 Task: Look for space in SantAnastasia, Italy from 12th August, 2023 to 16th August, 2023 for 8 adults in price range Rs.10000 to Rs.16000. Place can be private room with 8 bedrooms having 8 beds and 8 bathrooms. Property type can be house, flat, guest house, hotel. Amenities needed are: wifi, TV, free parkinig on premises, gym, breakfast. Booking option can be shelf check-in. Required host language is English.
Action: Mouse pressed left at (452, 90)
Screenshot: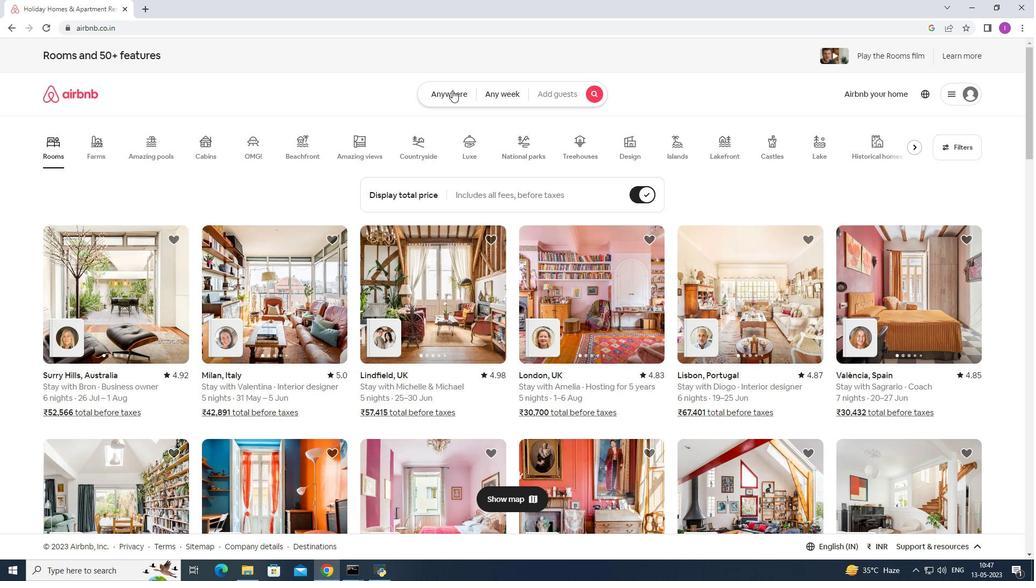 
Action: Key pressed <Key.shift><Key.shift><Key.shift><Key.shift><Key.shift><Key.shift><Key.shift><Key.shift><Key.shift><Key.shift><Key.shift><Key.shift><Key.shift><Key.shift><Key.shift><Key.shift><Key.shift><Key.shift><Key.shift><Key.shift><Key.shift><Key.shift><Key.shift><Key.shift><Key.shift><Key.shift><Key.shift><Key.shift><Key.shift><Key.shift><Key.shift><Key.shift><Key.shift><Key.shift><Key.shift><Key.shift><Key.shift><Key.shift><Key.shift><Key.shift><Key.shift><Key.shift><Key.shift><Key.shift><Key.shift><Key.shift>Santa
Screenshot: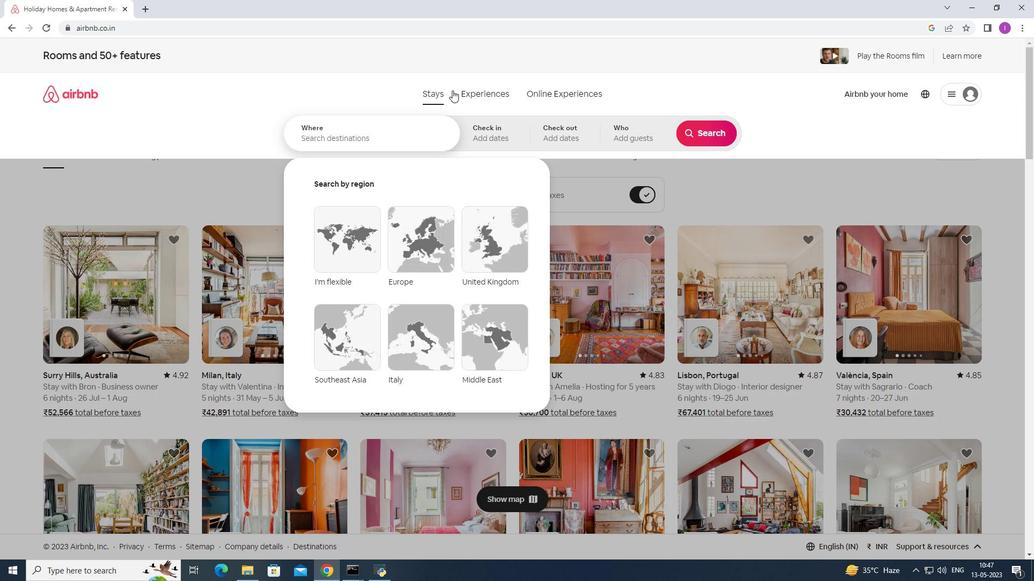 
Action: Mouse moved to (372, 123)
Screenshot: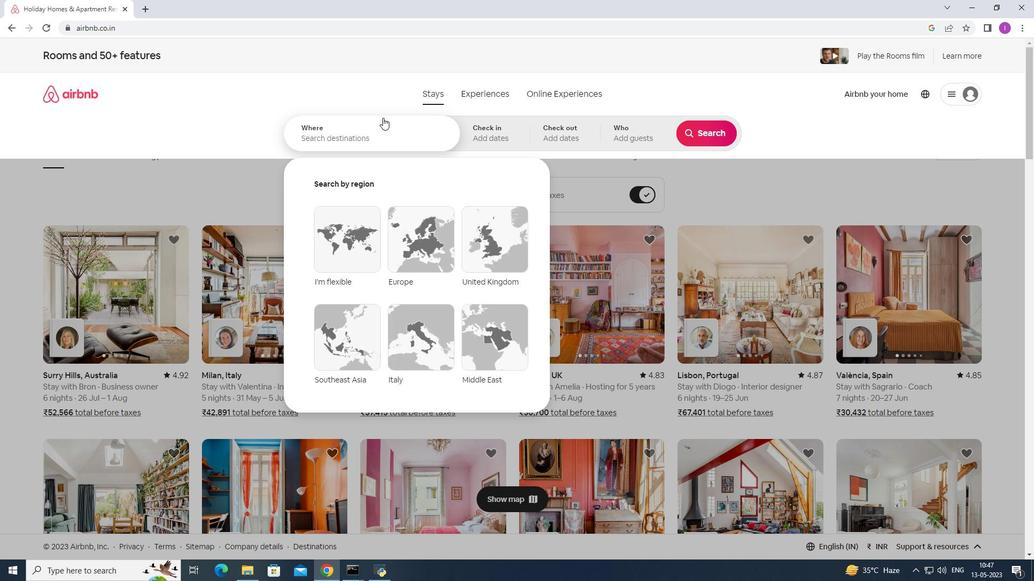 
Action: Mouse pressed left at (372, 123)
Screenshot: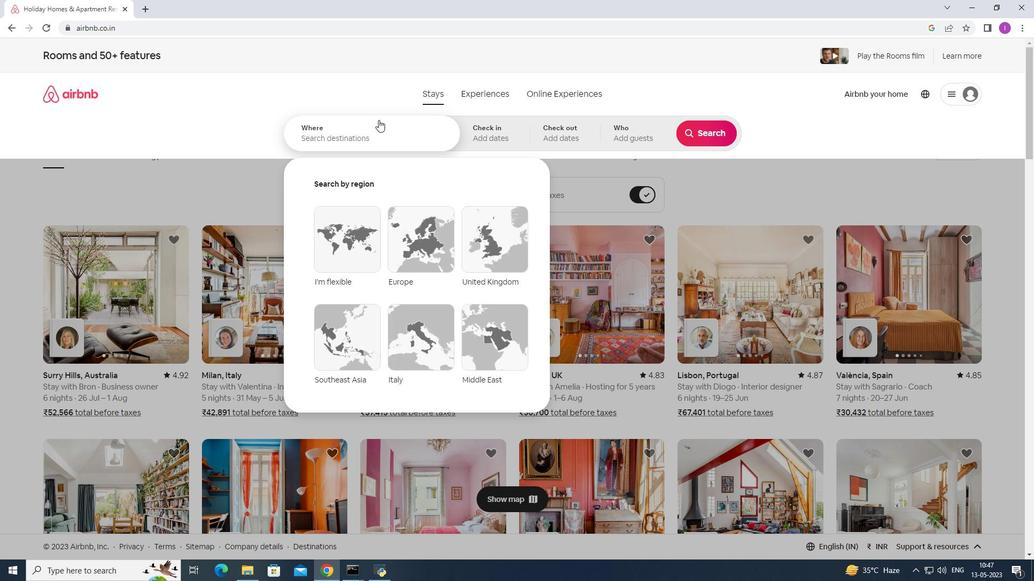 
Action: Key pressed santaan<Key.backspace><Key.backspace>nasta
Screenshot: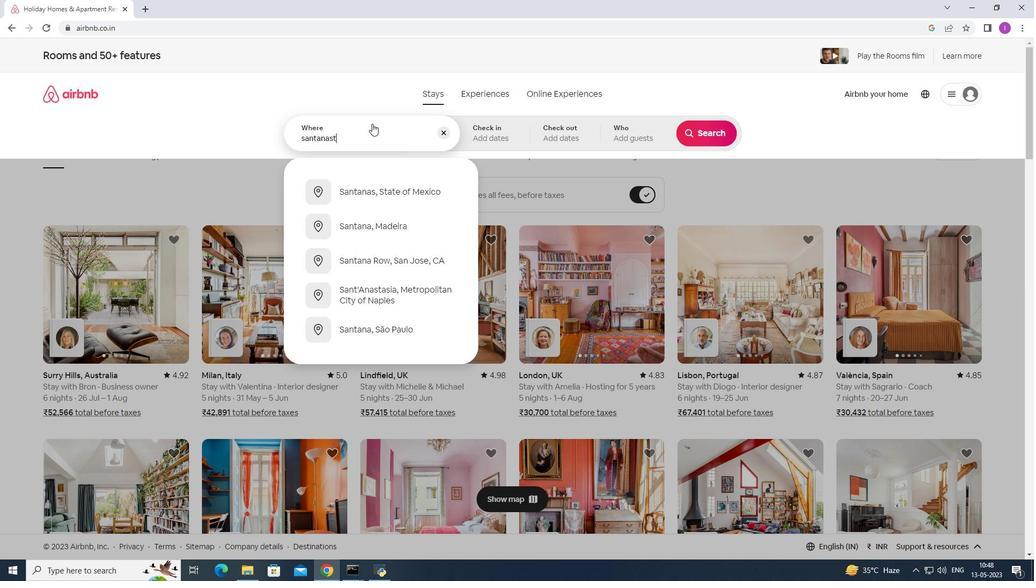 
Action: Mouse moved to (372, 193)
Screenshot: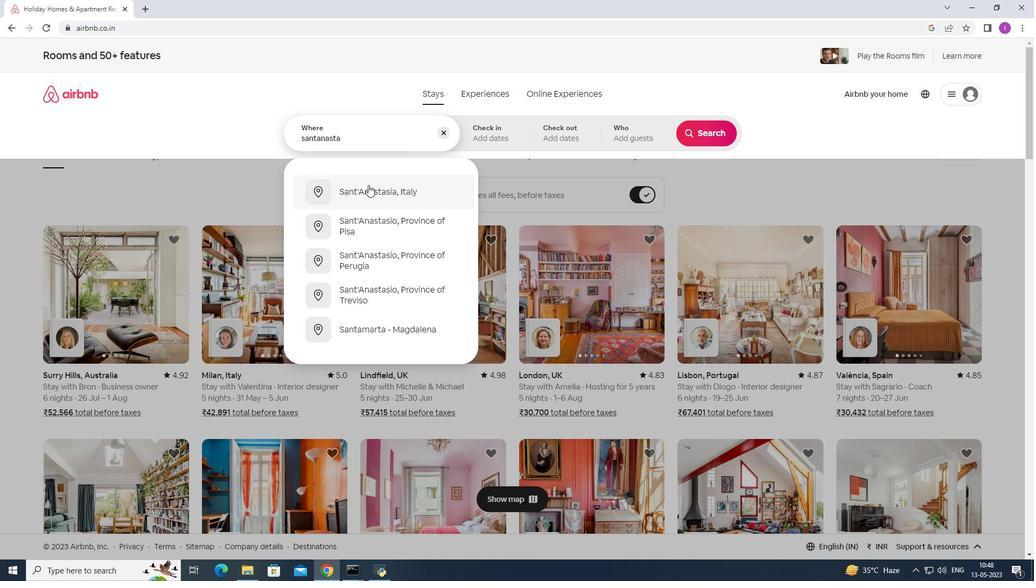 
Action: Mouse pressed left at (372, 193)
Screenshot: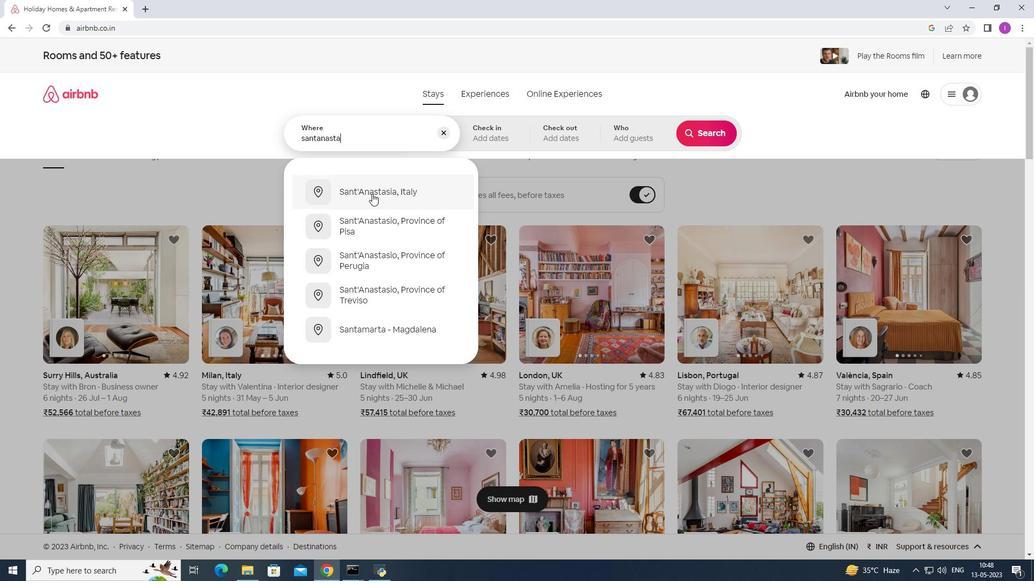 
Action: Mouse moved to (705, 221)
Screenshot: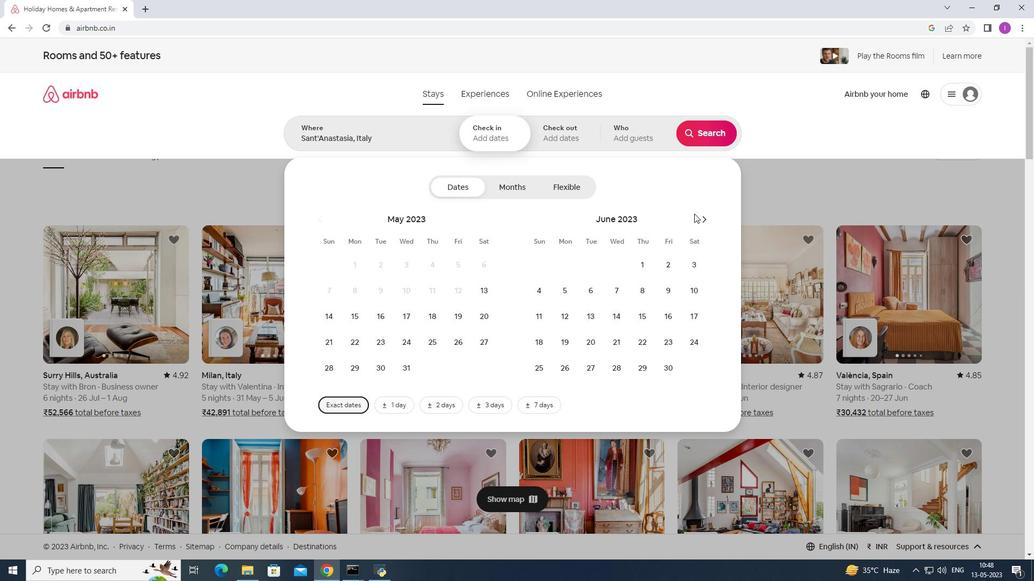 
Action: Mouse pressed left at (705, 221)
Screenshot: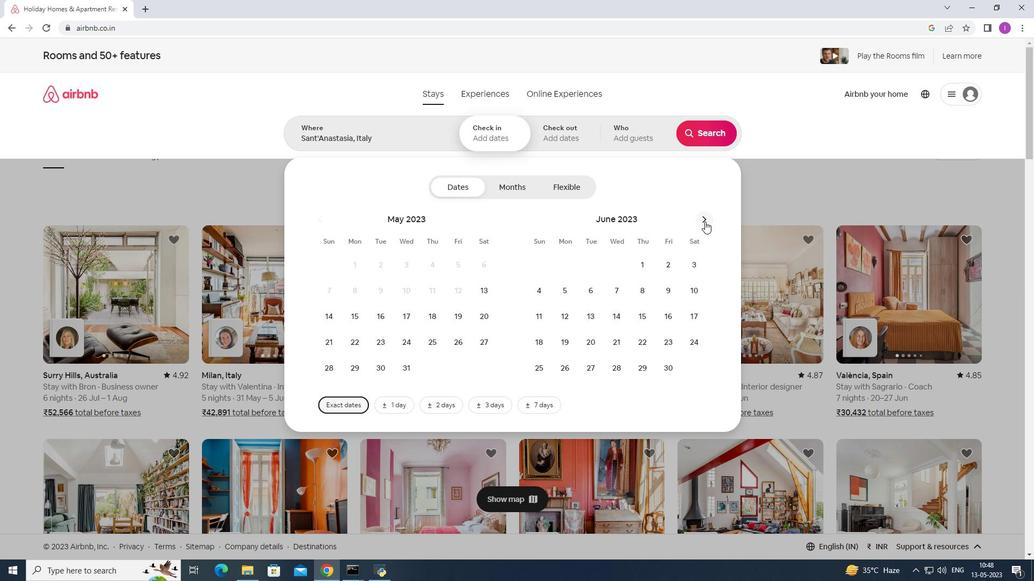 
Action: Mouse pressed left at (705, 221)
Screenshot: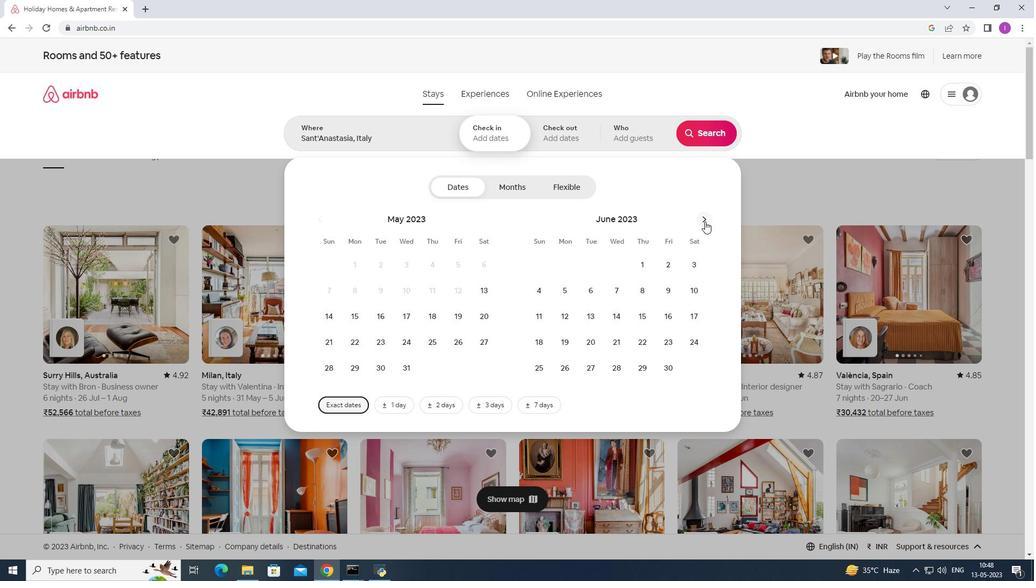 
Action: Mouse moved to (696, 284)
Screenshot: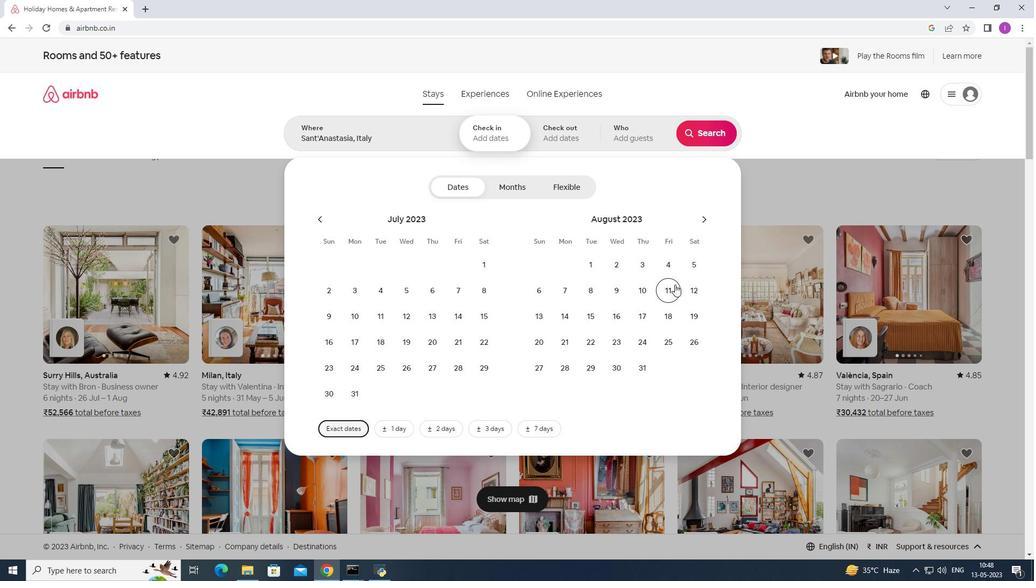 
Action: Mouse pressed left at (696, 284)
Screenshot: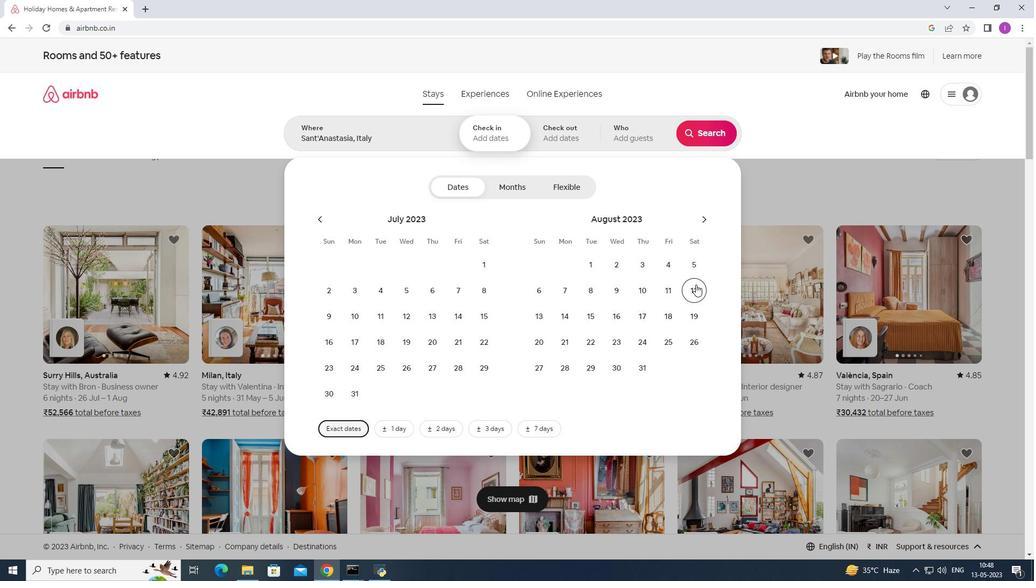
Action: Mouse moved to (610, 318)
Screenshot: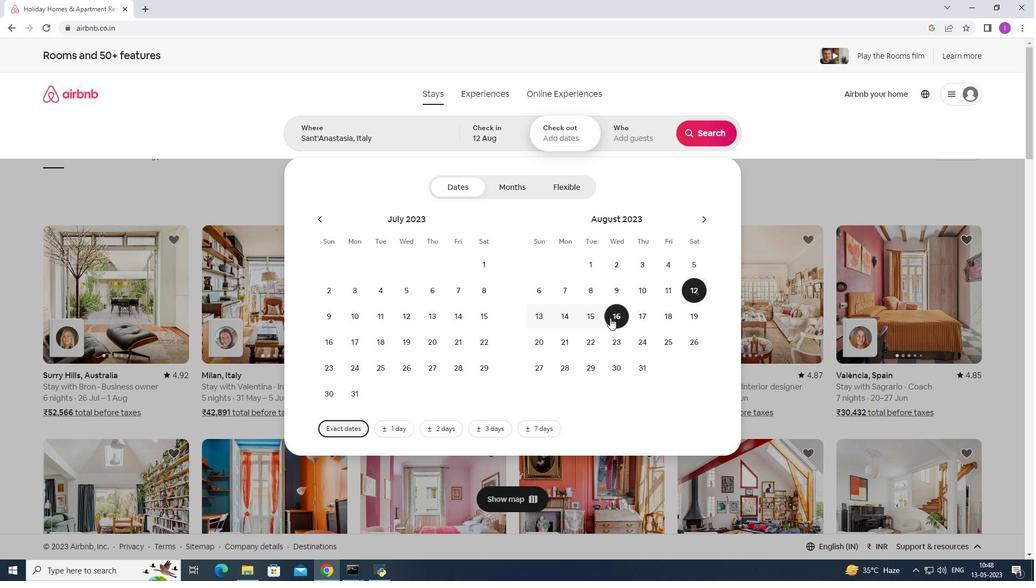 
Action: Mouse pressed left at (610, 318)
Screenshot: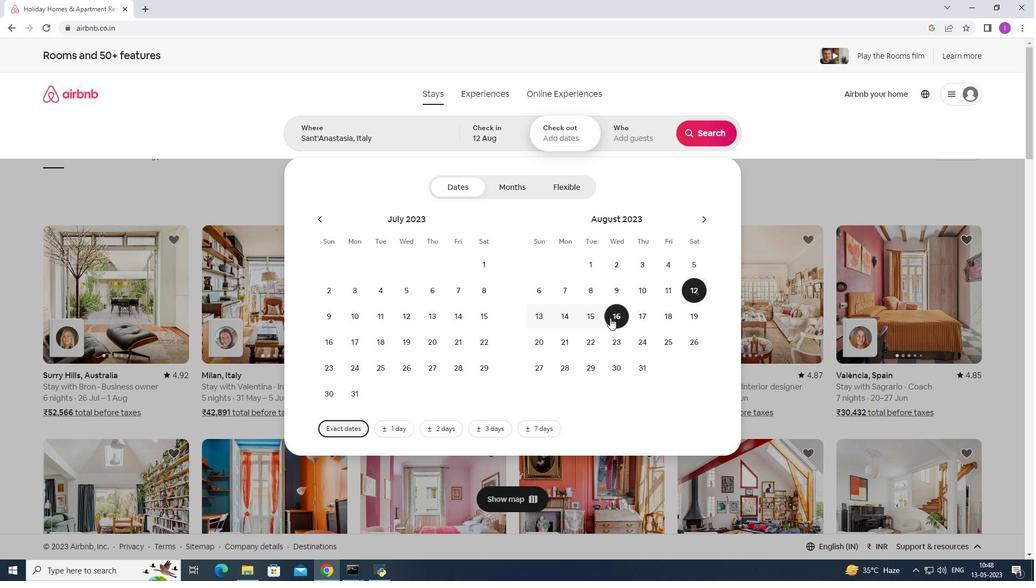 
Action: Mouse moved to (639, 137)
Screenshot: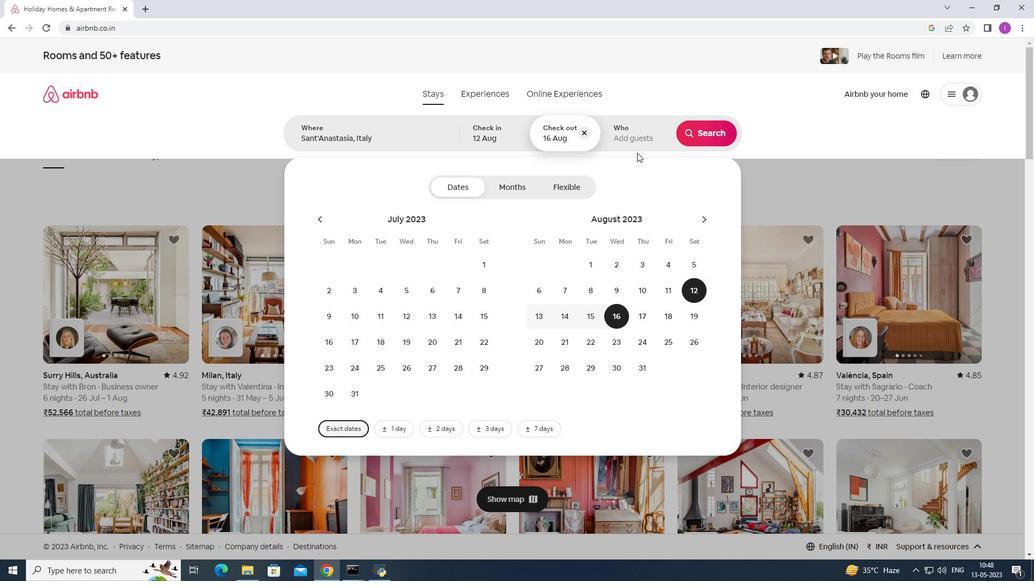 
Action: Mouse pressed left at (639, 137)
Screenshot: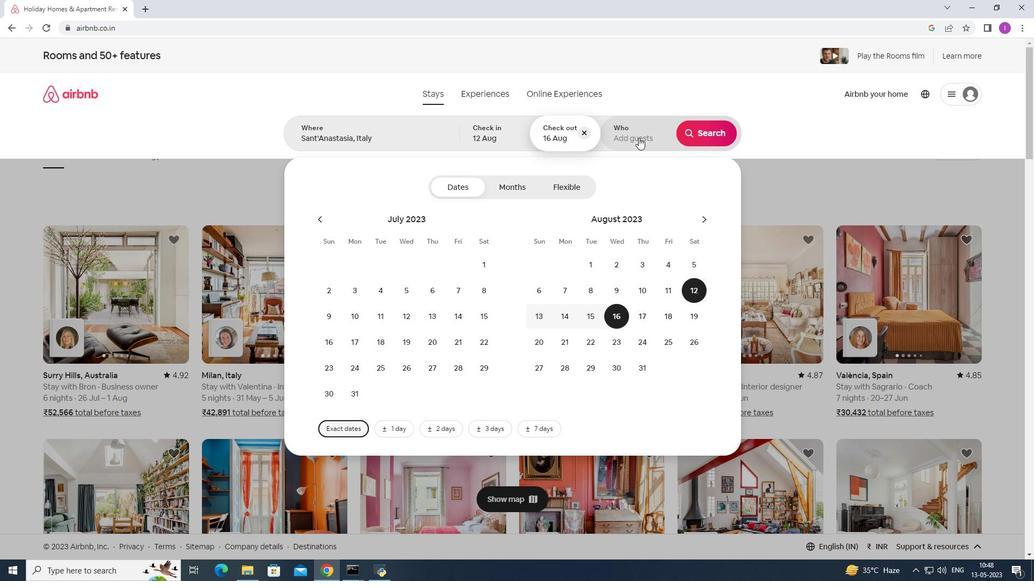 
Action: Mouse moved to (710, 189)
Screenshot: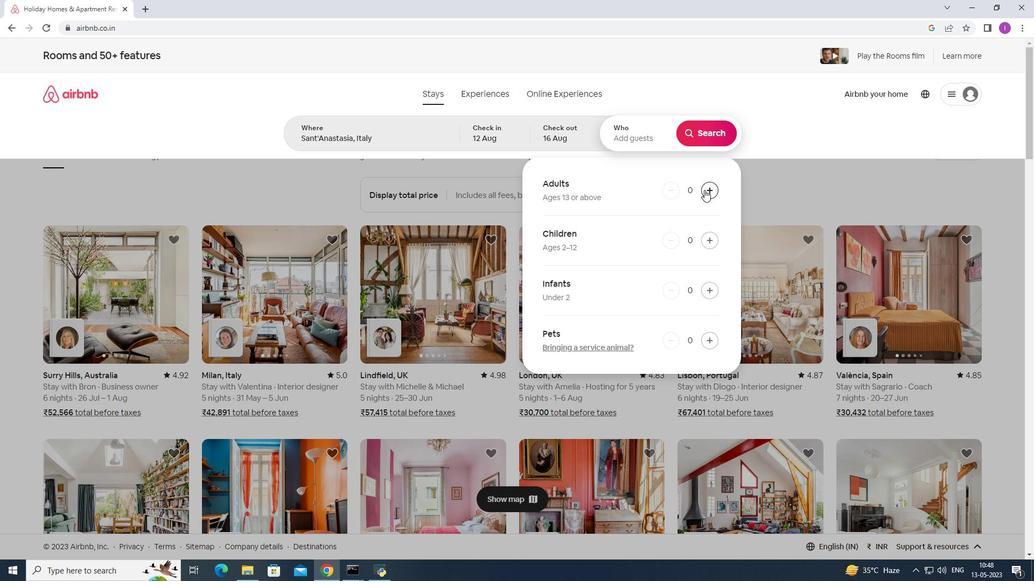 
Action: Mouse pressed left at (710, 189)
Screenshot: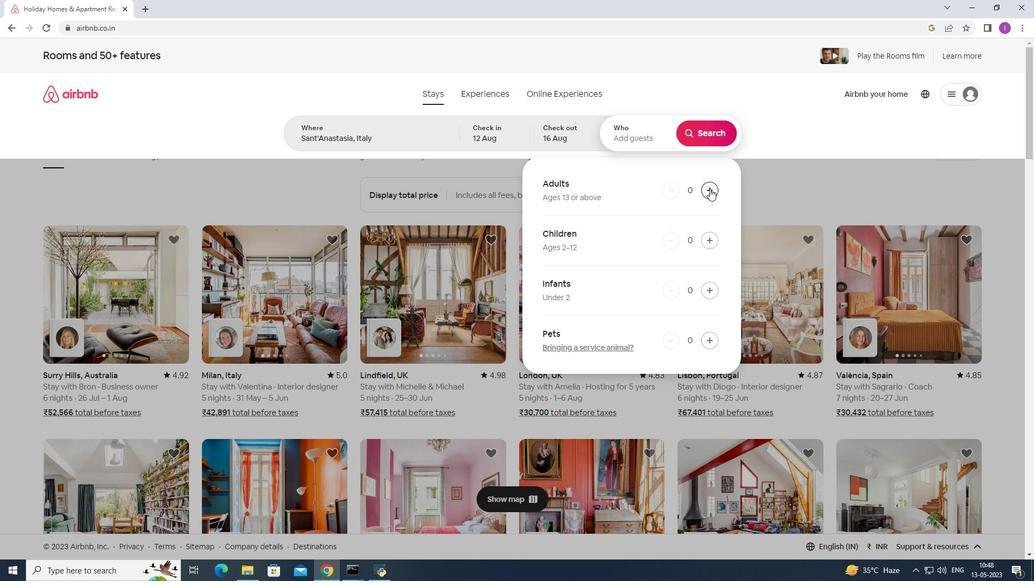 
Action: Mouse pressed left at (710, 189)
Screenshot: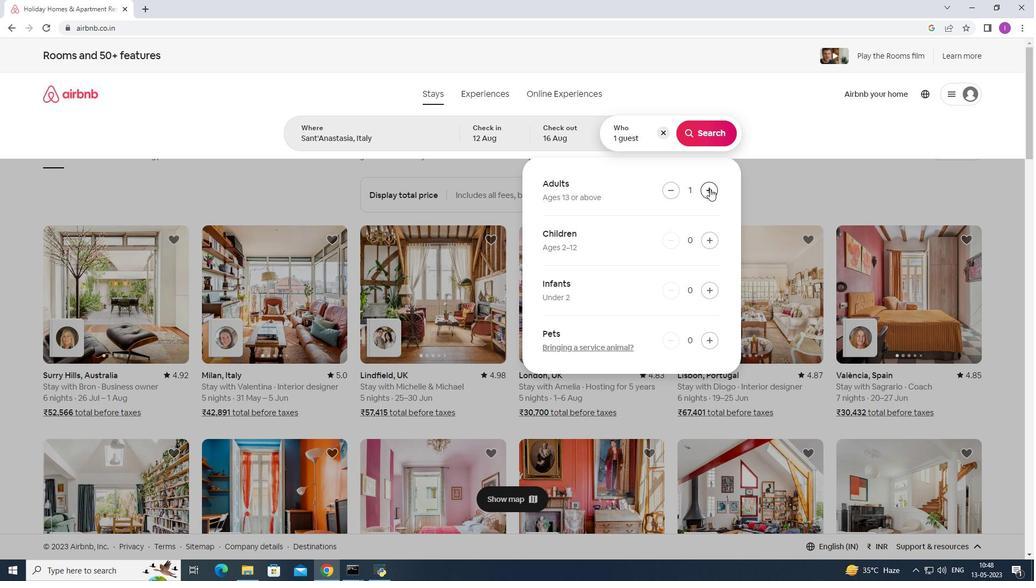 
Action: Mouse pressed left at (710, 189)
Screenshot: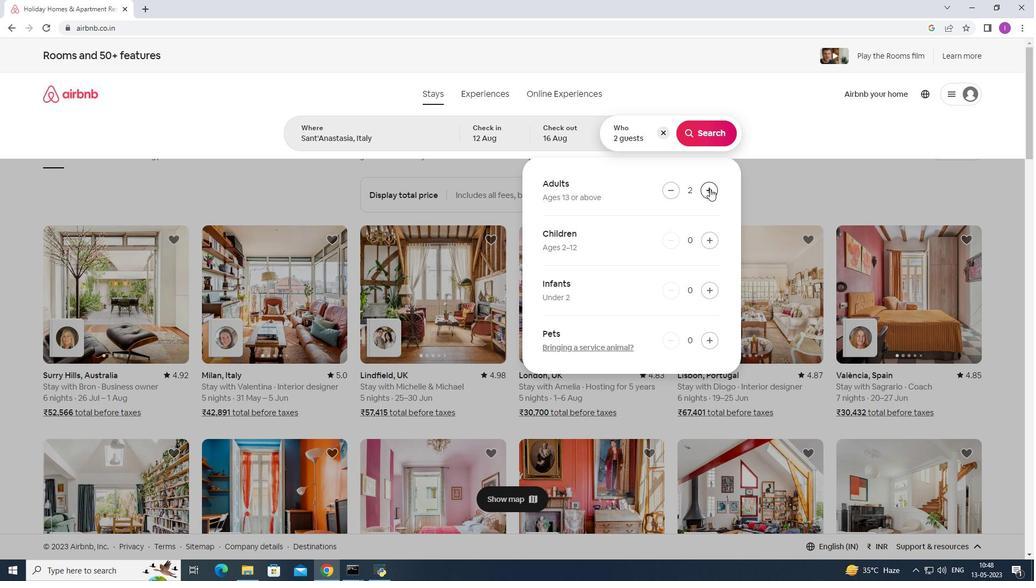 
Action: Mouse pressed left at (710, 189)
Screenshot: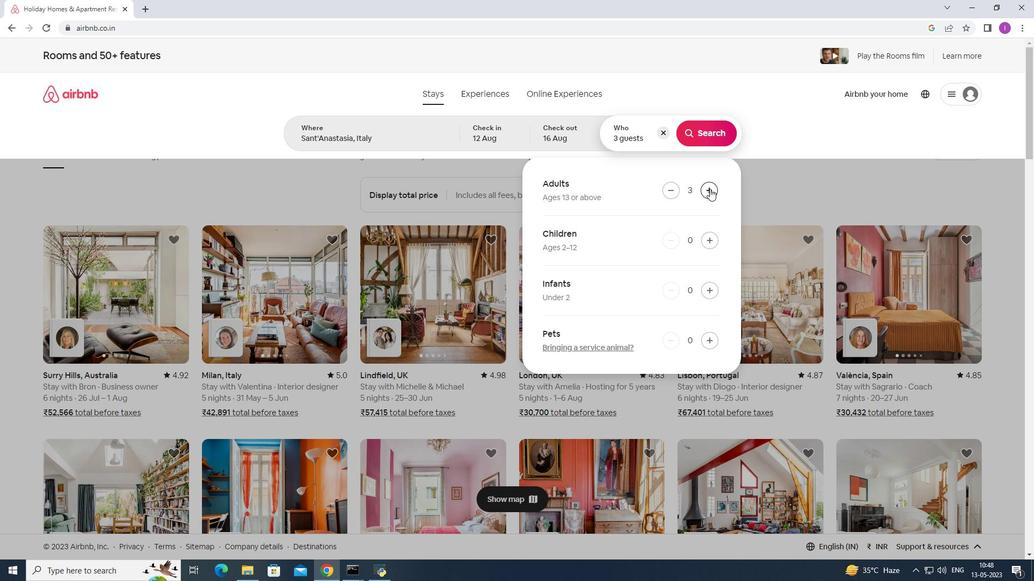 
Action: Mouse pressed left at (710, 189)
Screenshot: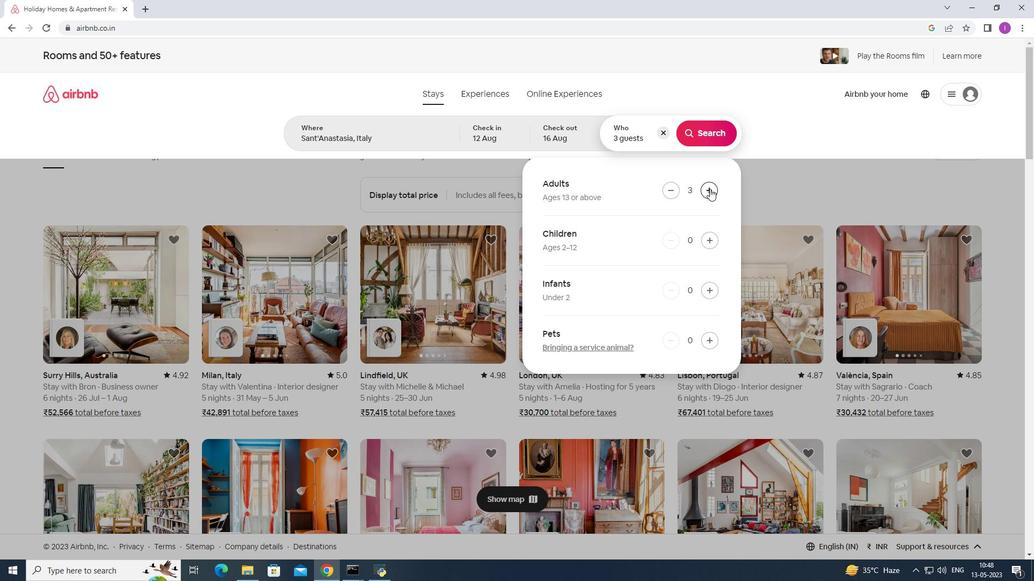 
Action: Mouse pressed left at (710, 189)
Screenshot: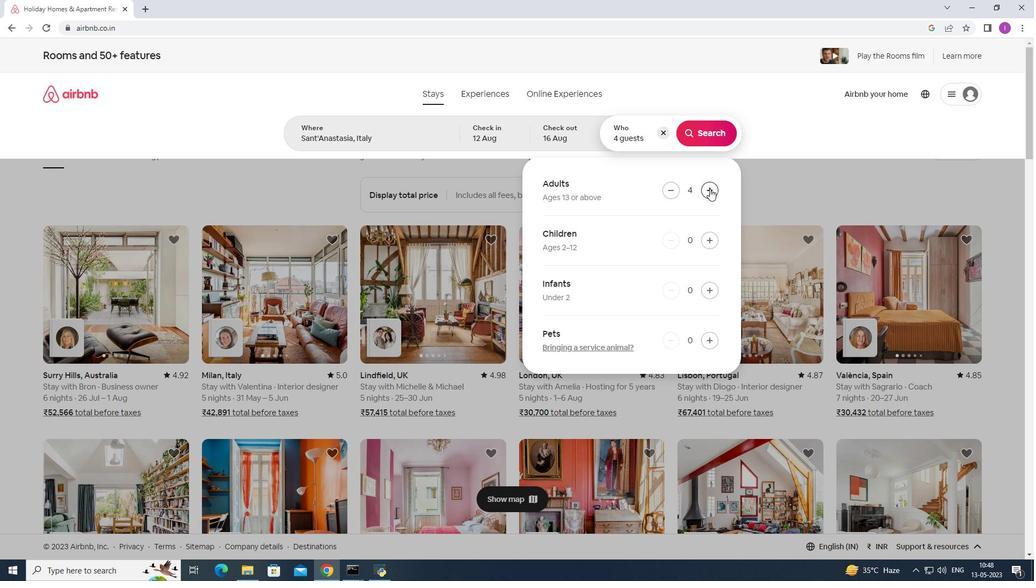 
Action: Mouse pressed left at (710, 189)
Screenshot: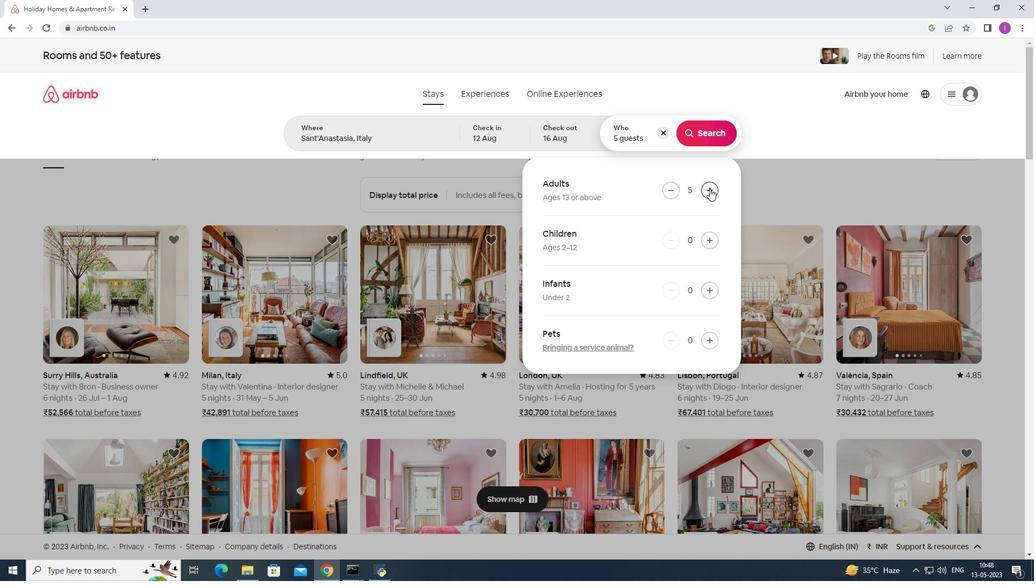 
Action: Mouse pressed left at (710, 189)
Screenshot: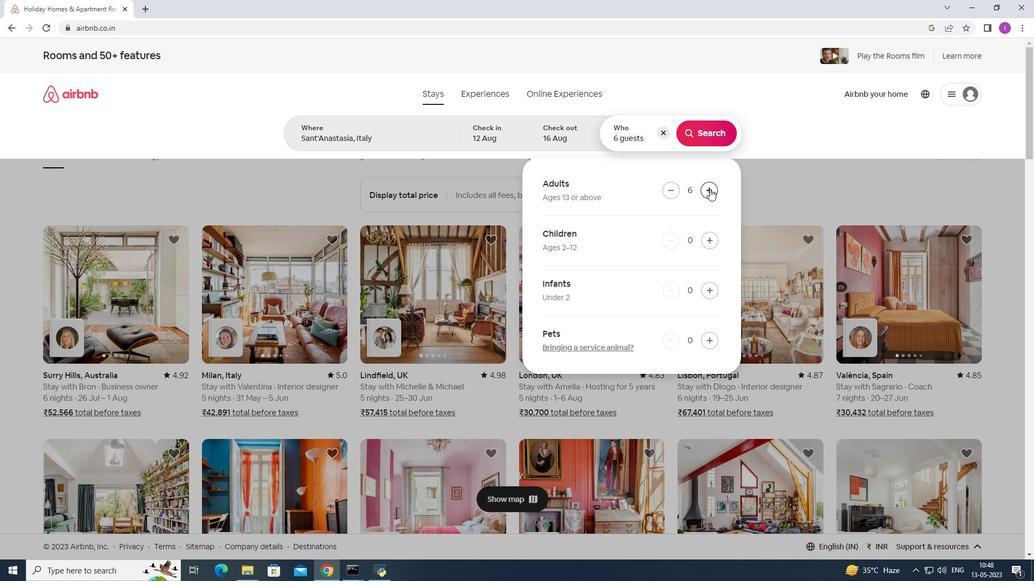 
Action: Mouse moved to (711, 135)
Screenshot: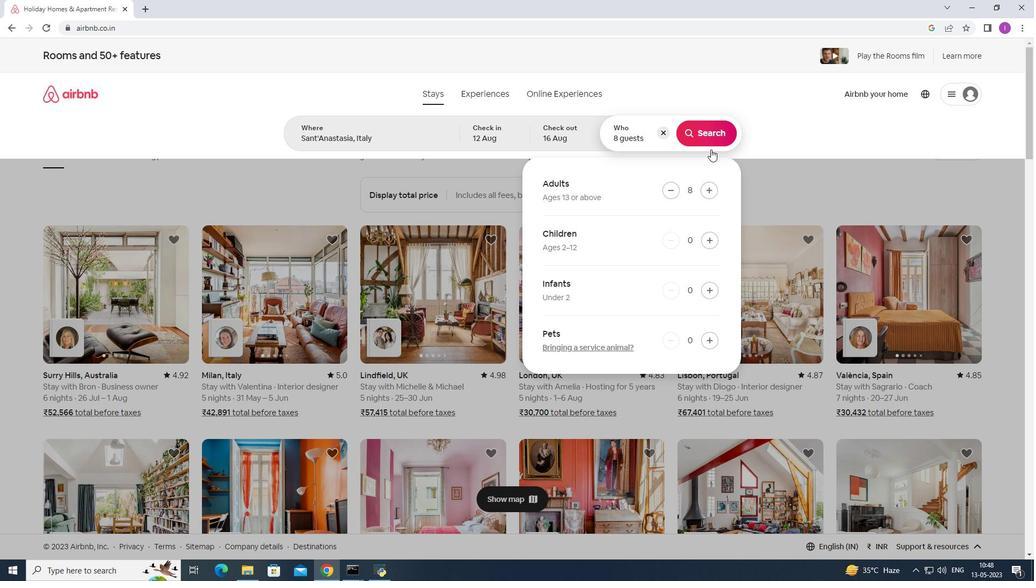 
Action: Mouse pressed left at (711, 135)
Screenshot: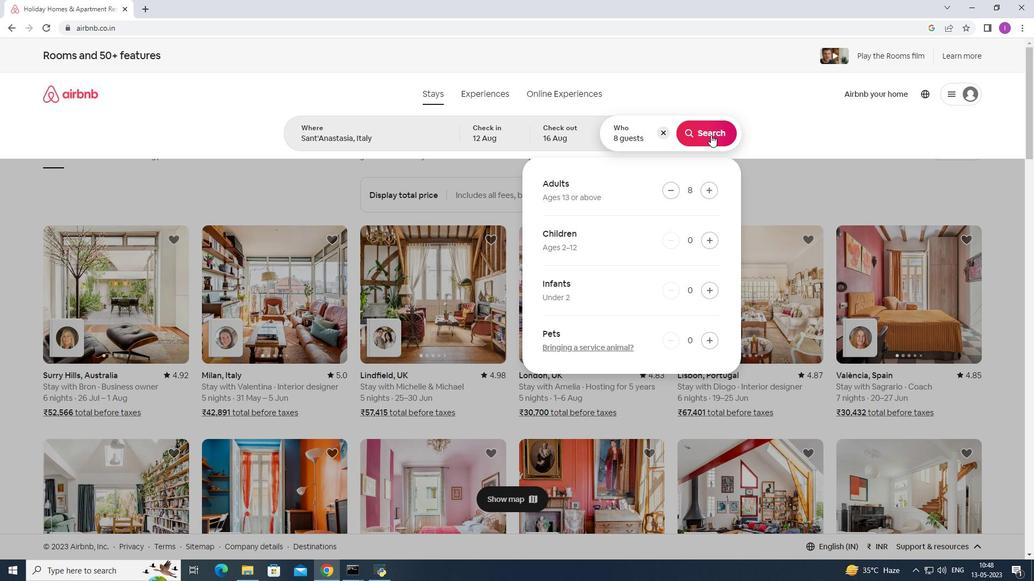 
Action: Mouse moved to (990, 101)
Screenshot: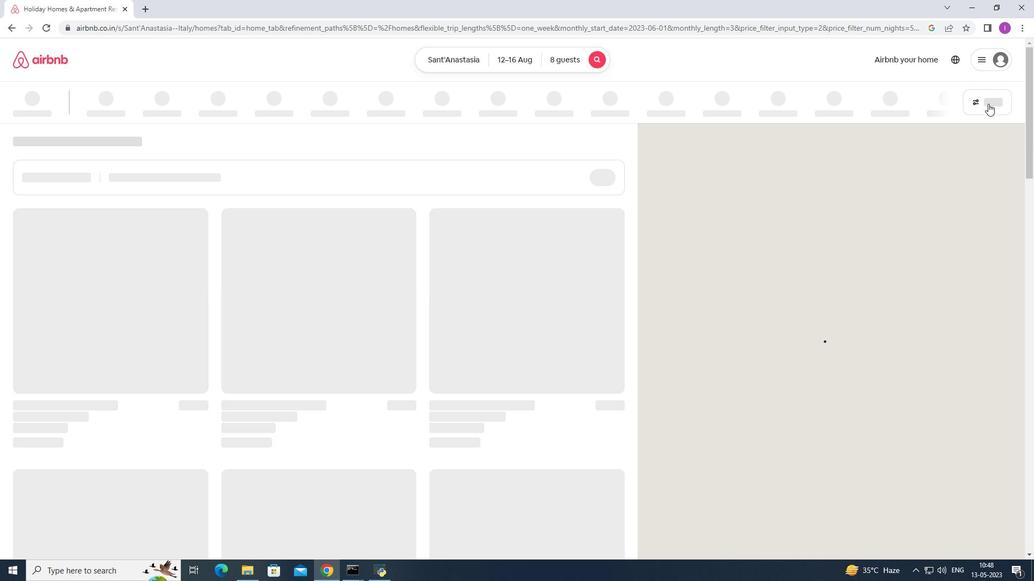 
Action: Mouse pressed left at (990, 101)
Screenshot: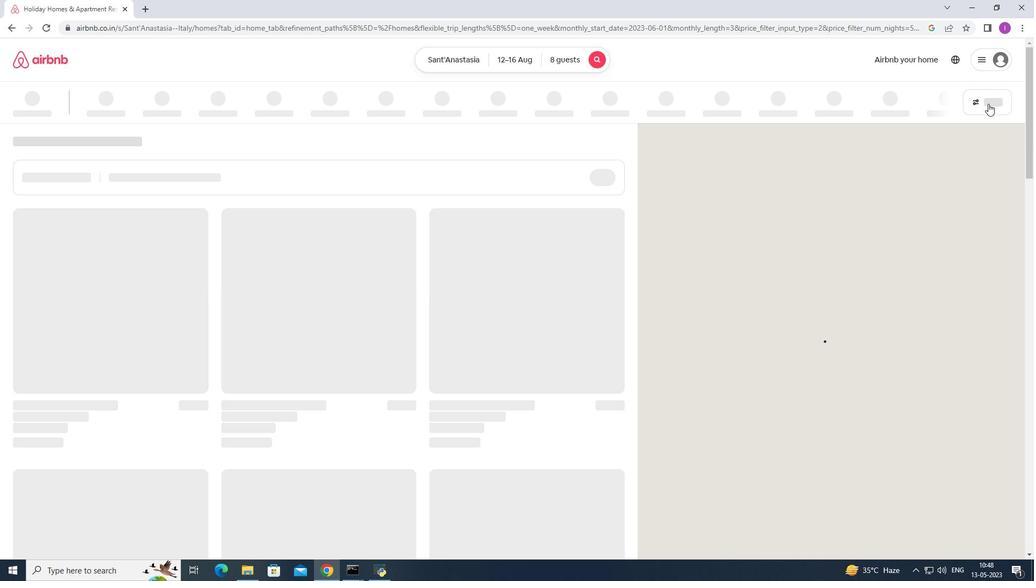 
Action: Mouse moved to (599, 366)
Screenshot: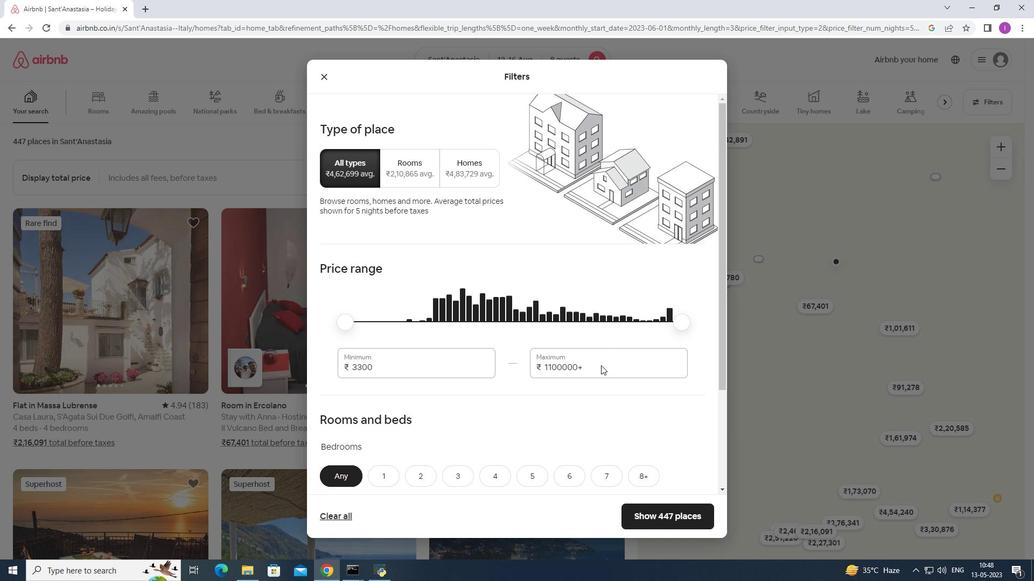 
Action: Mouse pressed left at (599, 366)
Screenshot: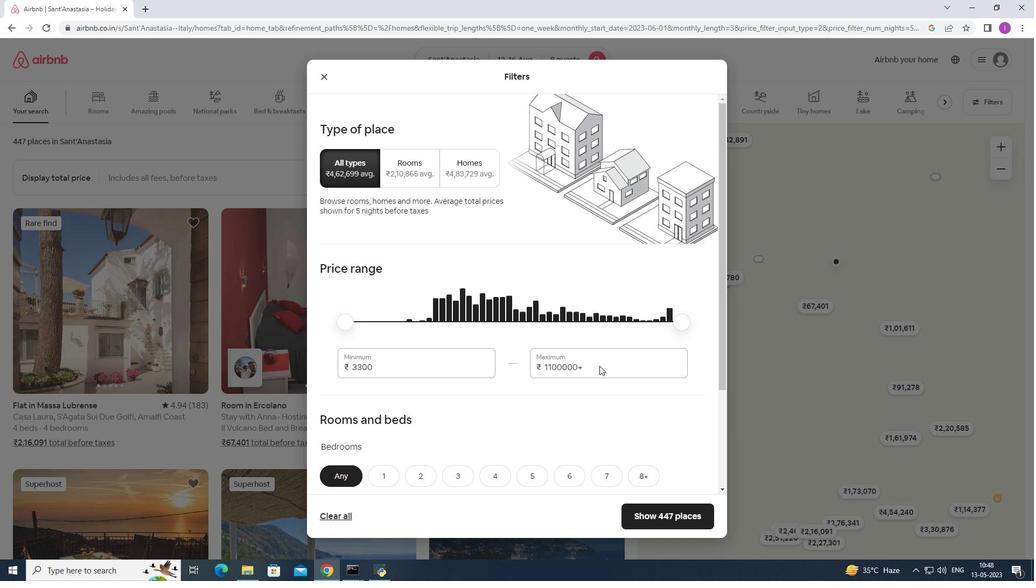 
Action: Mouse moved to (532, 366)
Screenshot: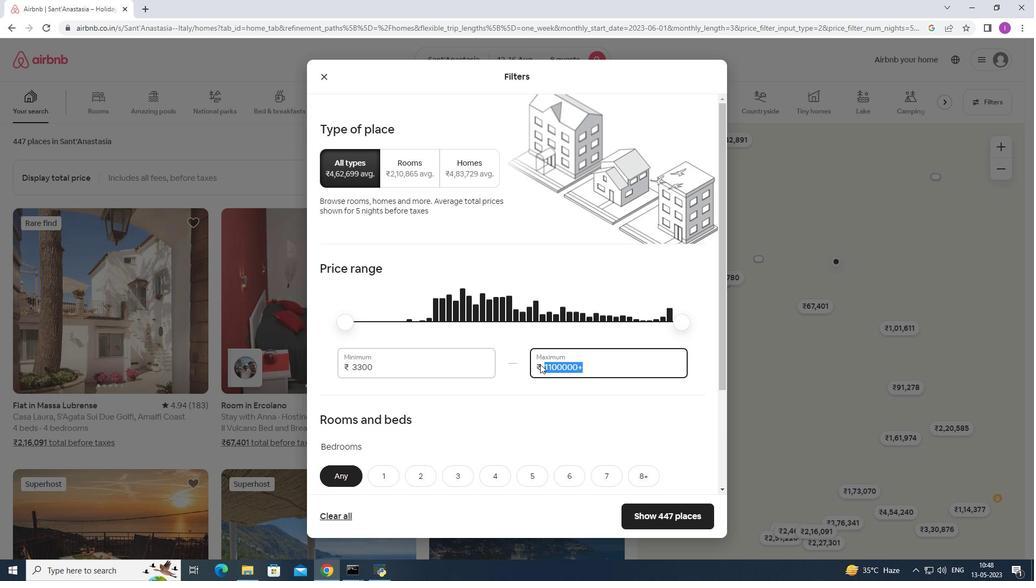 
Action: Key pressed 16000
Screenshot: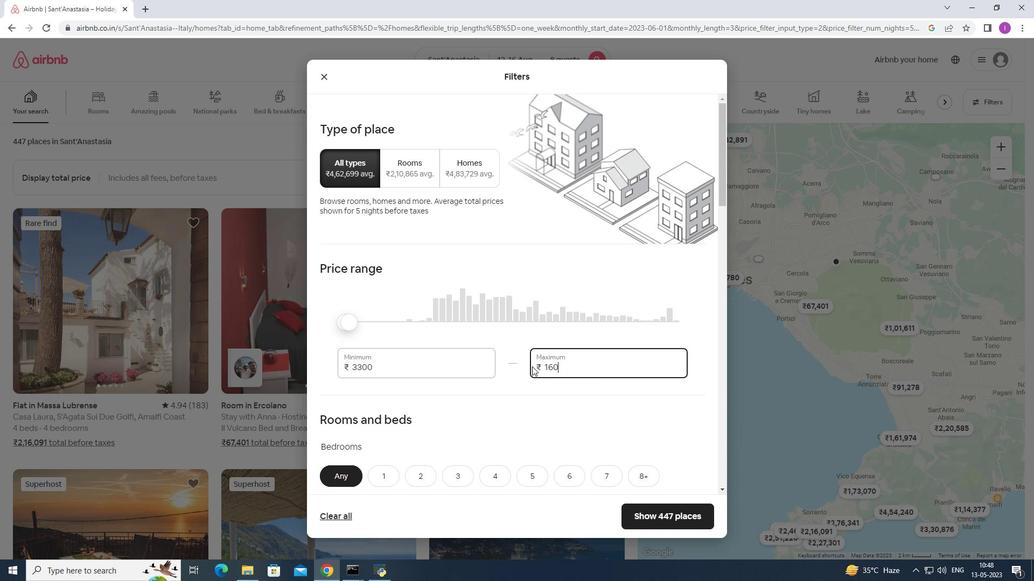 
Action: Mouse moved to (382, 367)
Screenshot: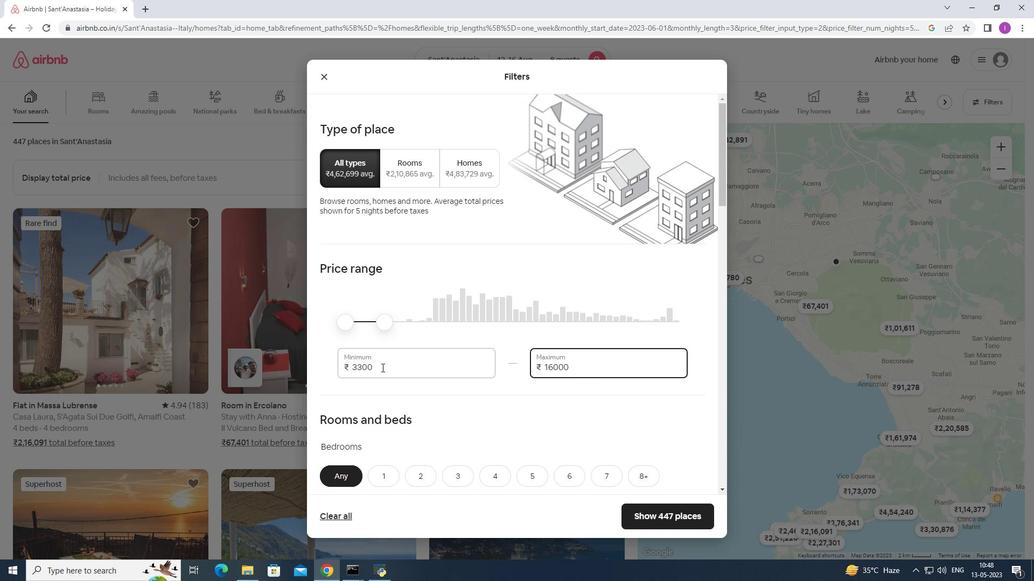 
Action: Mouse pressed left at (382, 367)
Screenshot: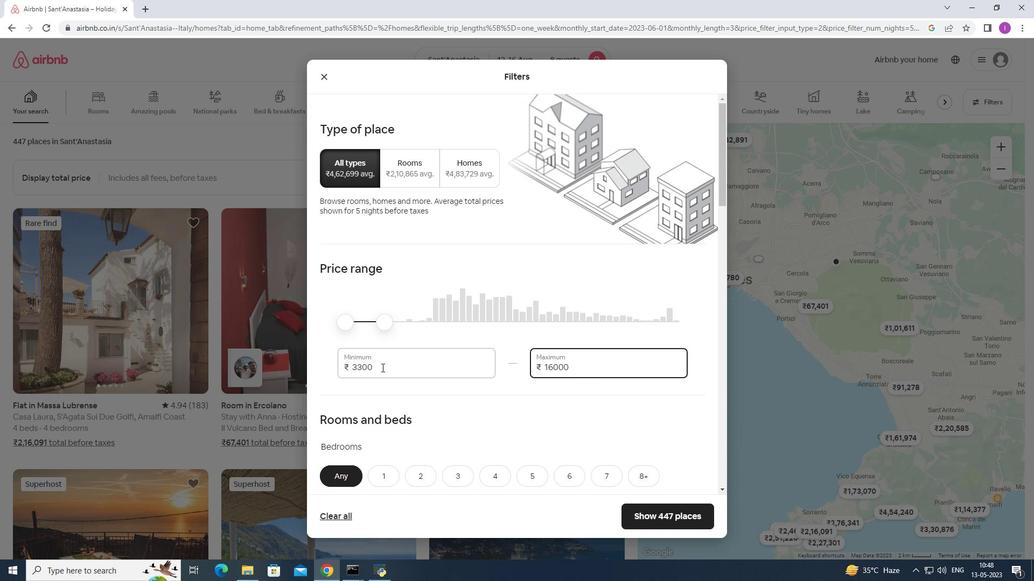 
Action: Mouse moved to (353, 367)
Screenshot: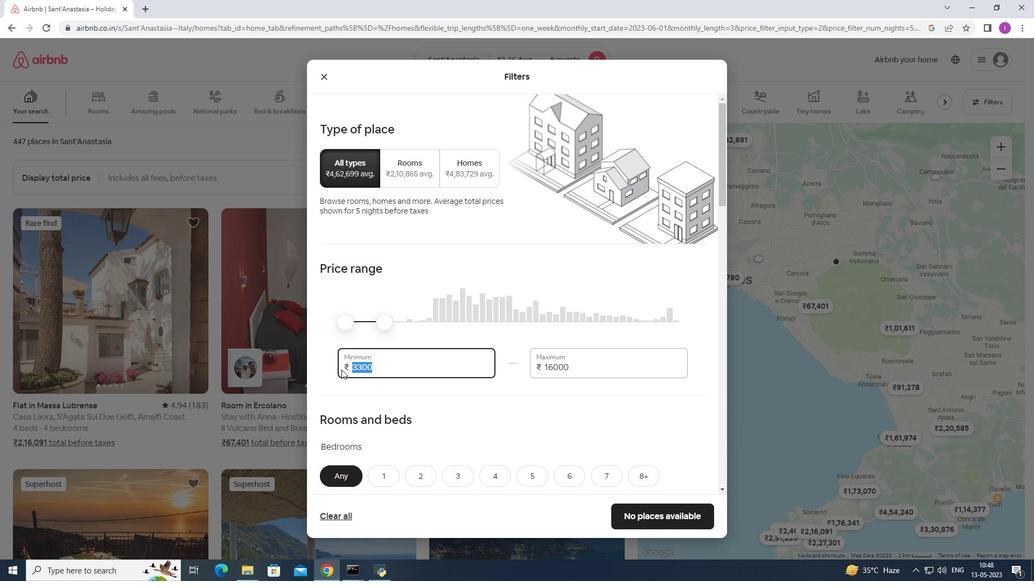 
Action: Key pressed 10000
Screenshot: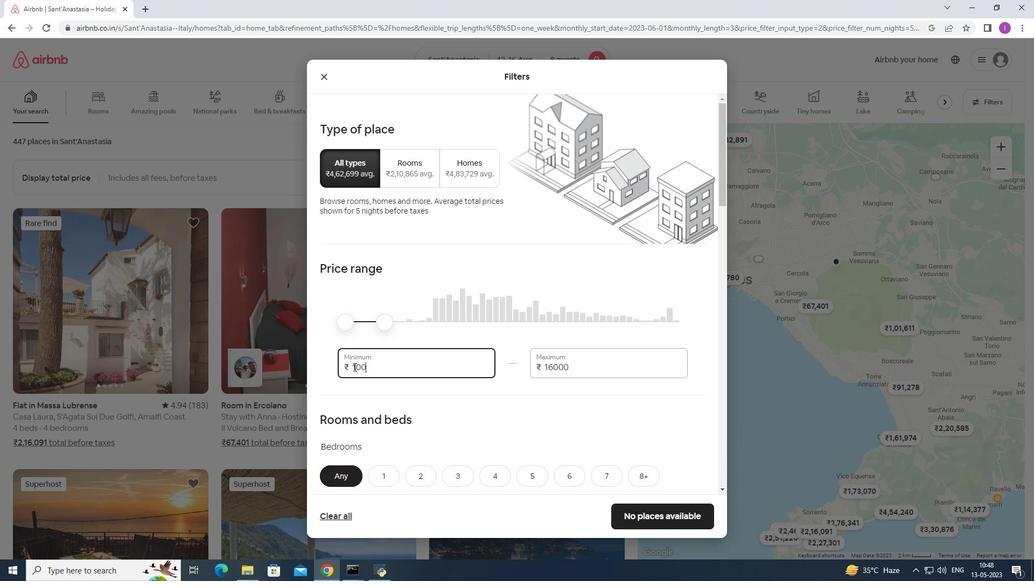 
Action: Mouse moved to (491, 383)
Screenshot: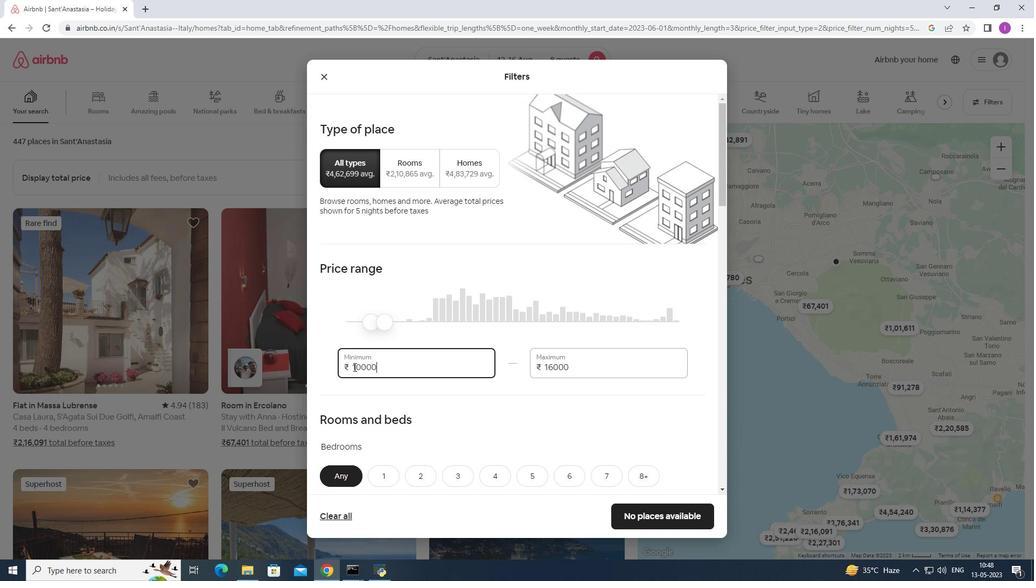 
Action: Mouse scrolled (491, 382) with delta (0, 0)
Screenshot: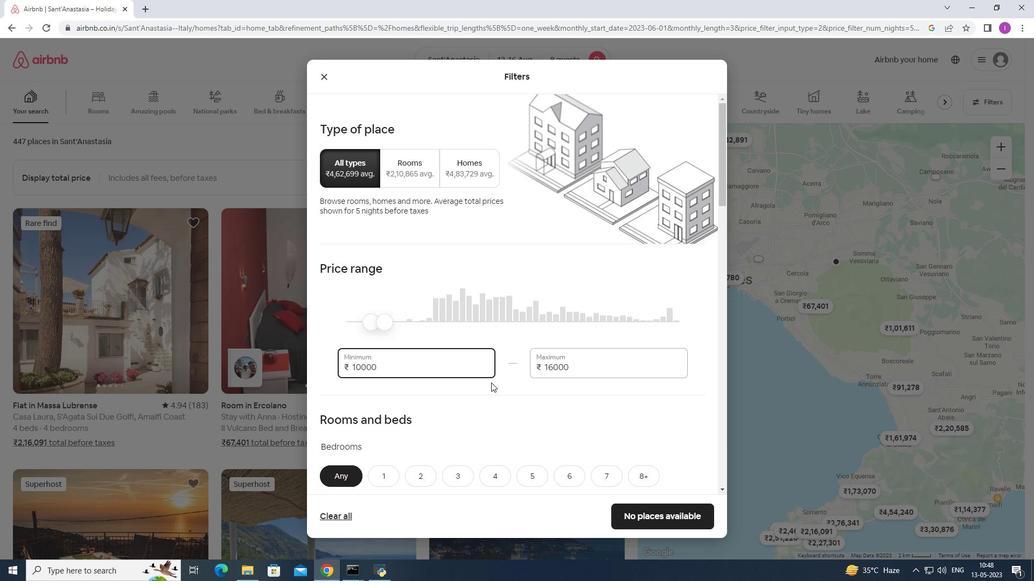 
Action: Mouse moved to (497, 346)
Screenshot: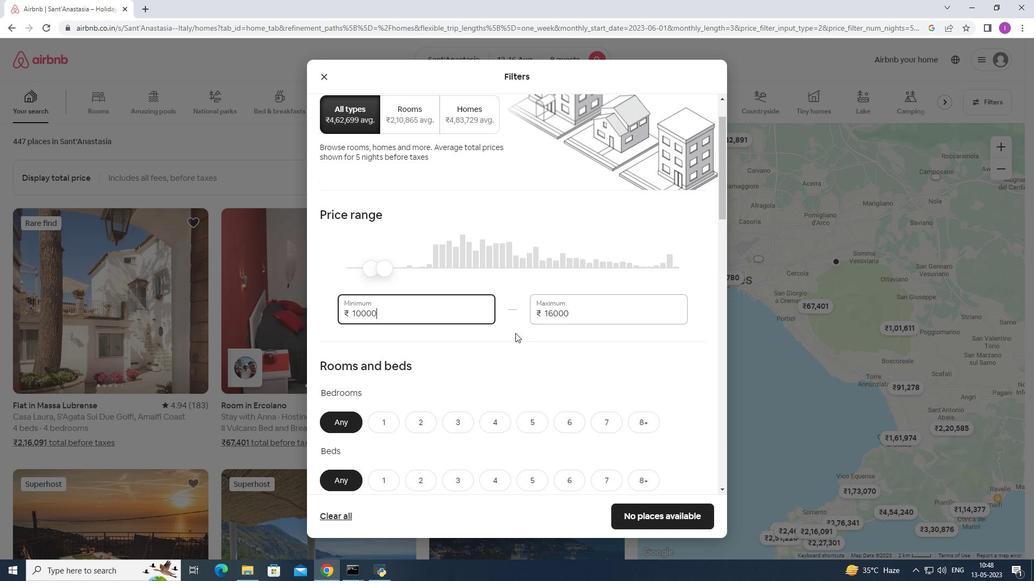 
Action: Mouse scrolled (497, 346) with delta (0, 0)
Screenshot: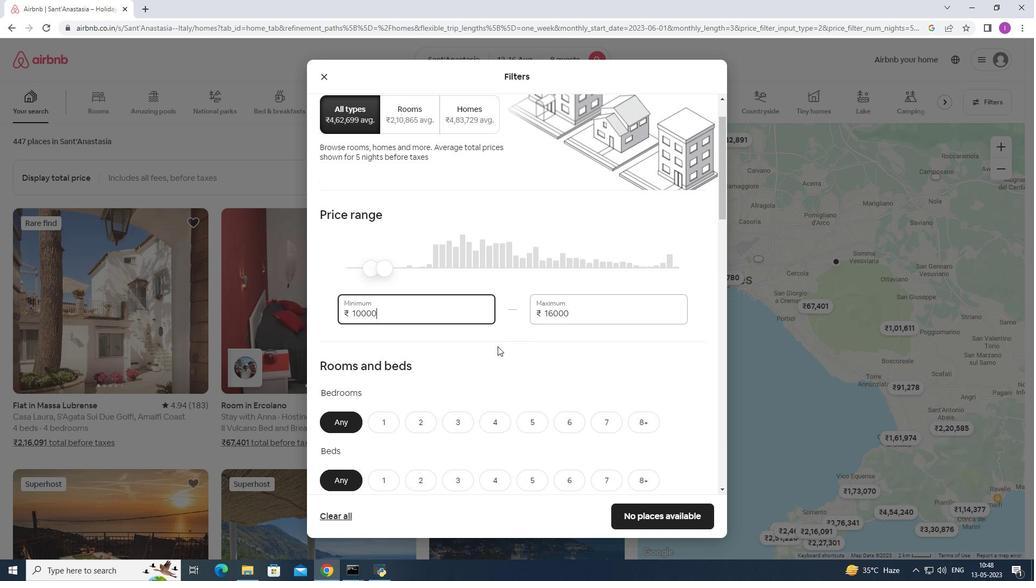 
Action: Mouse moved to (504, 342)
Screenshot: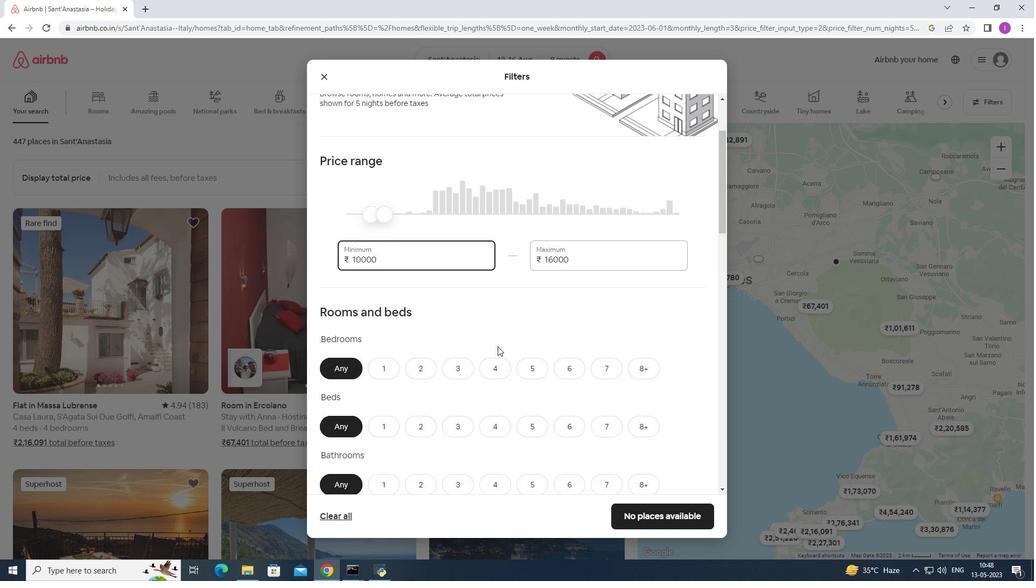 
Action: Mouse scrolled (504, 342) with delta (0, 0)
Screenshot: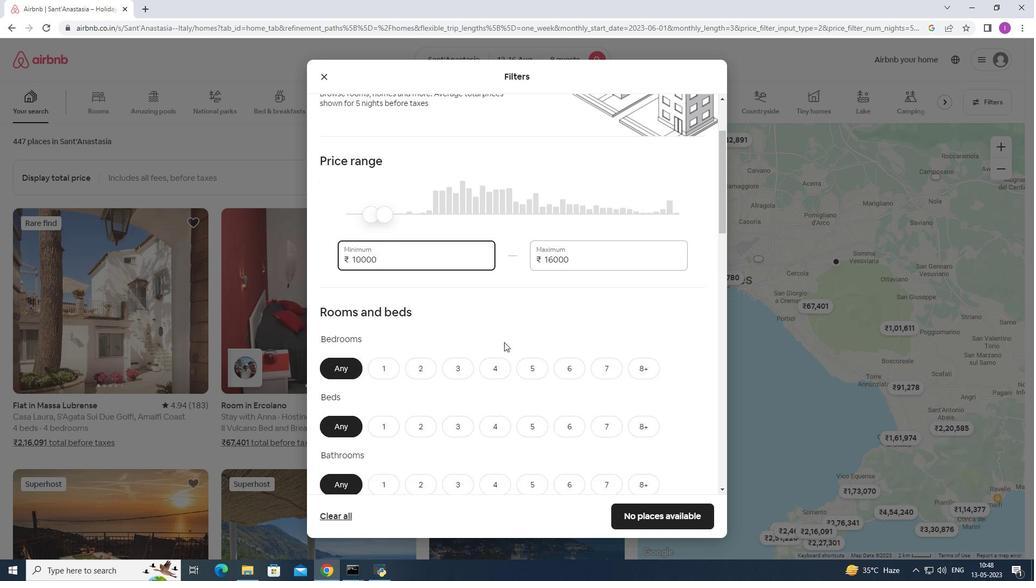 
Action: Mouse scrolled (504, 342) with delta (0, 0)
Screenshot: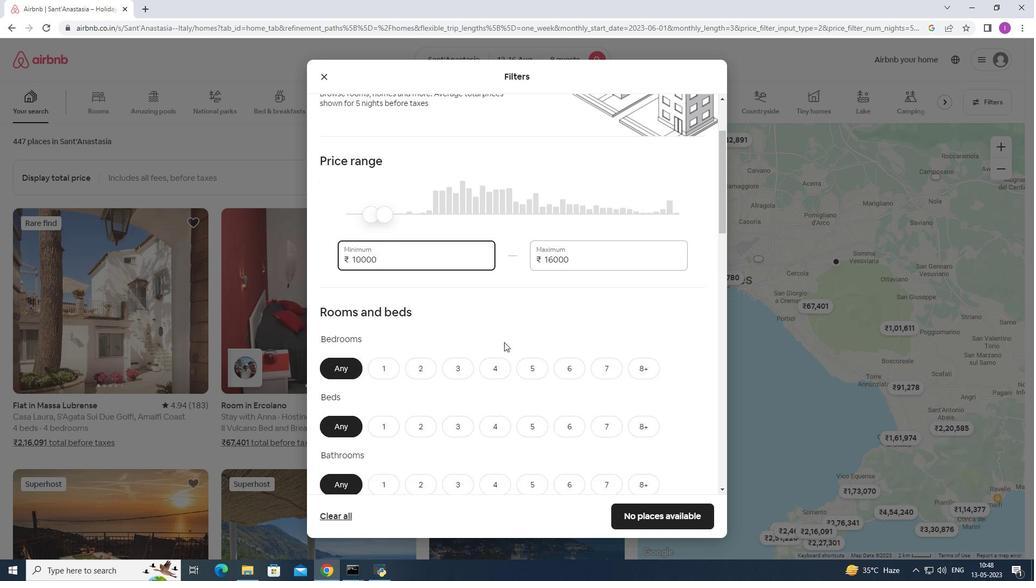 
Action: Mouse moved to (636, 262)
Screenshot: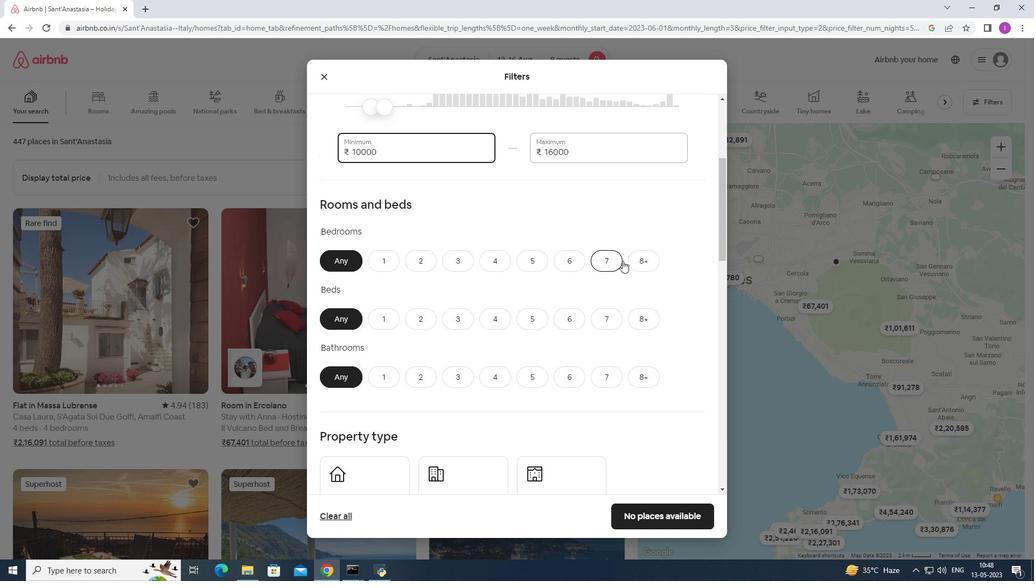 
Action: Mouse pressed left at (636, 262)
Screenshot: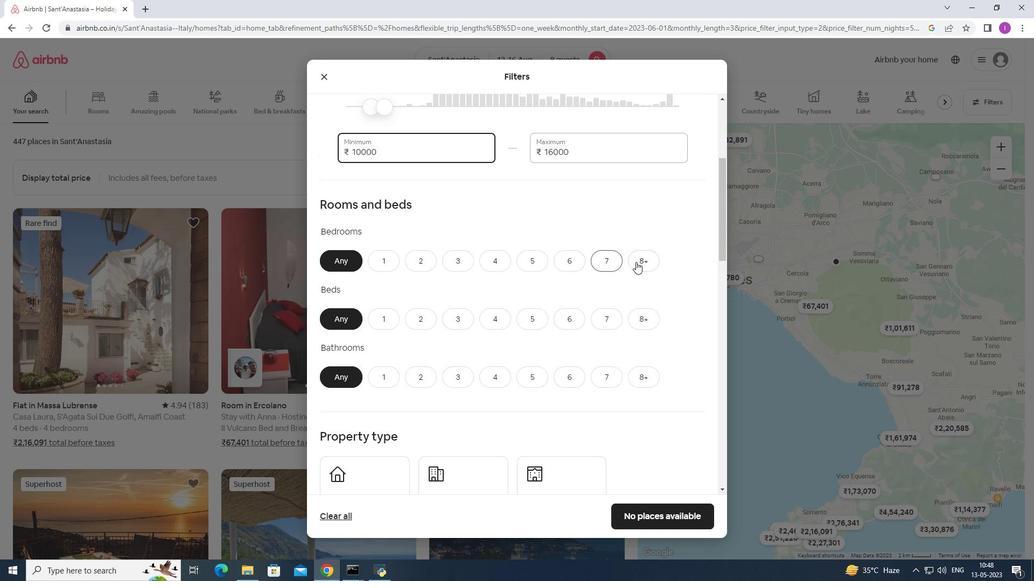 
Action: Mouse moved to (635, 311)
Screenshot: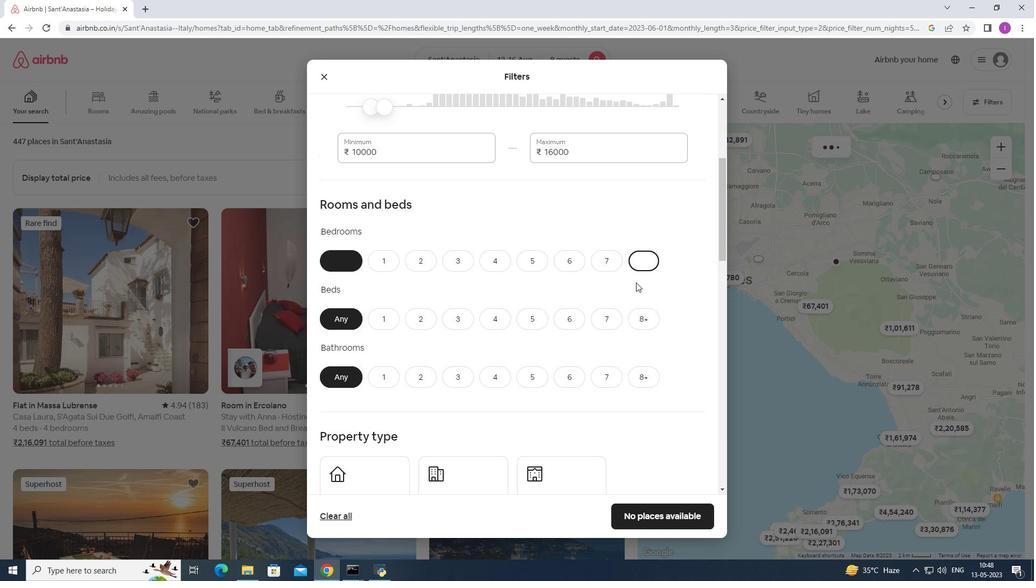 
Action: Mouse pressed left at (635, 311)
Screenshot: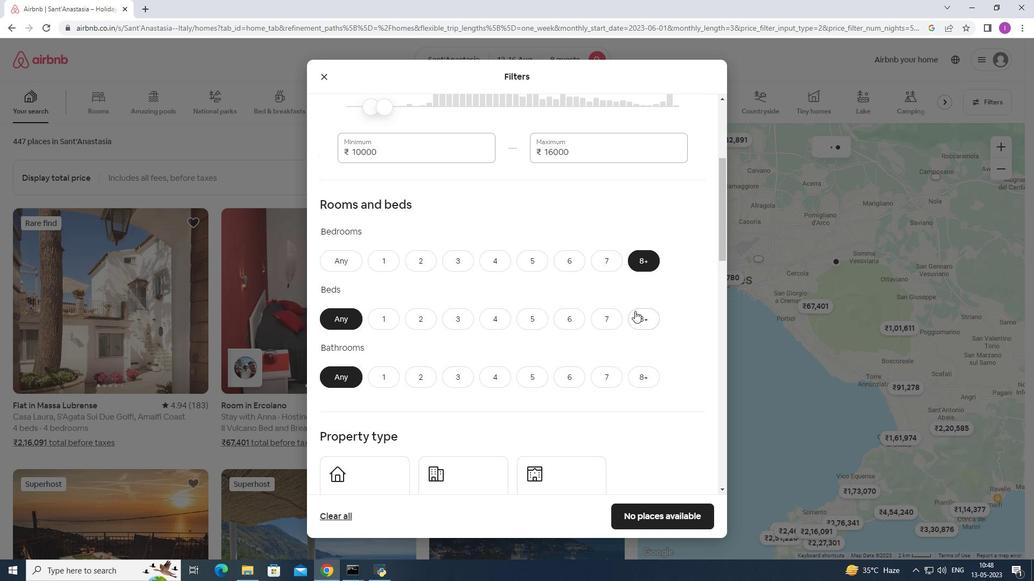 
Action: Mouse moved to (634, 363)
Screenshot: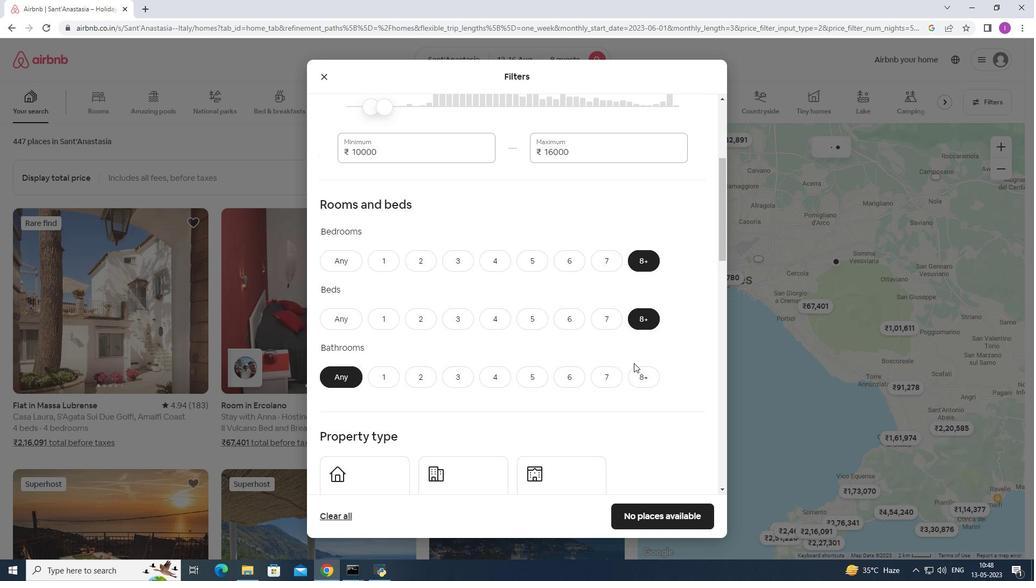 
Action: Mouse pressed left at (634, 363)
Screenshot: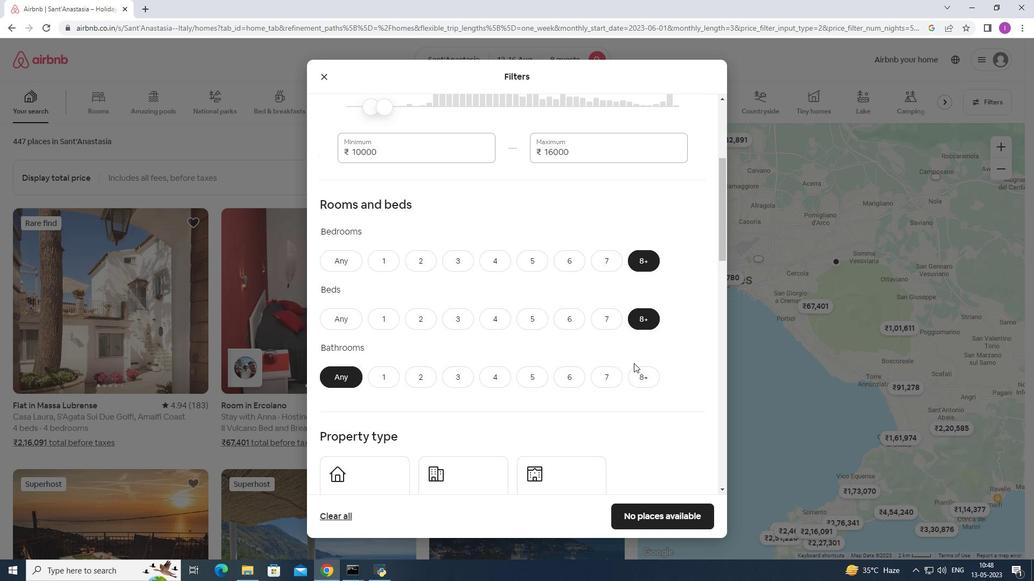 
Action: Mouse moved to (676, 360)
Screenshot: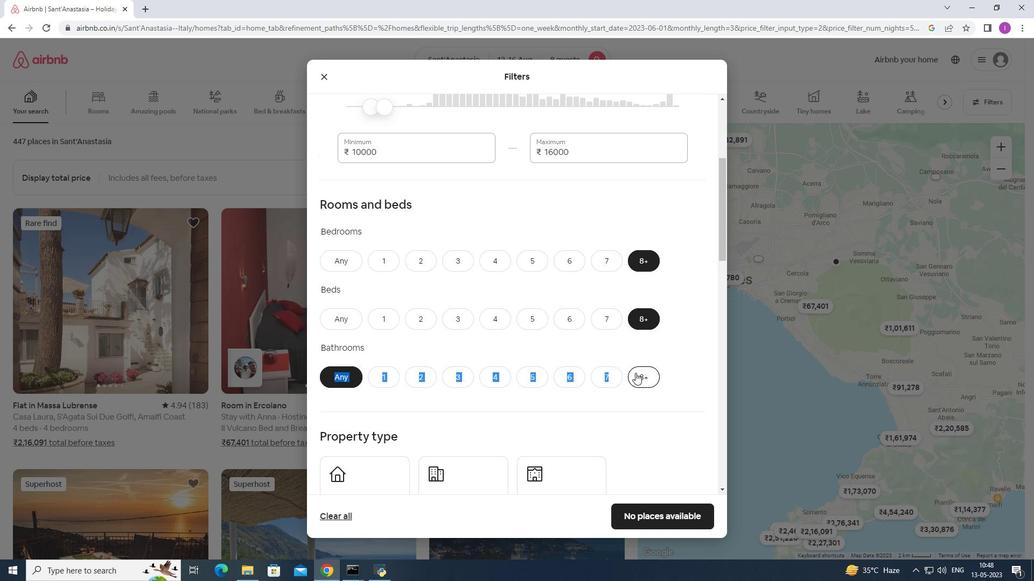 
Action: Mouse pressed left at (676, 360)
Screenshot: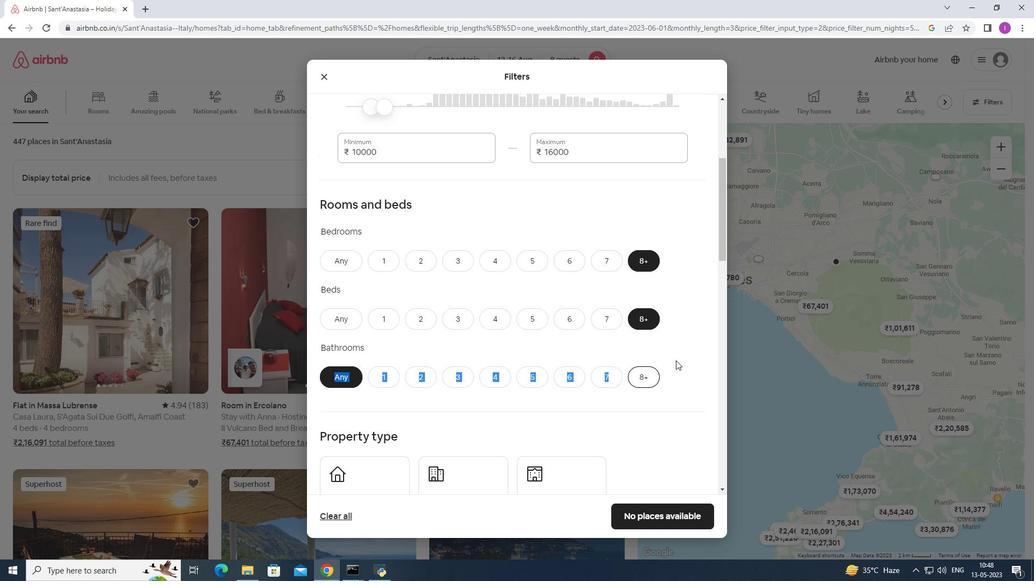 
Action: Mouse moved to (647, 377)
Screenshot: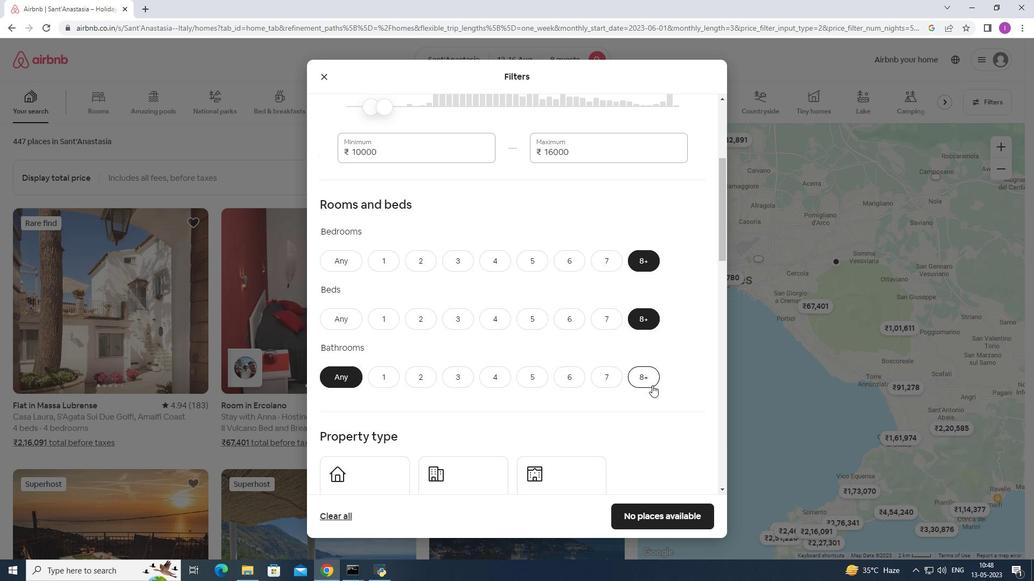 
Action: Mouse pressed left at (647, 377)
Screenshot: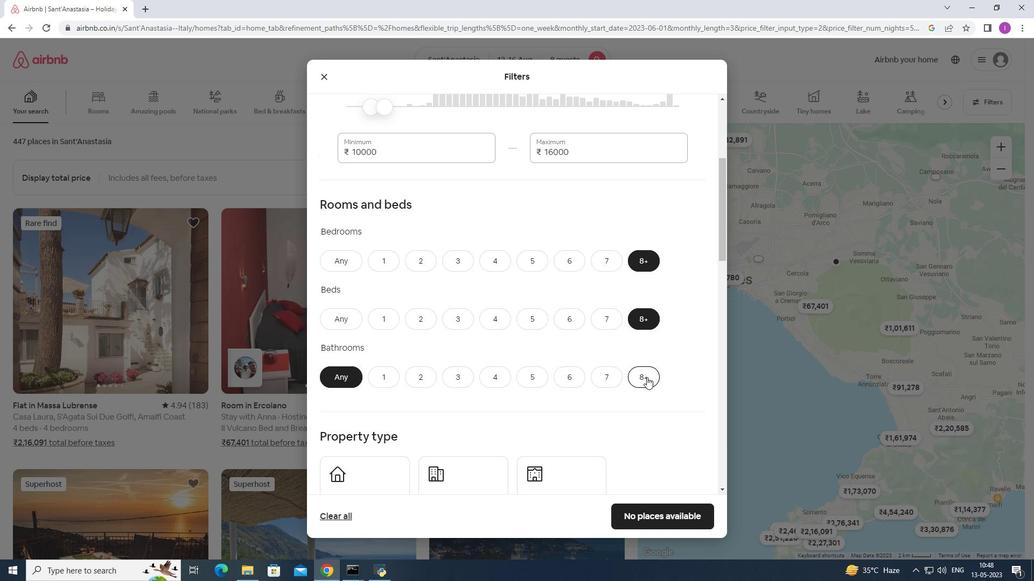 
Action: Mouse moved to (635, 408)
Screenshot: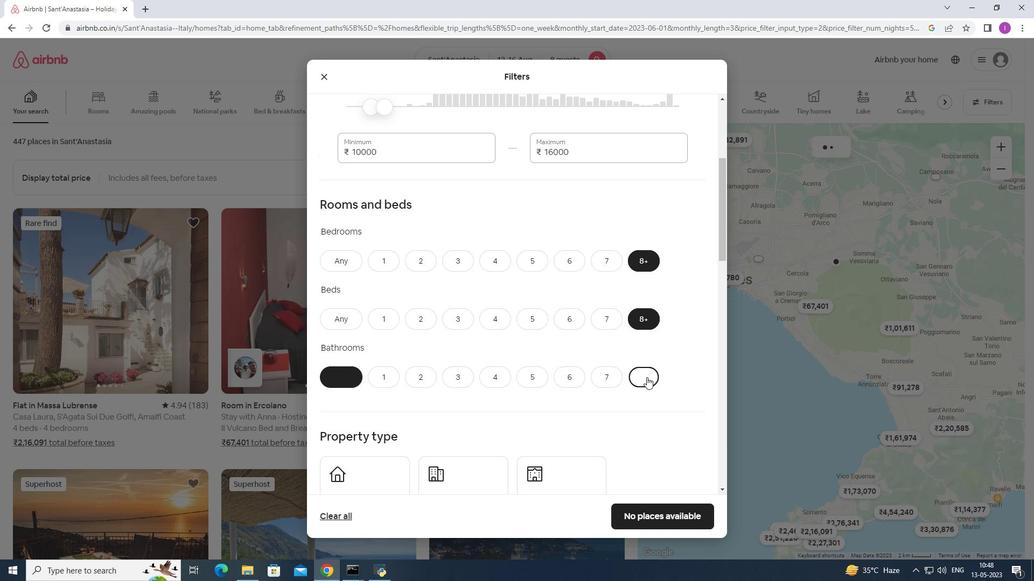 
Action: Mouse scrolled (635, 408) with delta (0, 0)
Screenshot: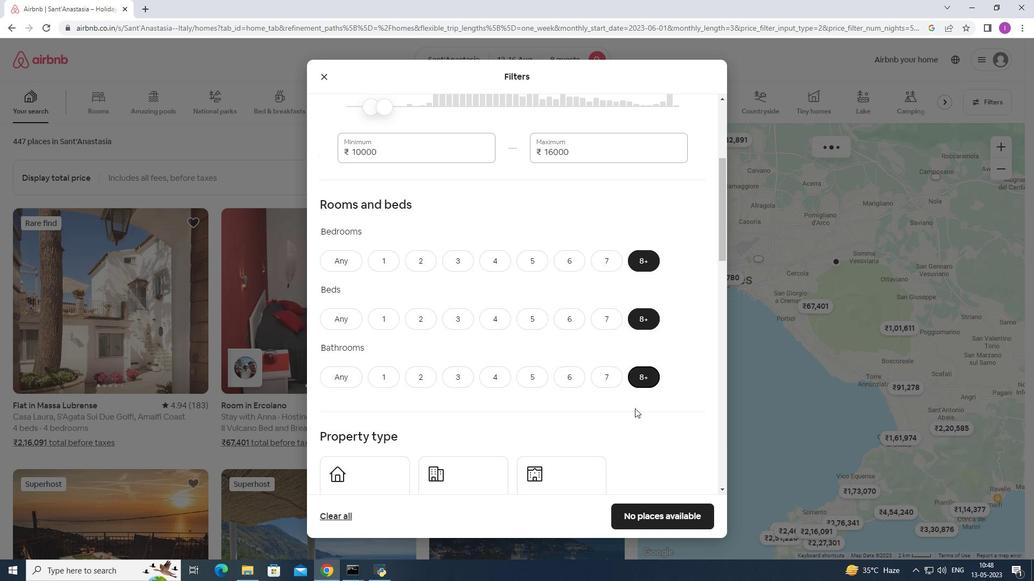 
Action: Mouse scrolled (635, 408) with delta (0, 0)
Screenshot: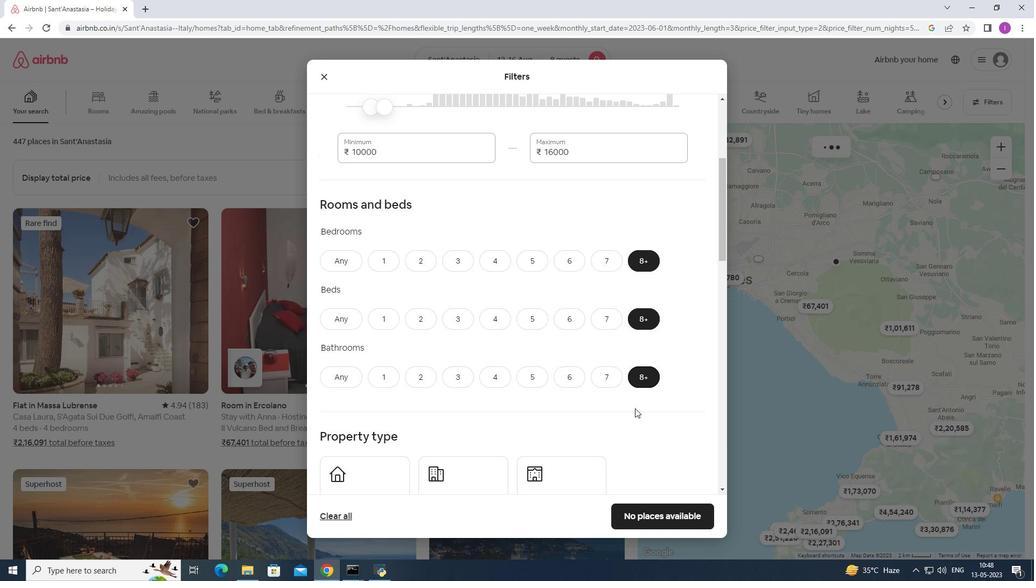 
Action: Mouse moved to (361, 366)
Screenshot: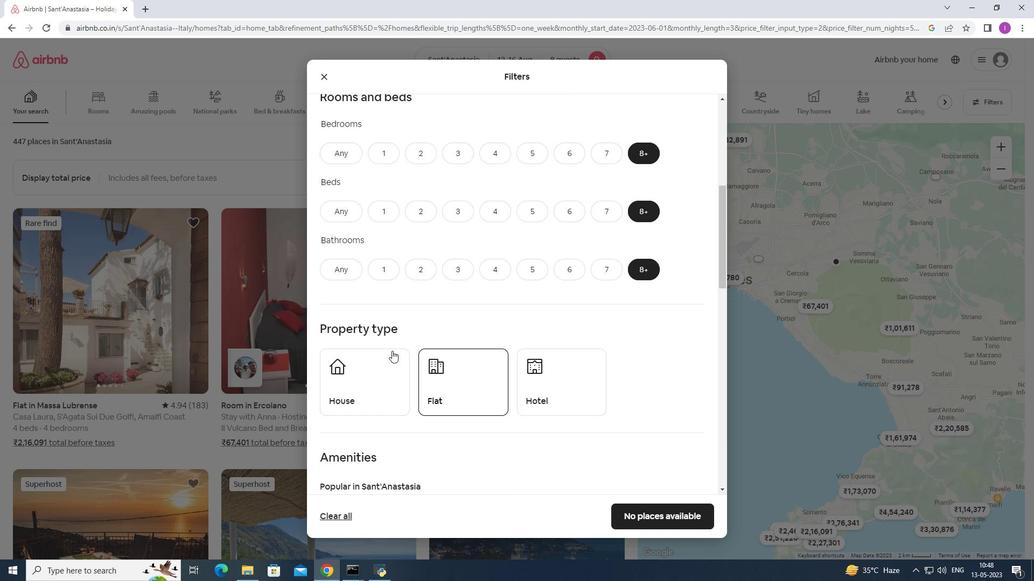 
Action: Mouse pressed left at (361, 366)
Screenshot: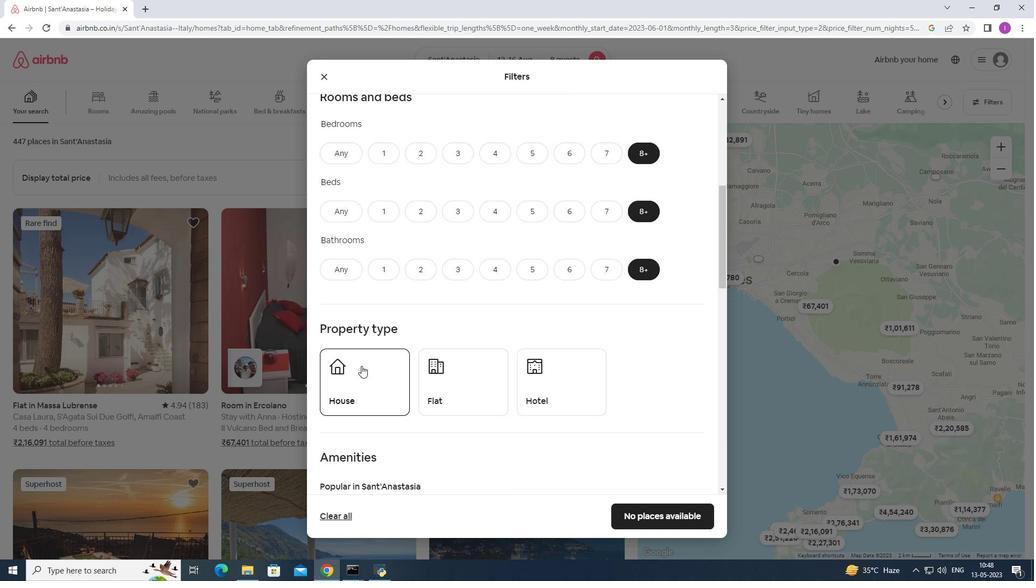 
Action: Mouse moved to (480, 390)
Screenshot: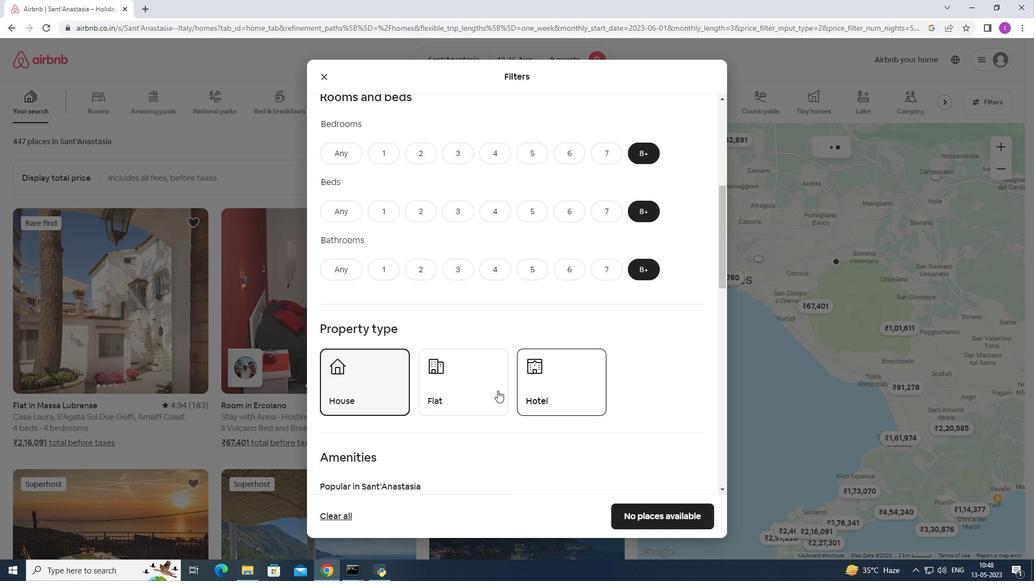 
Action: Mouse pressed left at (480, 390)
Screenshot: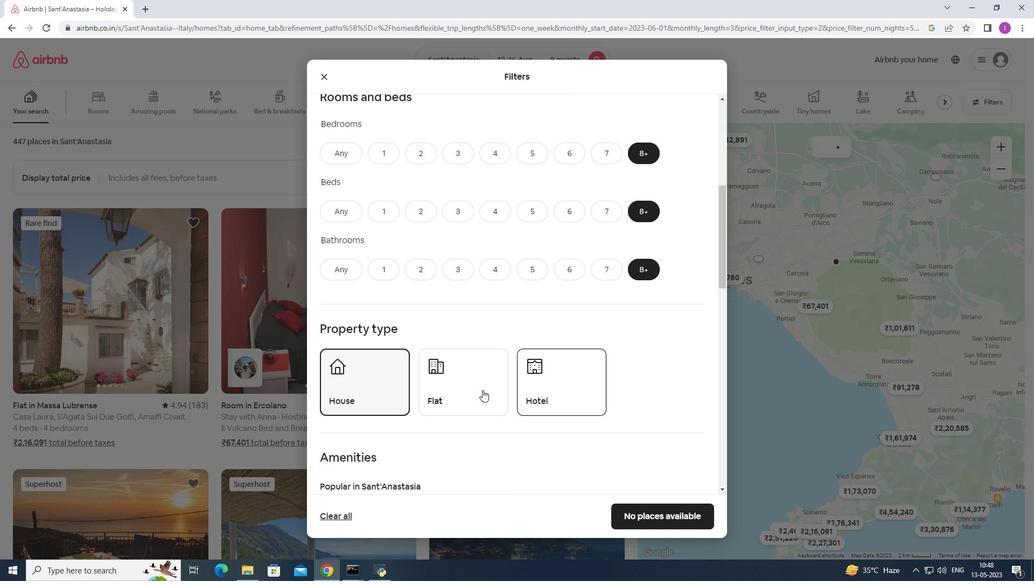 
Action: Mouse moved to (535, 379)
Screenshot: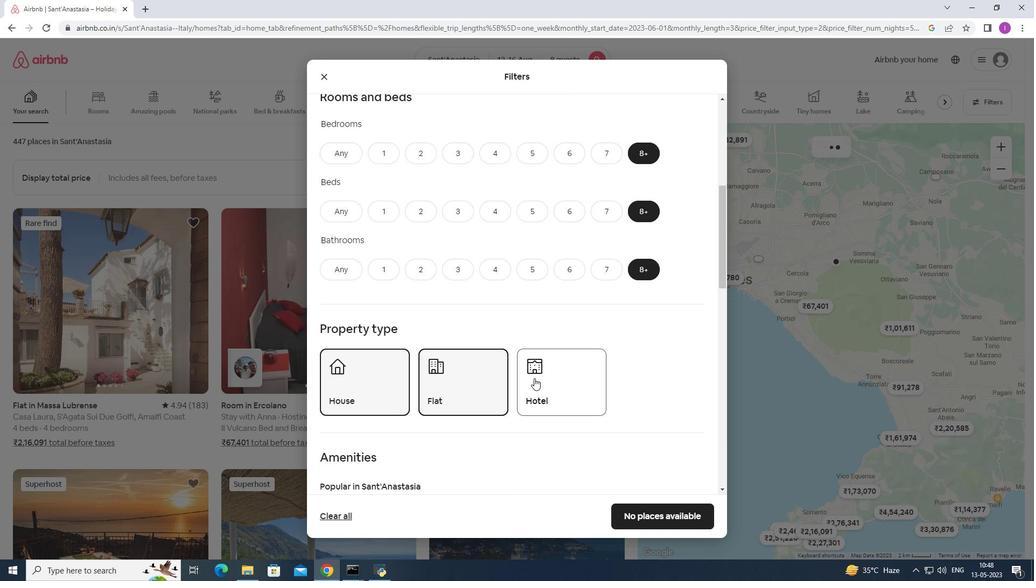 
Action: Mouse pressed left at (535, 379)
Screenshot: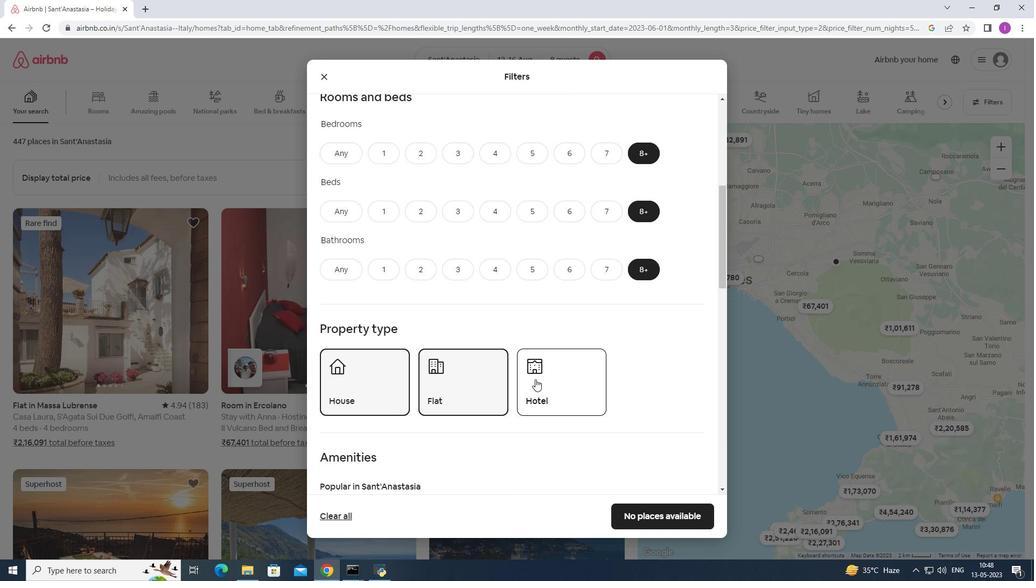 
Action: Mouse scrolled (535, 379) with delta (0, 0)
Screenshot: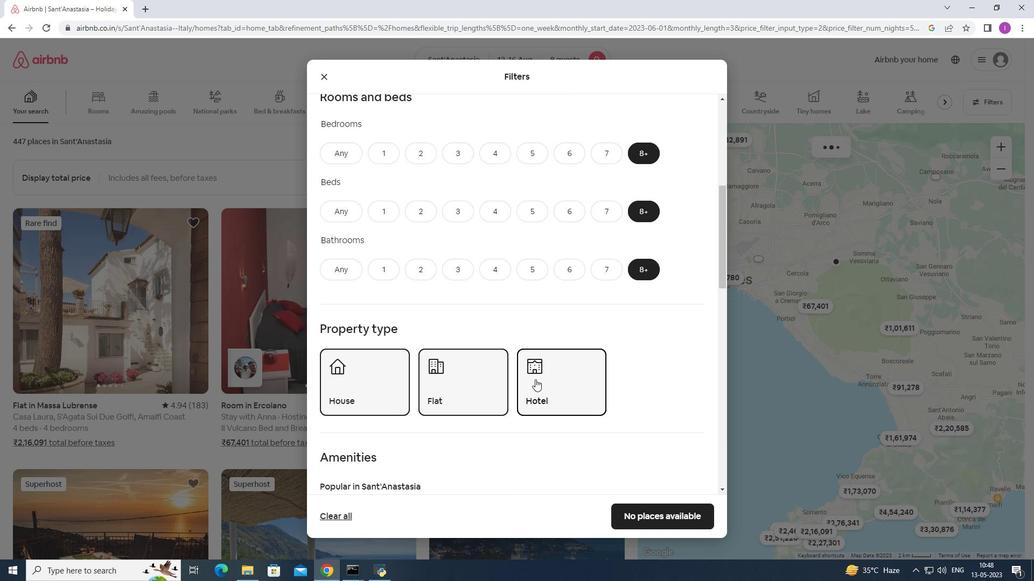
Action: Mouse scrolled (535, 379) with delta (0, 0)
Screenshot: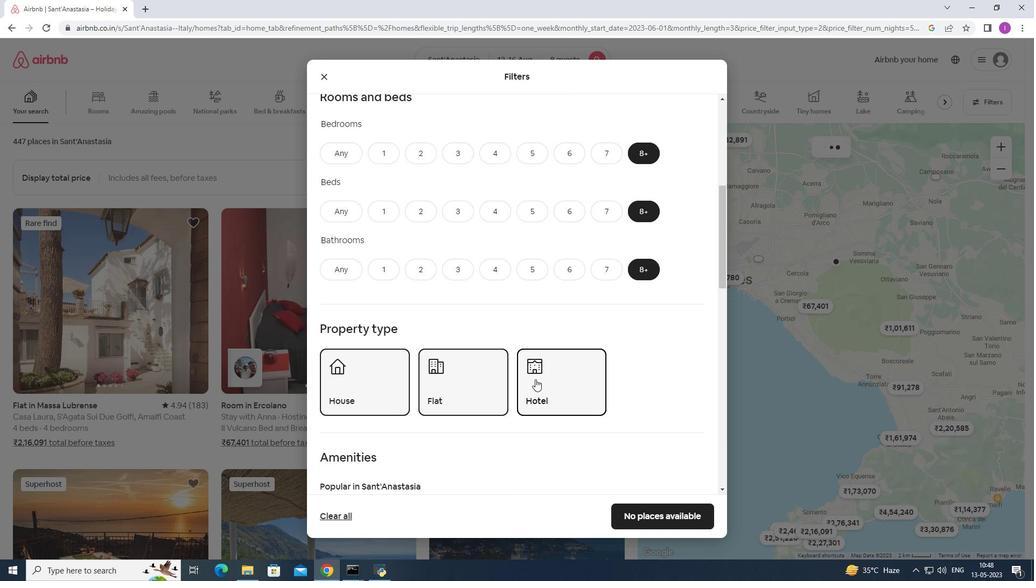 
Action: Mouse scrolled (535, 379) with delta (0, 0)
Screenshot: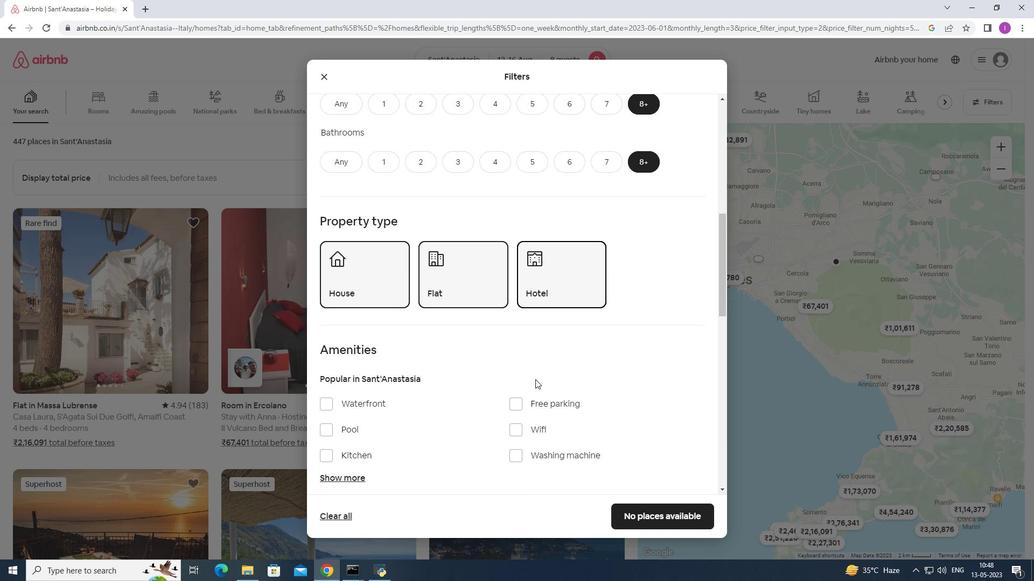 
Action: Mouse scrolled (535, 379) with delta (0, 0)
Screenshot: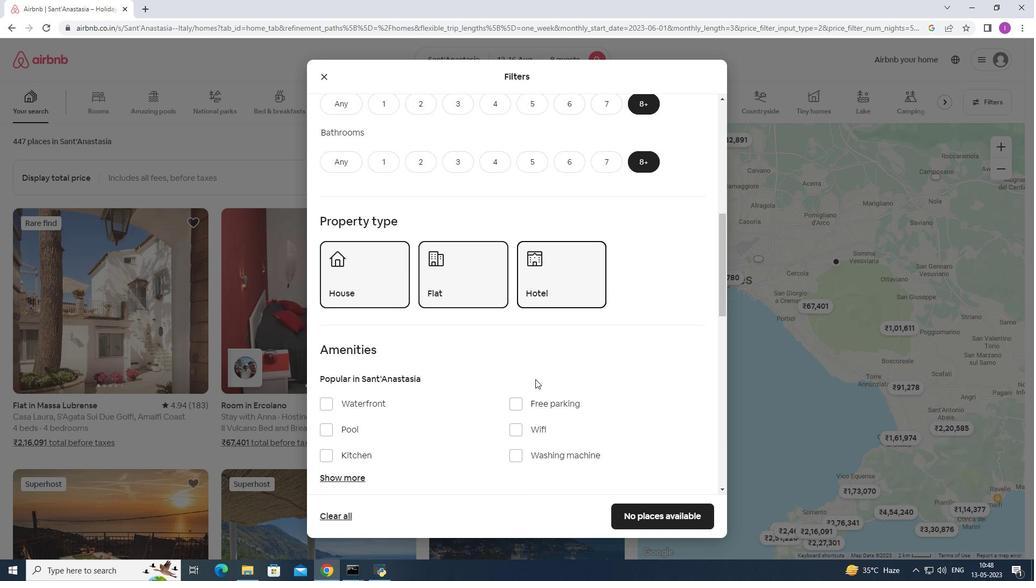
Action: Mouse scrolled (535, 379) with delta (0, 0)
Screenshot: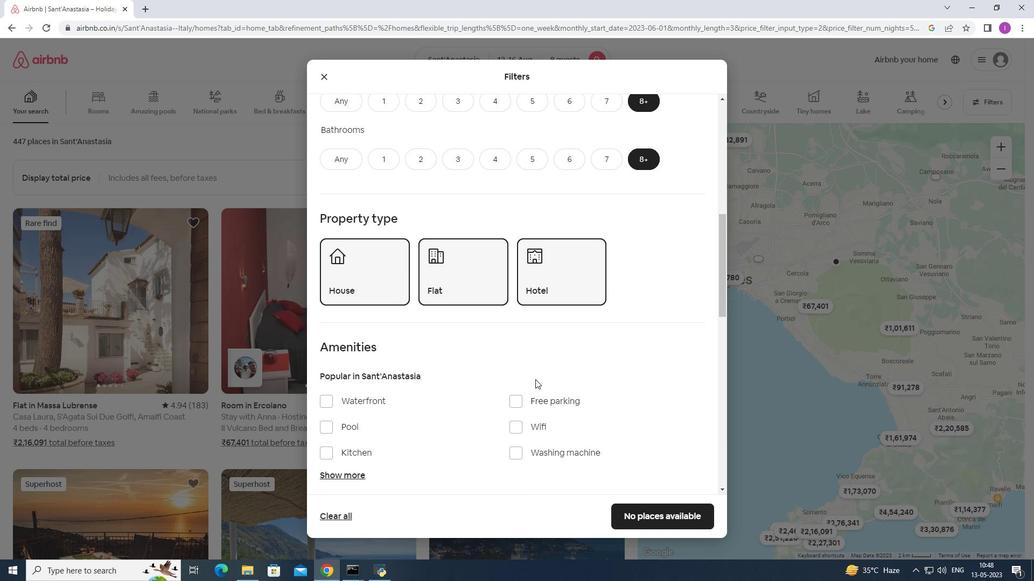 
Action: Mouse scrolled (535, 379) with delta (0, 0)
Screenshot: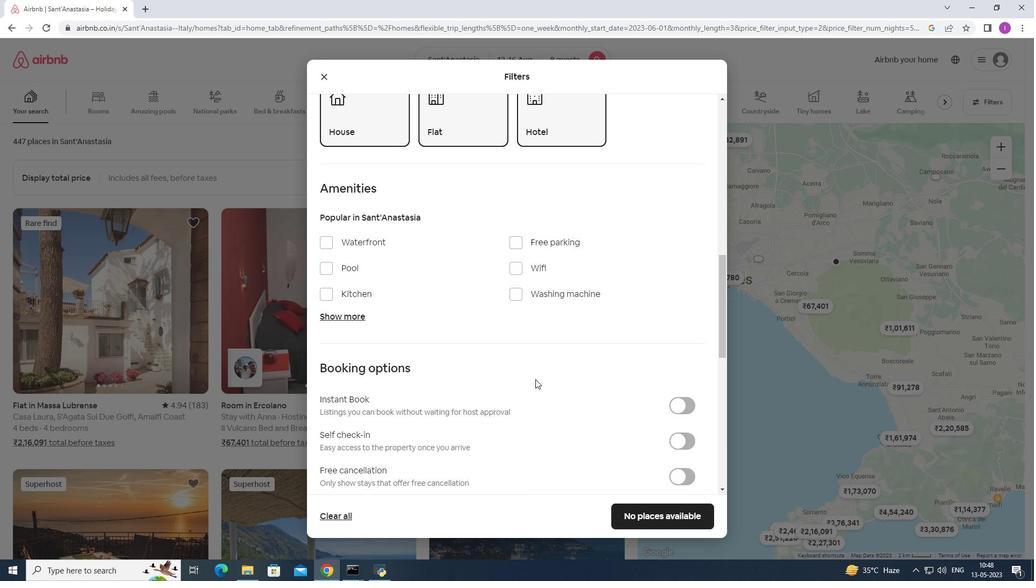 
Action: Mouse scrolled (535, 379) with delta (0, 0)
Screenshot: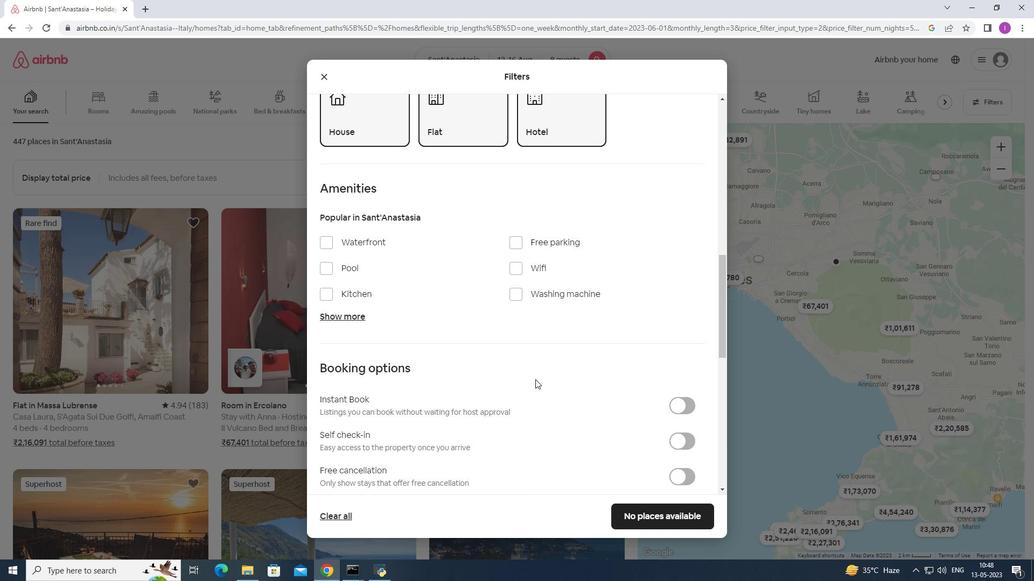 
Action: Mouse scrolled (535, 379) with delta (0, 0)
Screenshot: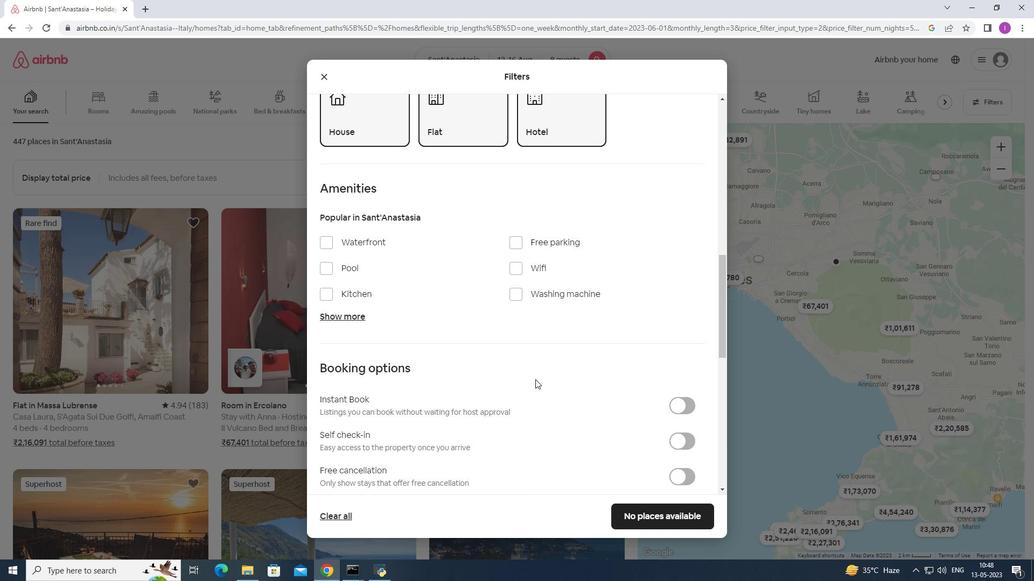 
Action: Mouse scrolled (535, 380) with delta (0, 0)
Screenshot: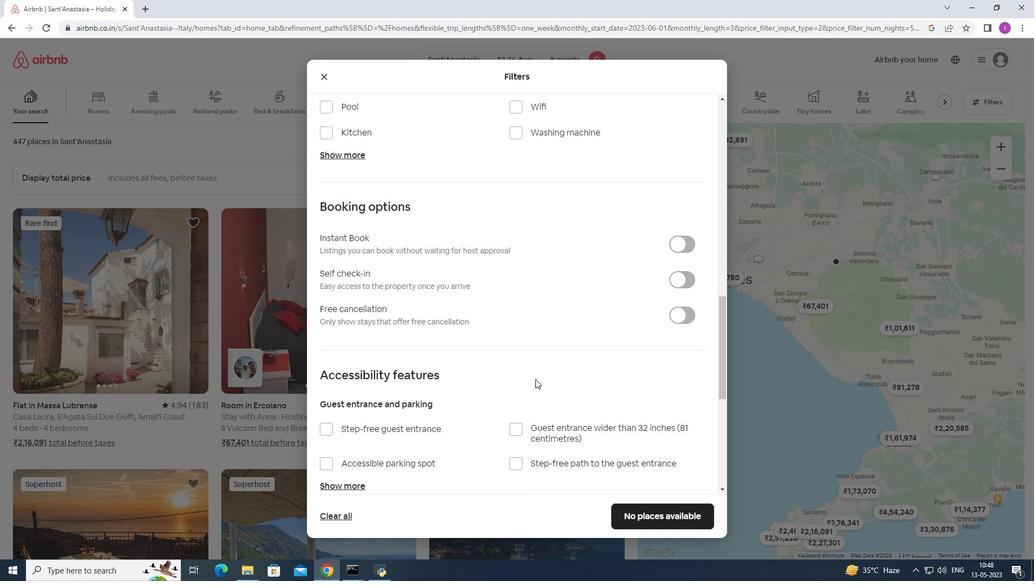 
Action: Mouse scrolled (535, 380) with delta (0, 0)
Screenshot: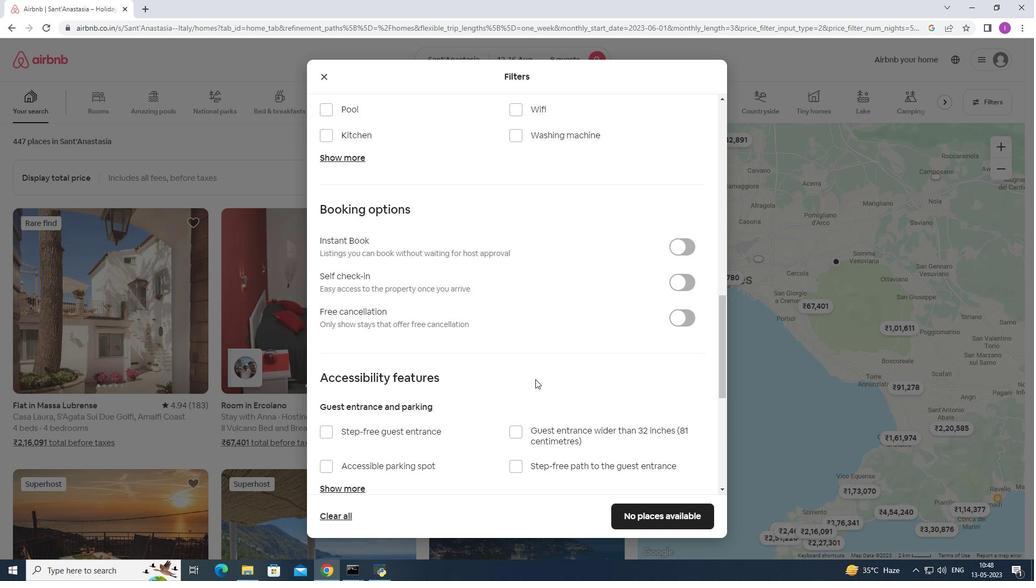 
Action: Mouse scrolled (535, 380) with delta (0, 0)
Screenshot: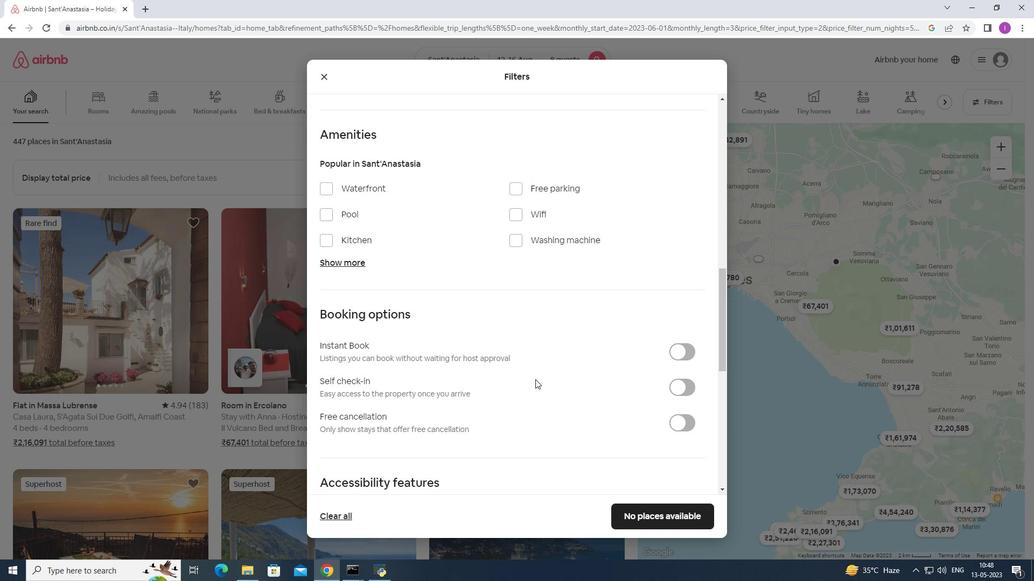 
Action: Mouse scrolled (535, 380) with delta (0, 0)
Screenshot: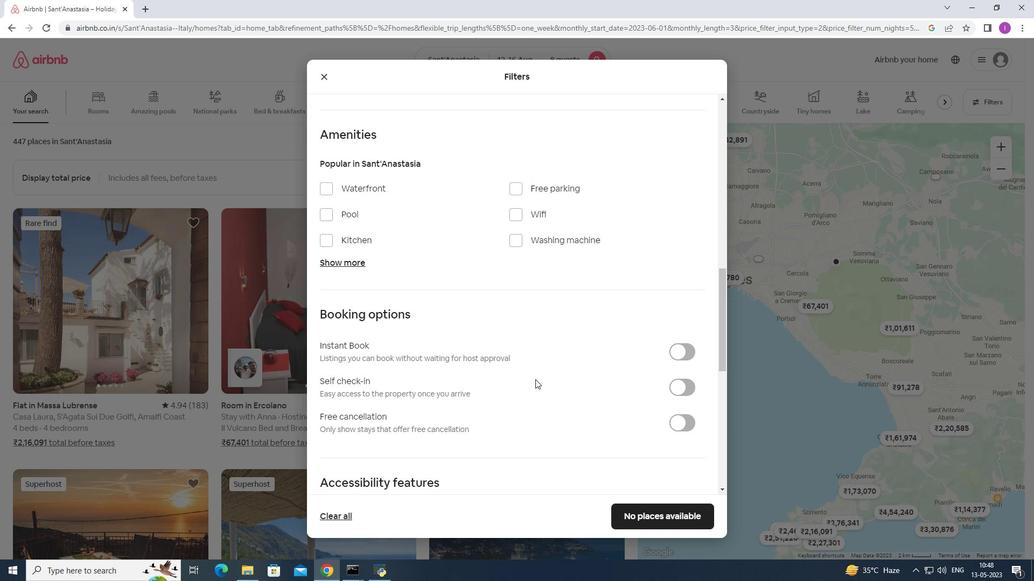 
Action: Mouse scrolled (535, 380) with delta (0, 0)
Screenshot: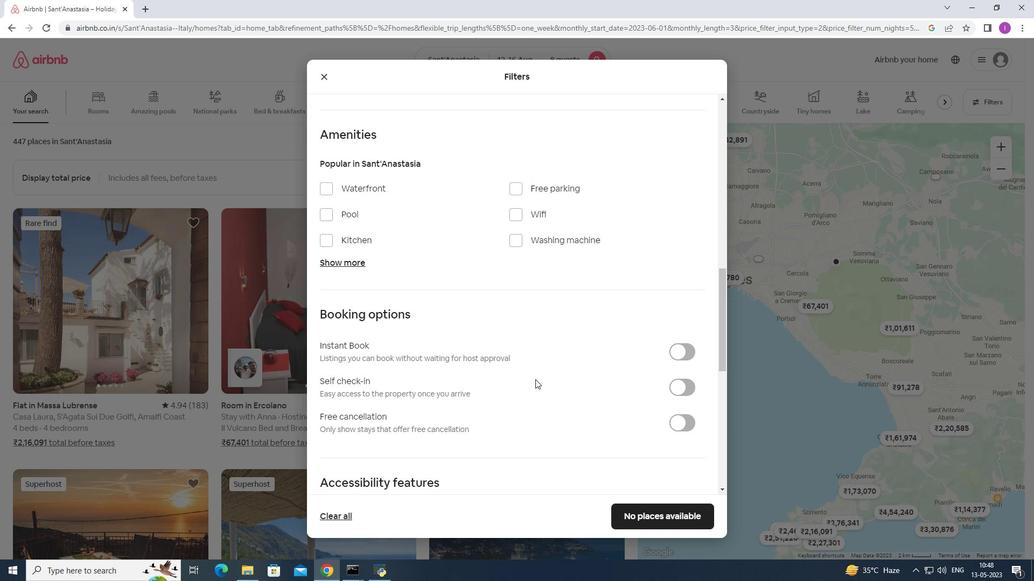 
Action: Mouse moved to (512, 376)
Screenshot: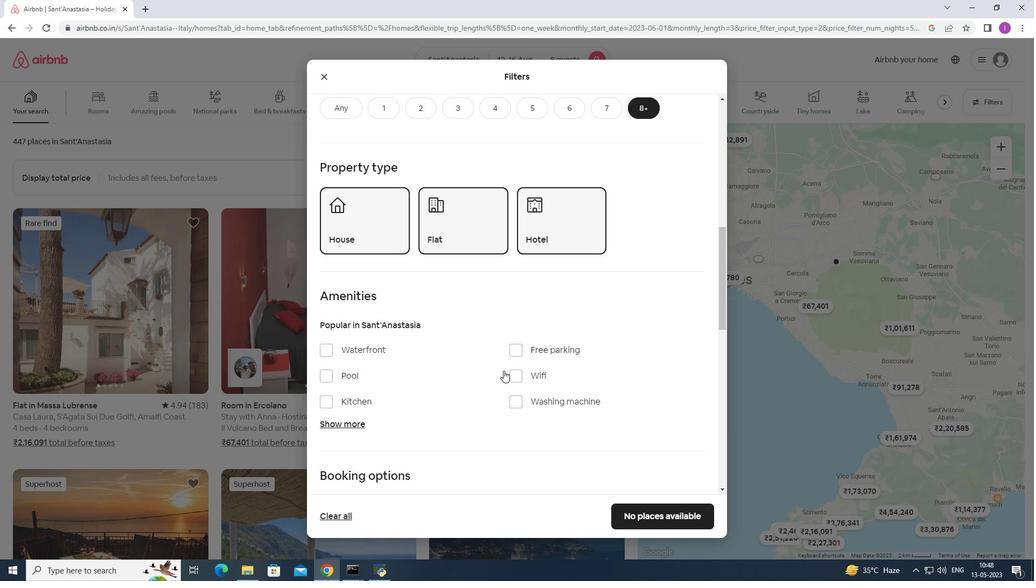 
Action: Mouse pressed left at (512, 376)
Screenshot: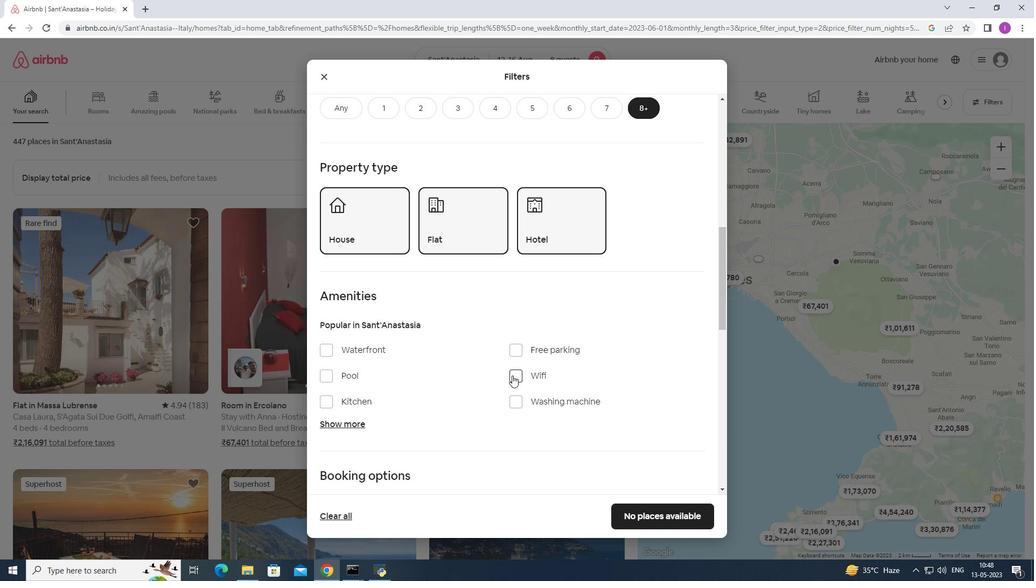 
Action: Mouse moved to (516, 350)
Screenshot: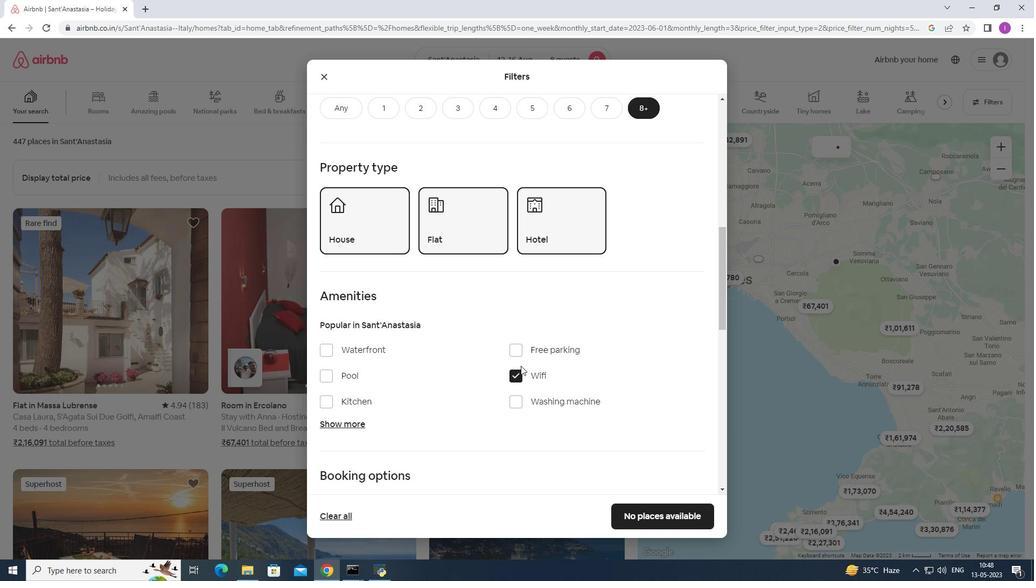 
Action: Mouse pressed left at (516, 350)
Screenshot: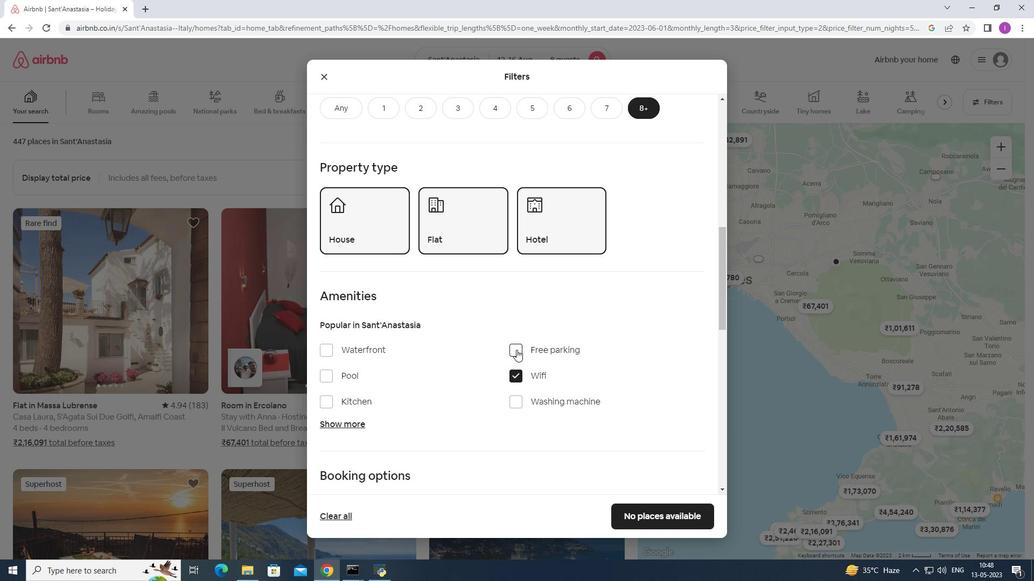 
Action: Mouse moved to (354, 423)
Screenshot: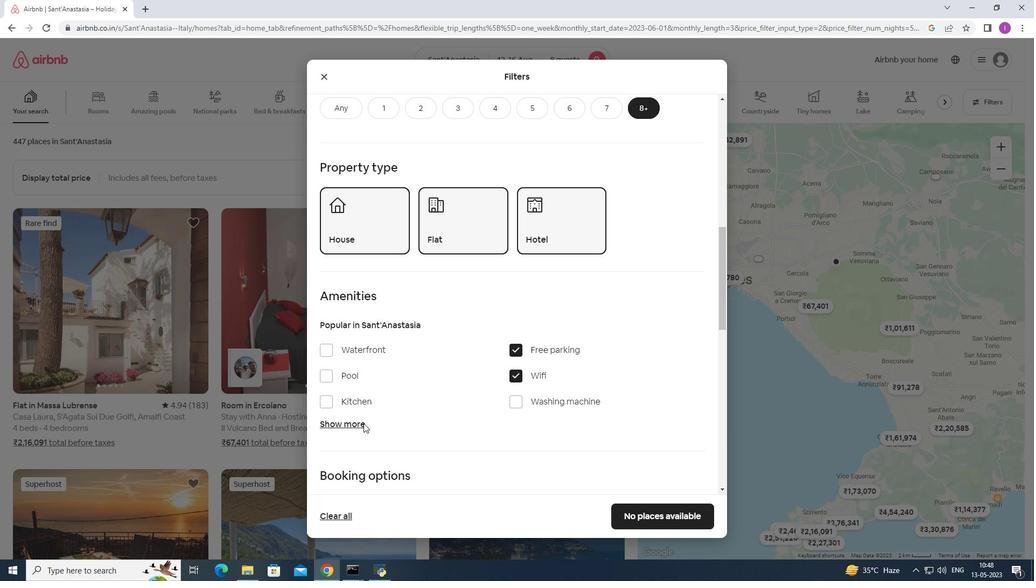 
Action: Mouse pressed left at (354, 423)
Screenshot: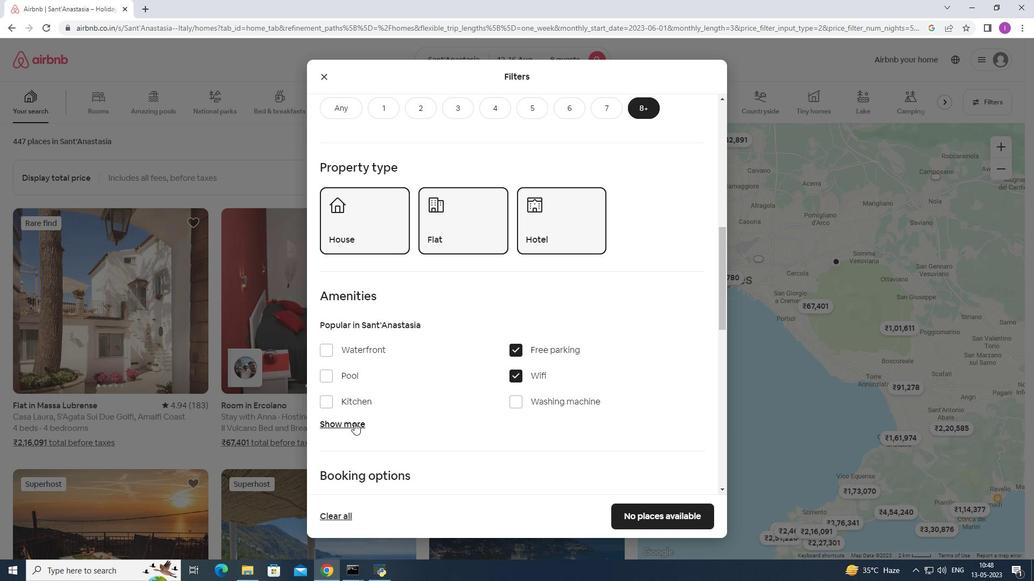 
Action: Mouse moved to (365, 414)
Screenshot: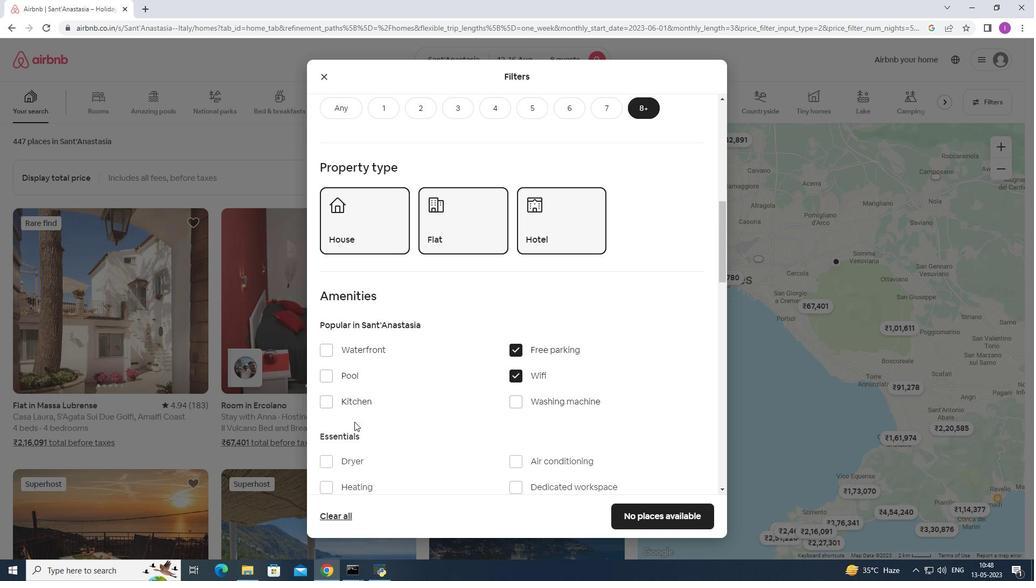
Action: Mouse scrolled (365, 414) with delta (0, 0)
Screenshot: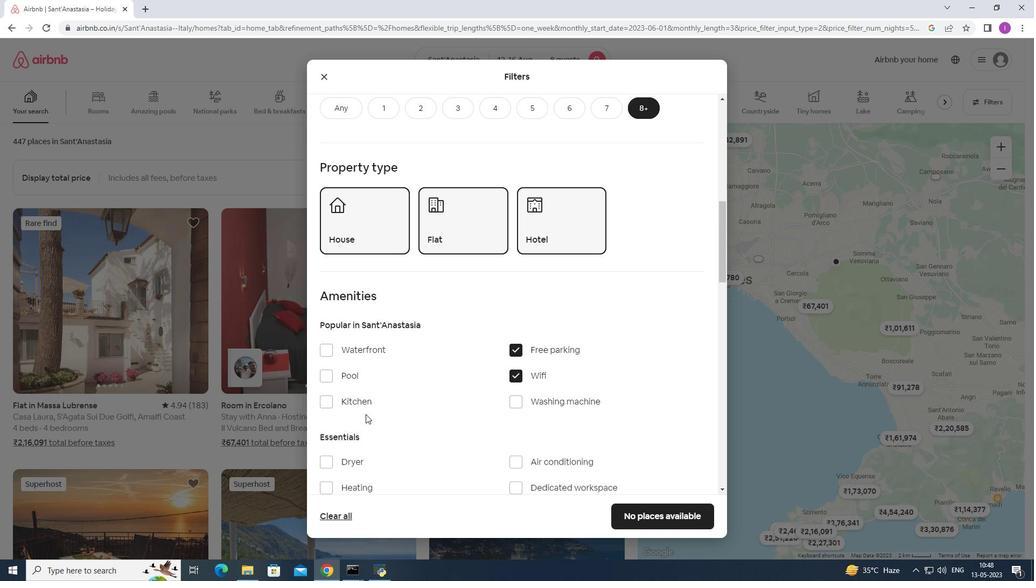 
Action: Mouse scrolled (365, 414) with delta (0, 0)
Screenshot: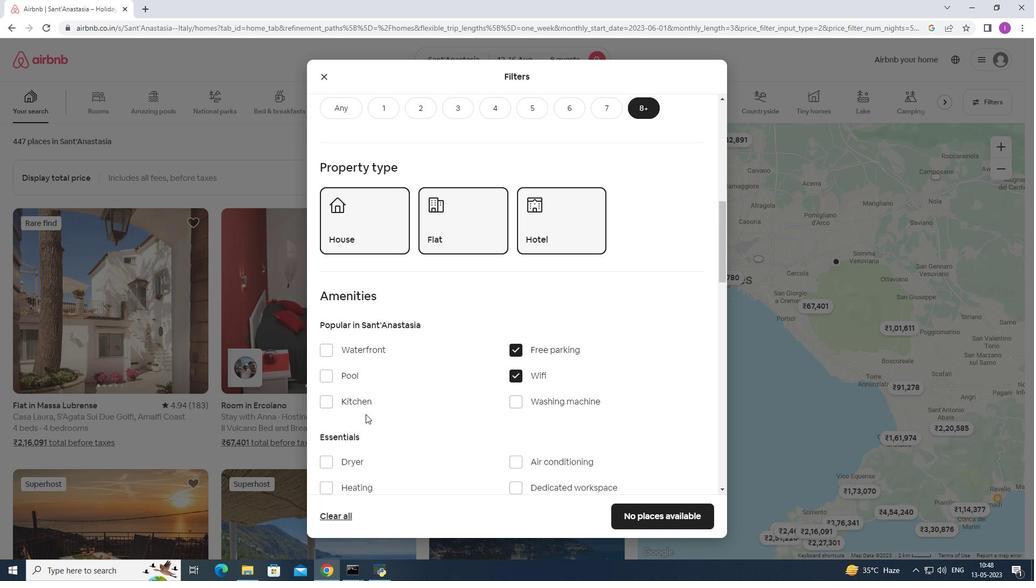 
Action: Mouse scrolled (365, 414) with delta (0, 0)
Screenshot: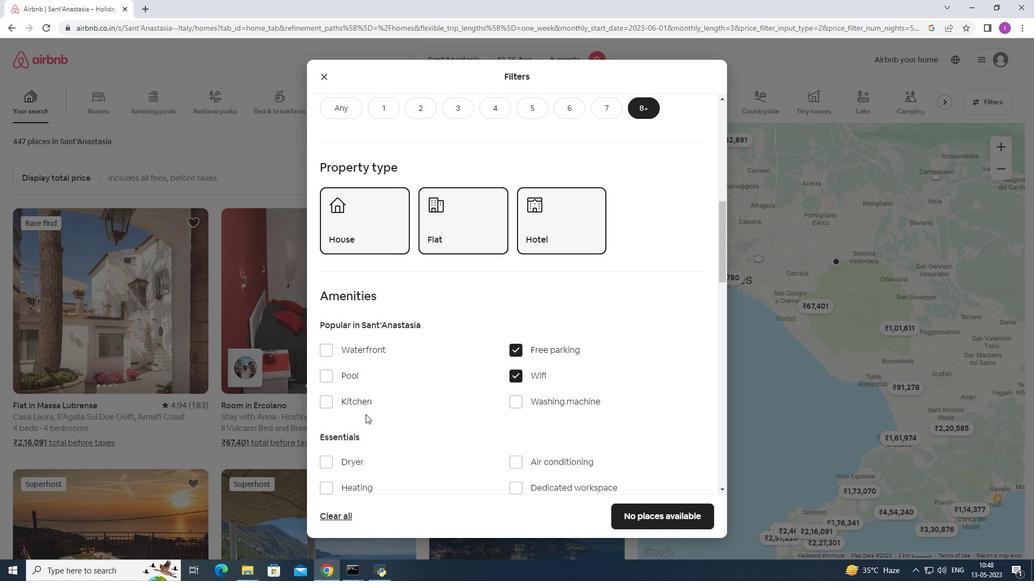 
Action: Mouse moved to (325, 351)
Screenshot: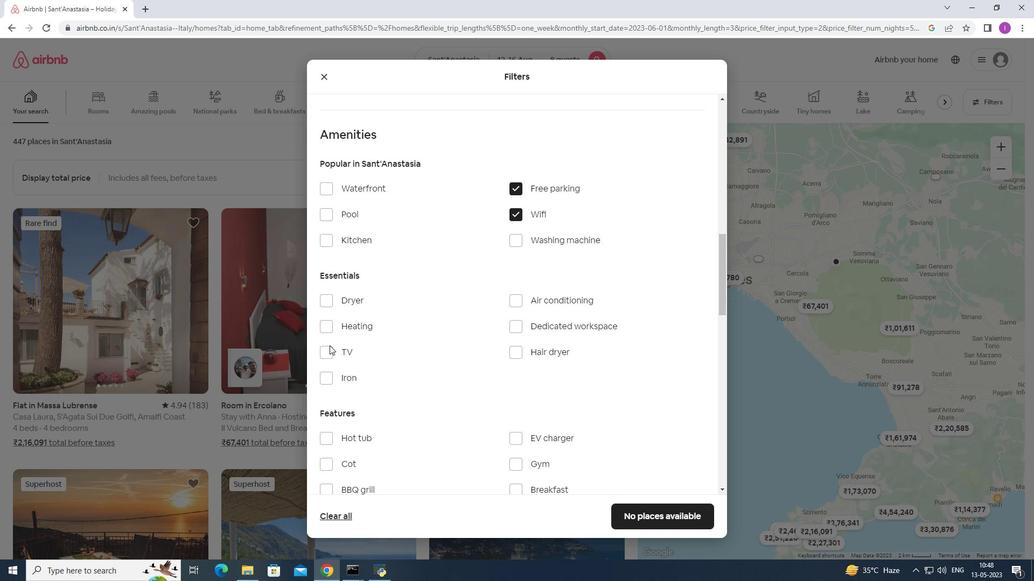 
Action: Mouse pressed left at (325, 351)
Screenshot: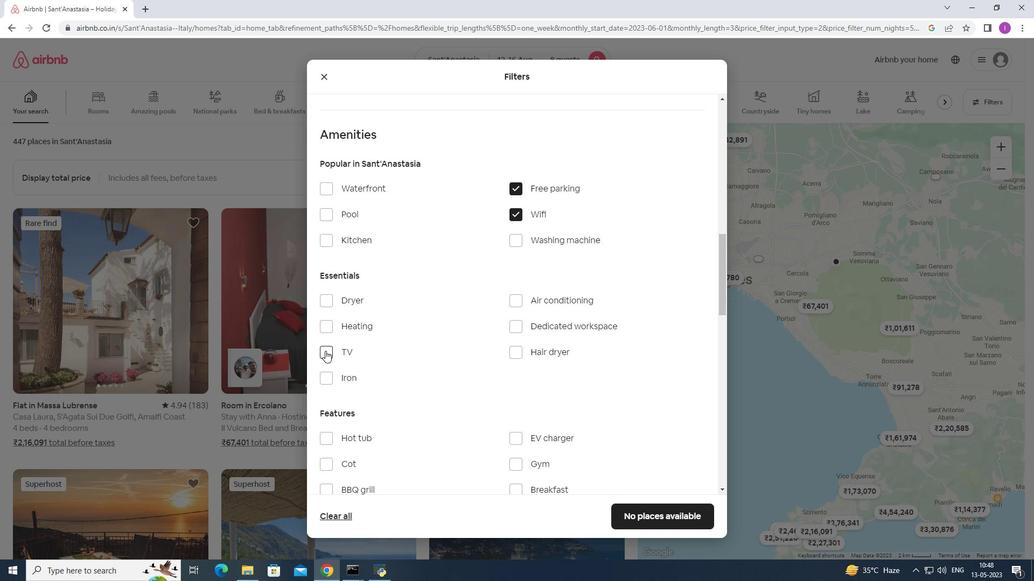 
Action: Mouse moved to (436, 384)
Screenshot: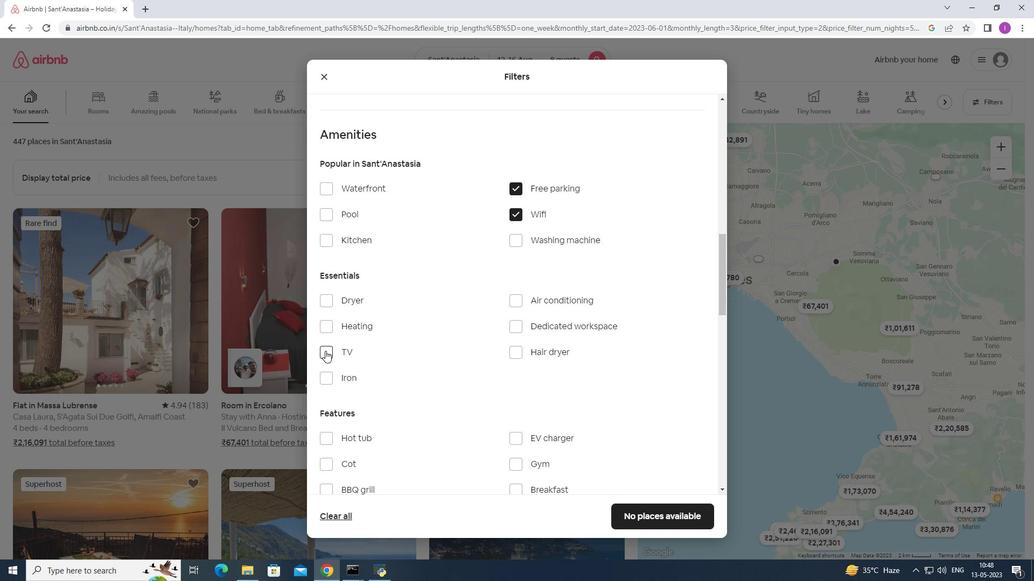 
Action: Mouse scrolled (436, 384) with delta (0, 0)
Screenshot: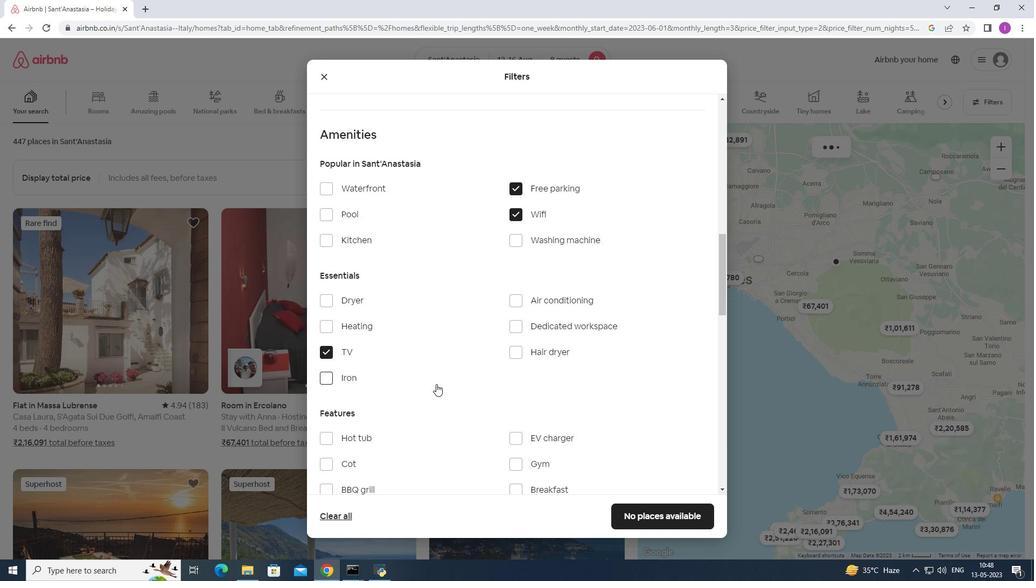 
Action: Mouse scrolled (436, 384) with delta (0, 0)
Screenshot: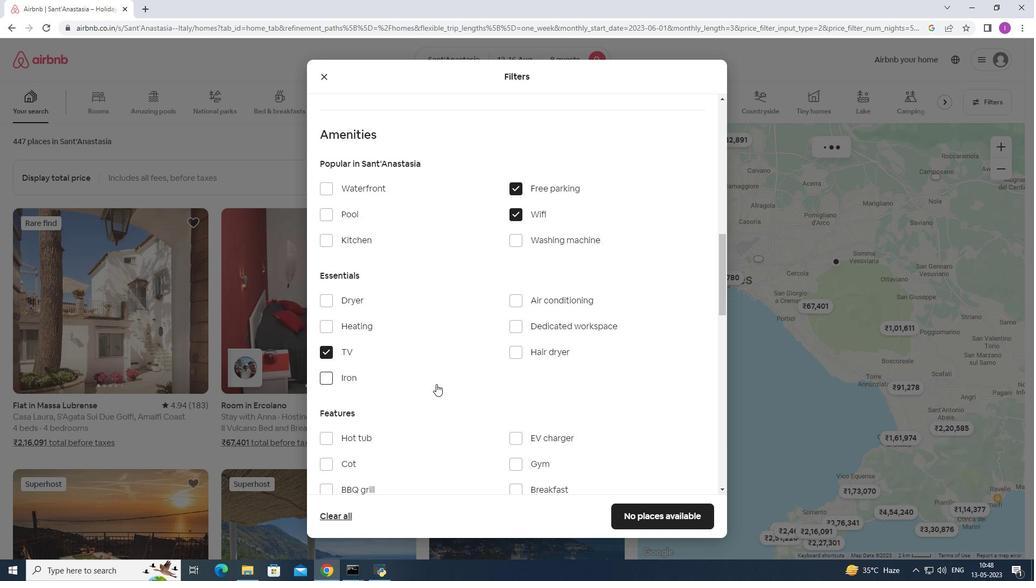 
Action: Mouse moved to (520, 361)
Screenshot: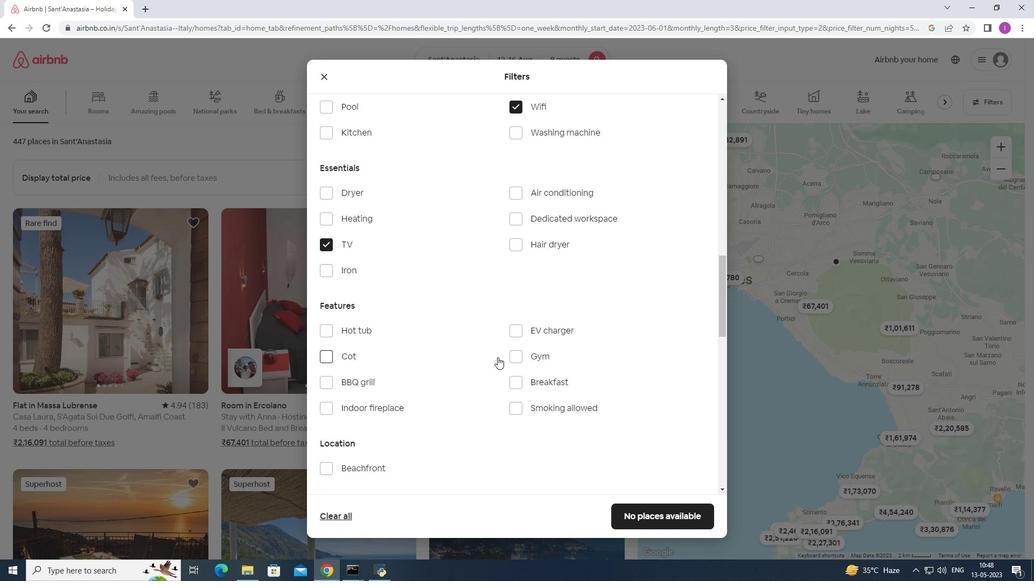 
Action: Mouse pressed left at (520, 361)
Screenshot: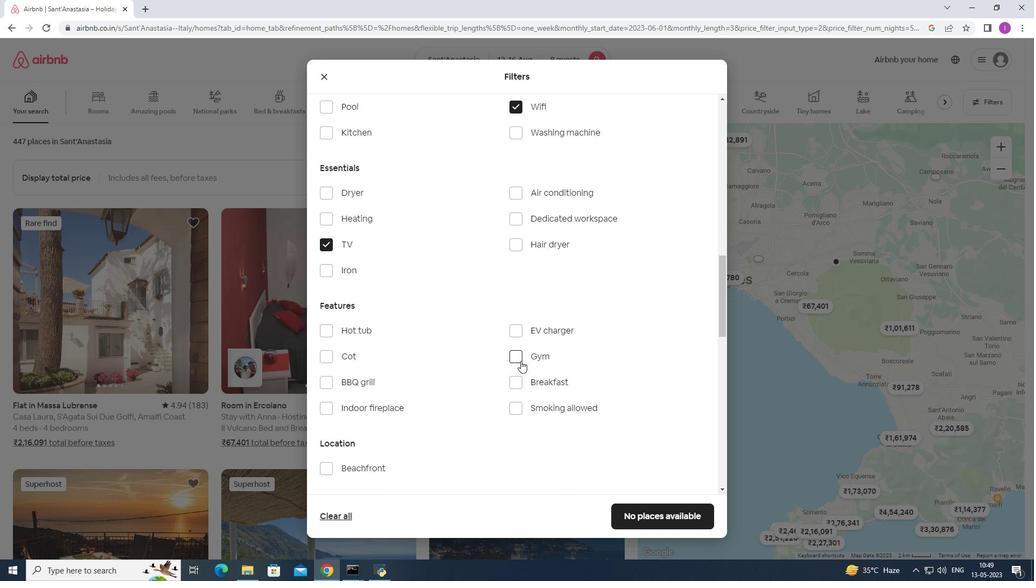 
Action: Mouse moved to (519, 387)
Screenshot: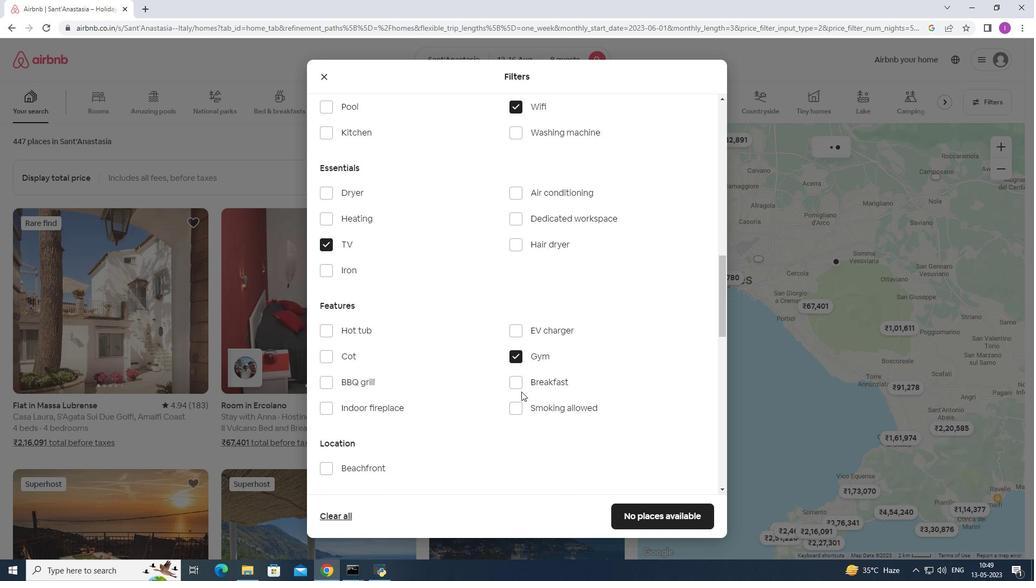 
Action: Mouse pressed left at (519, 387)
Screenshot: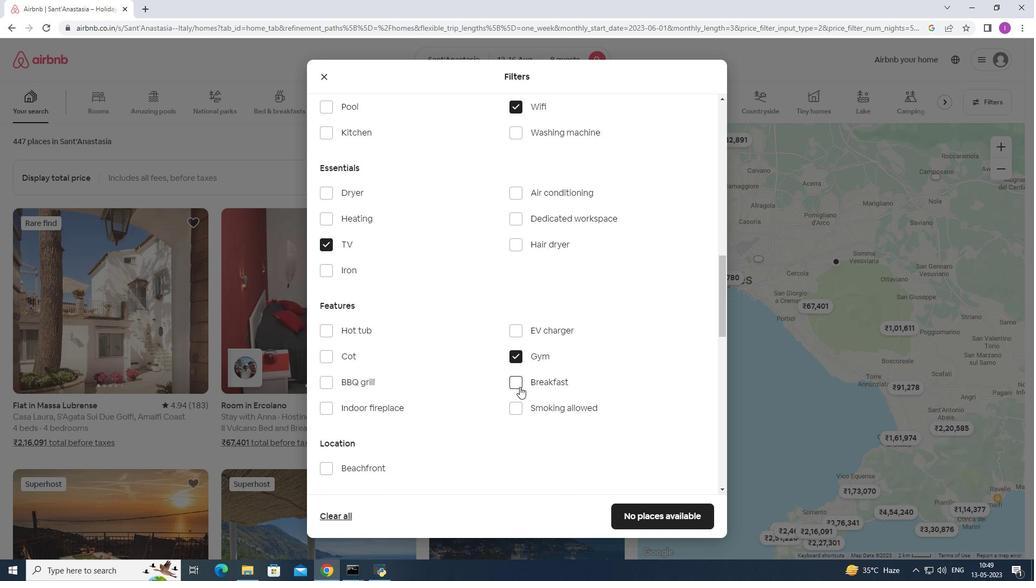 
Action: Mouse moved to (477, 402)
Screenshot: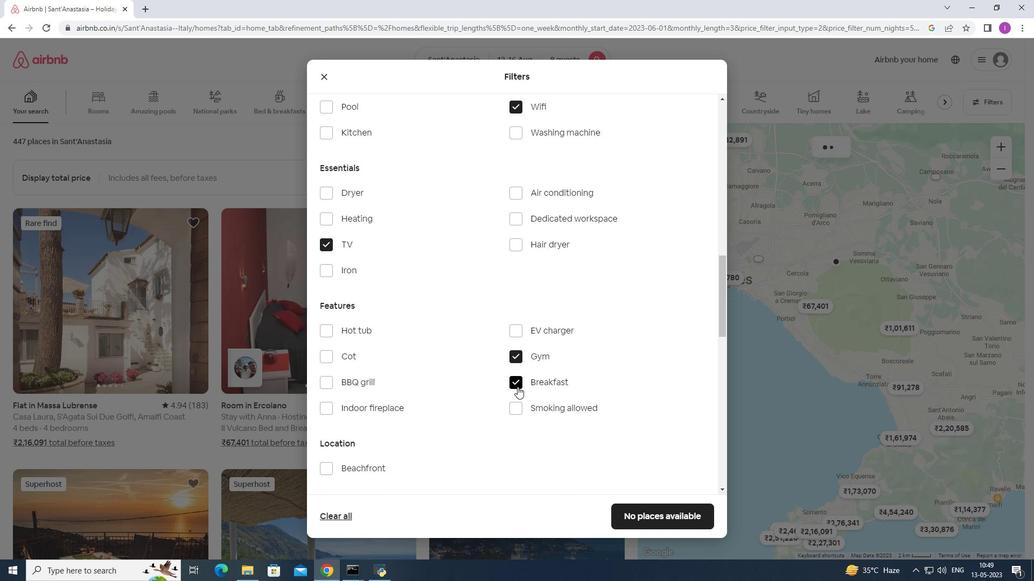
Action: Mouse scrolled (477, 402) with delta (0, 0)
Screenshot: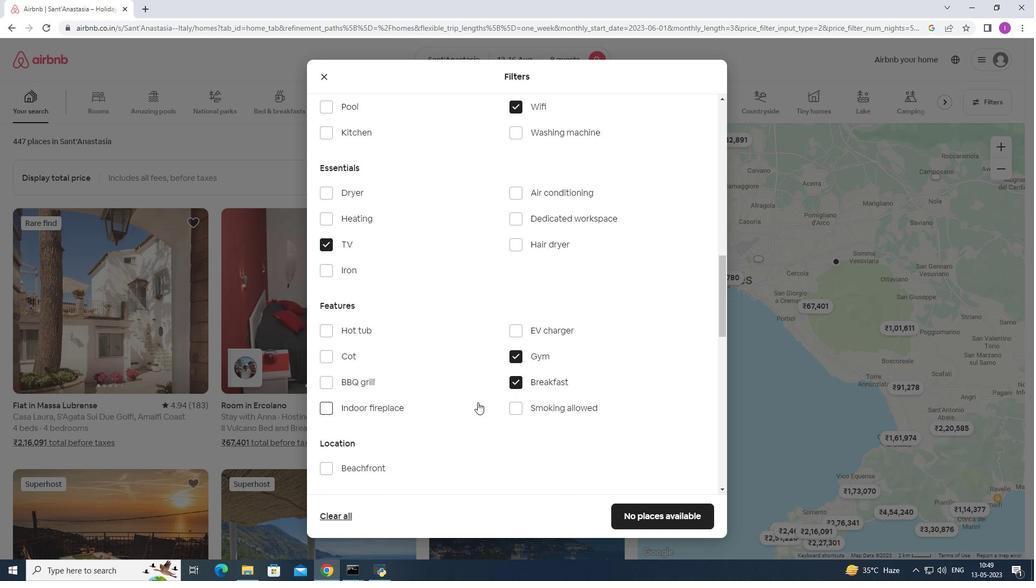 
Action: Mouse scrolled (477, 402) with delta (0, 0)
Screenshot: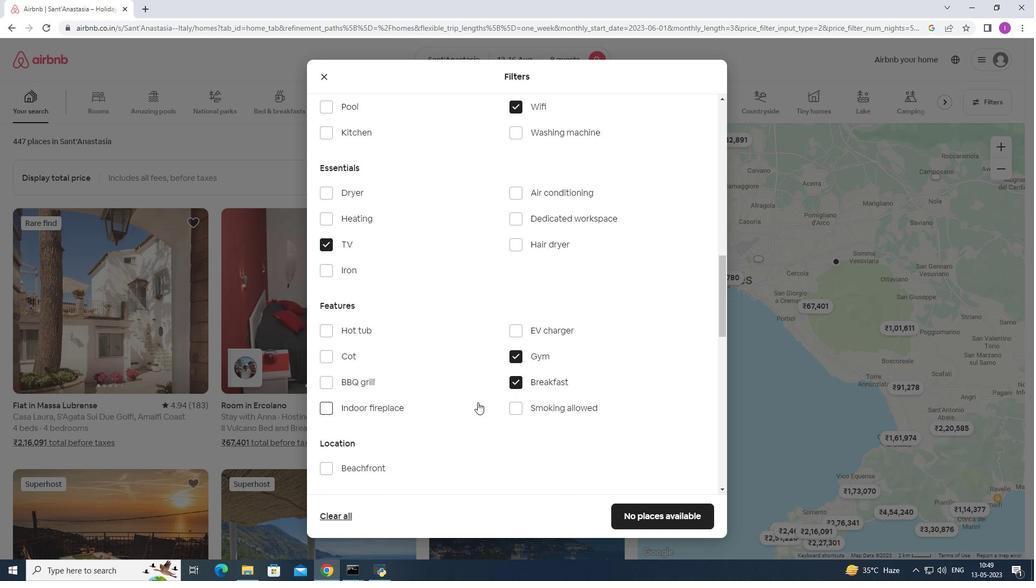
Action: Mouse scrolled (477, 402) with delta (0, 0)
Screenshot: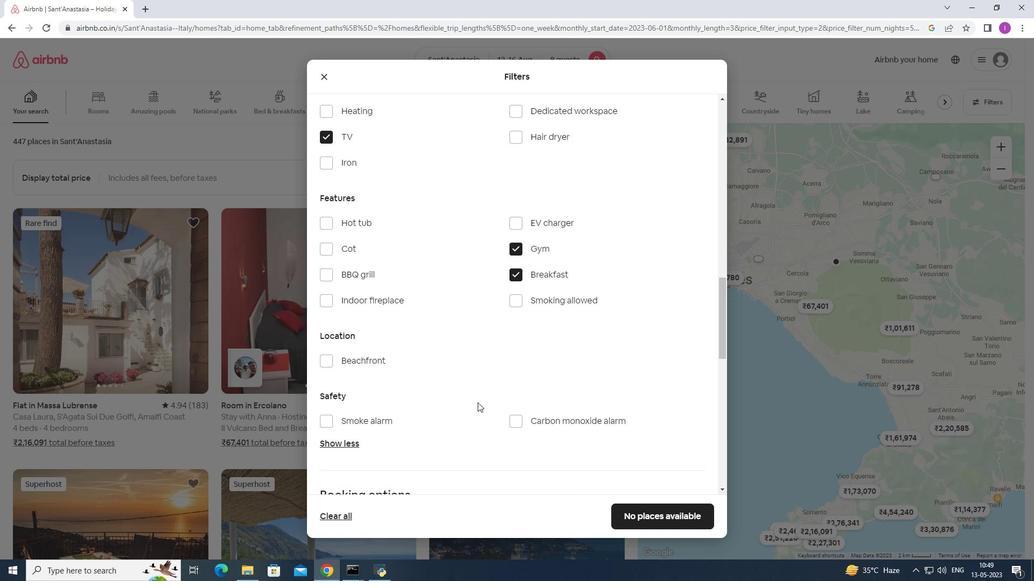 
Action: Mouse scrolled (477, 402) with delta (0, 0)
Screenshot: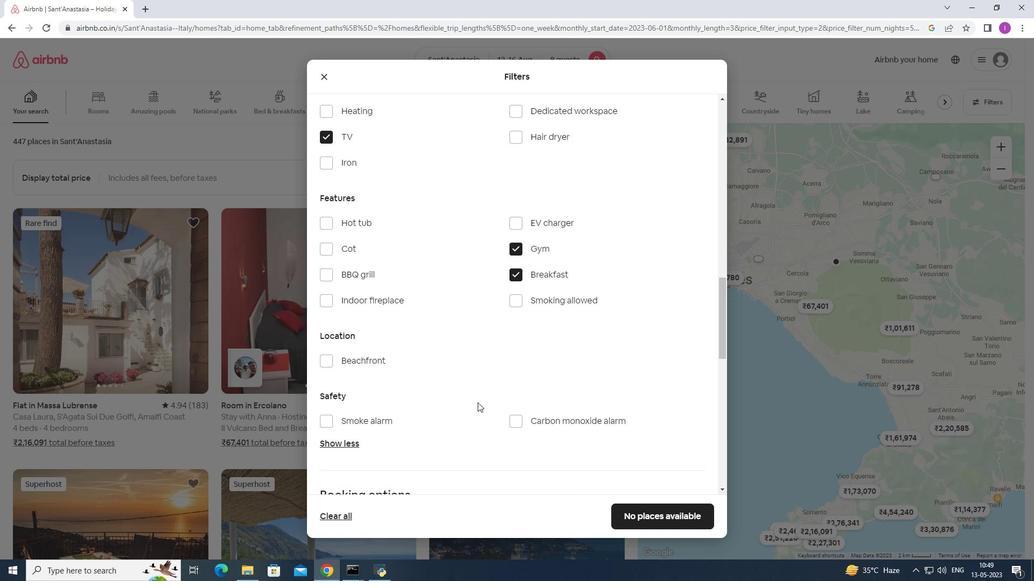 
Action: Mouse scrolled (477, 402) with delta (0, 0)
Screenshot: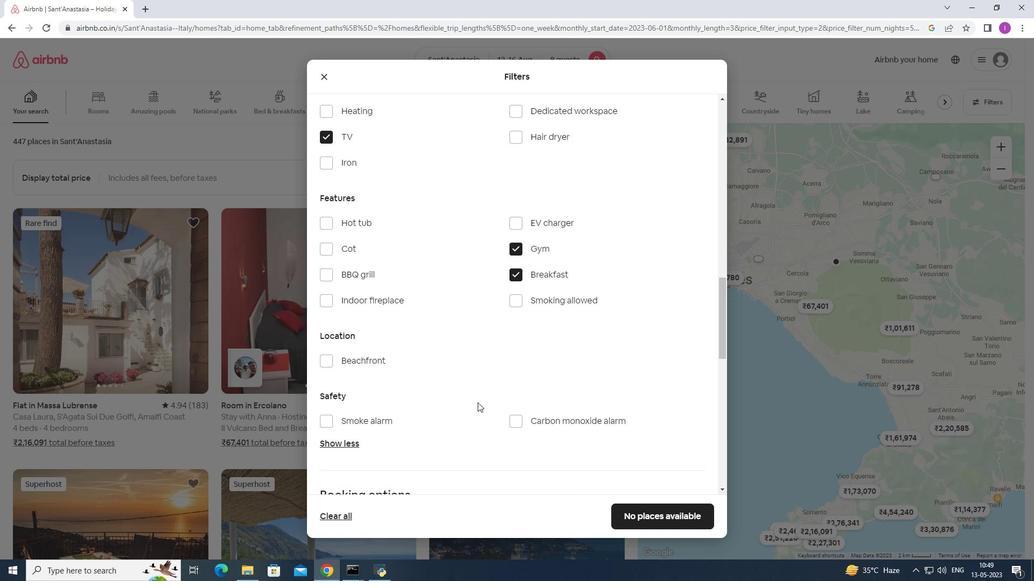 
Action: Mouse scrolled (477, 402) with delta (0, 0)
Screenshot: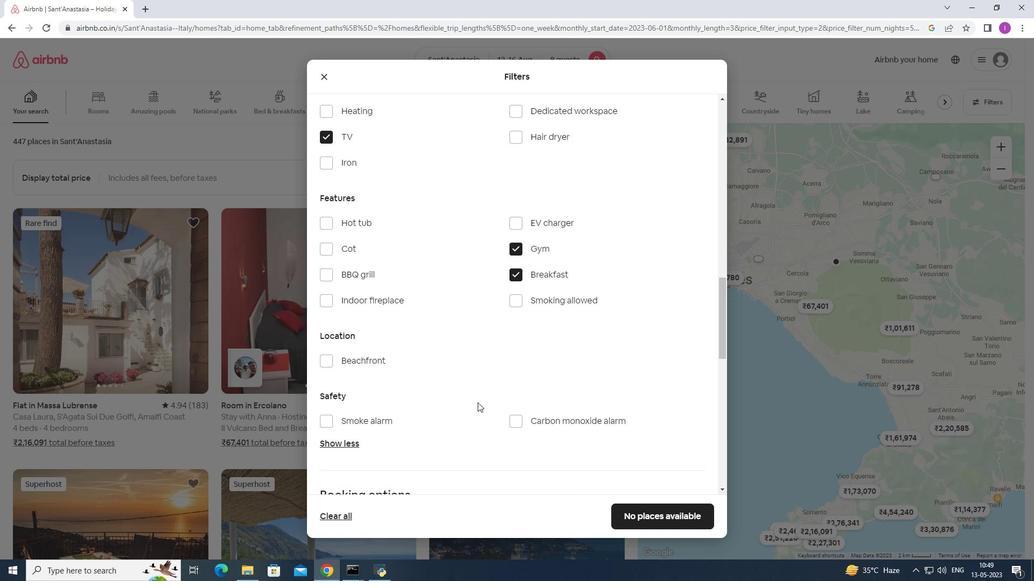 
Action: Mouse scrolled (477, 402) with delta (0, 0)
Screenshot: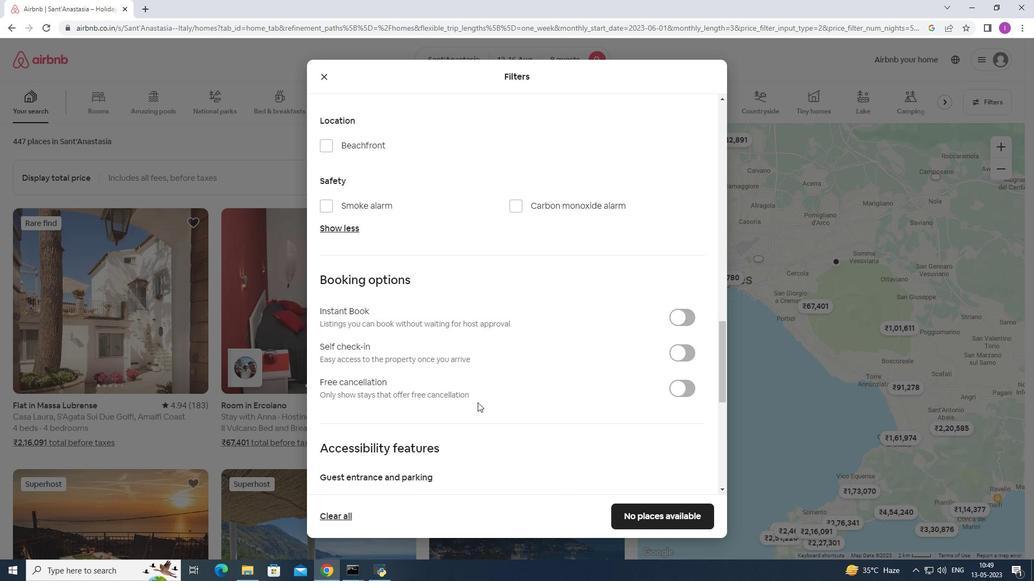 
Action: Mouse moved to (685, 302)
Screenshot: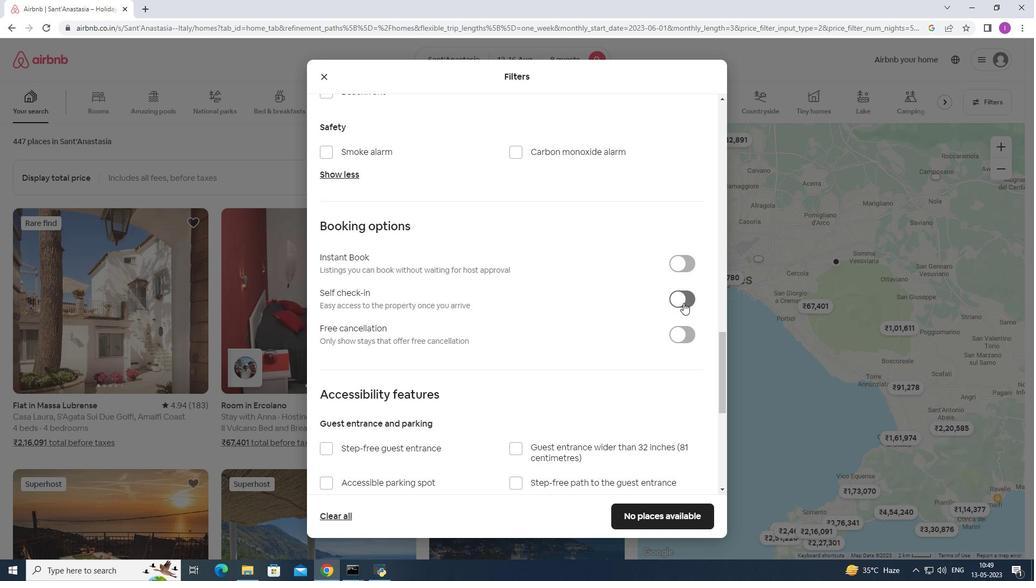 
Action: Mouse pressed left at (685, 302)
Screenshot: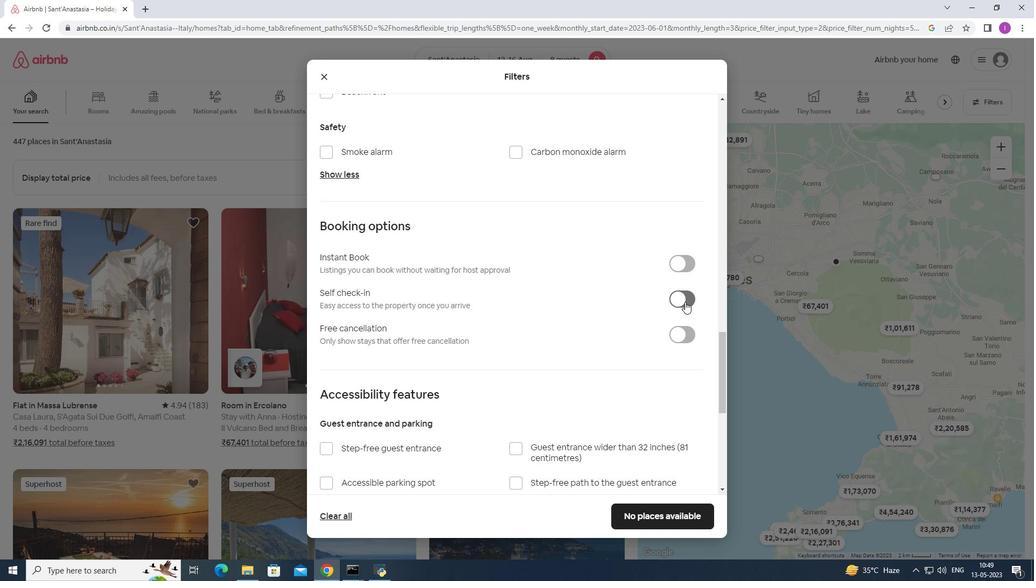 
Action: Mouse moved to (575, 352)
Screenshot: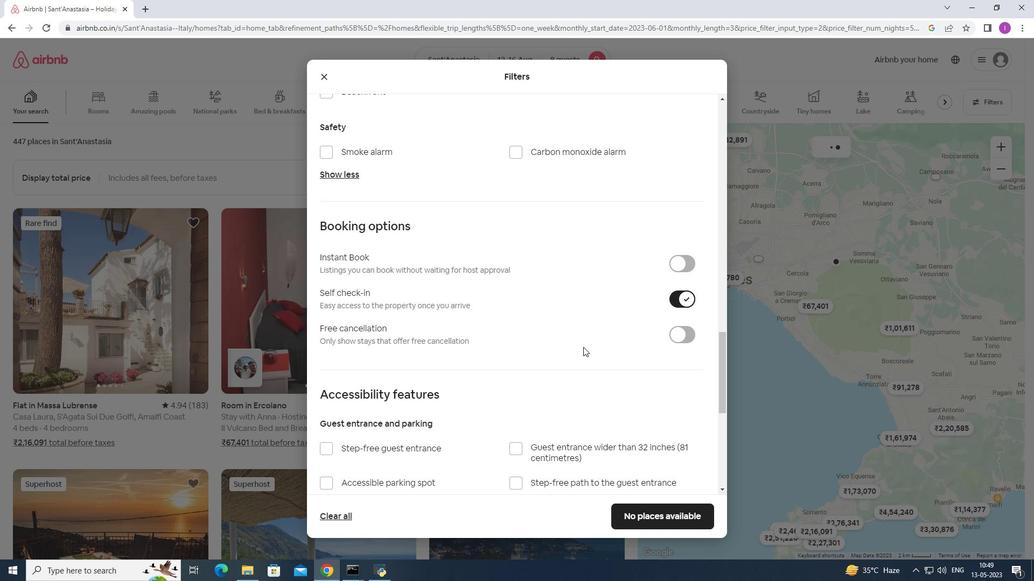 
Action: Mouse scrolled (575, 352) with delta (0, 0)
Screenshot: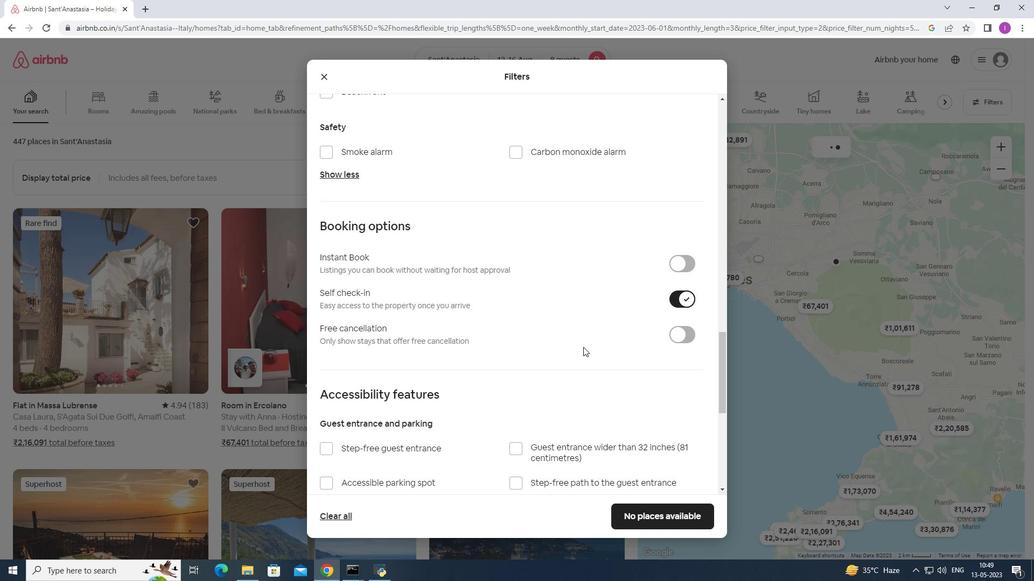 
Action: Mouse moved to (573, 353)
Screenshot: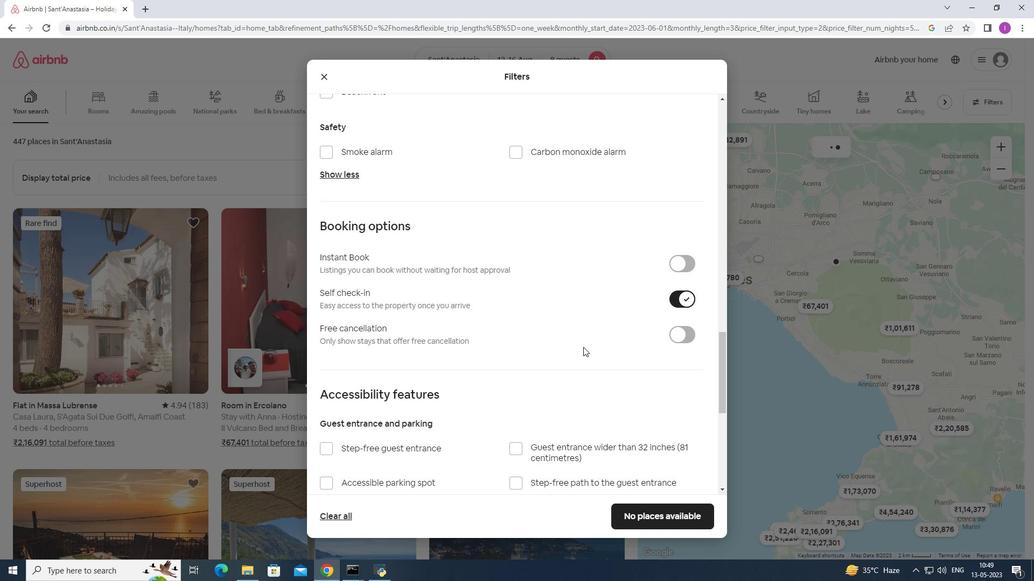 
Action: Mouse scrolled (573, 353) with delta (0, 0)
Screenshot: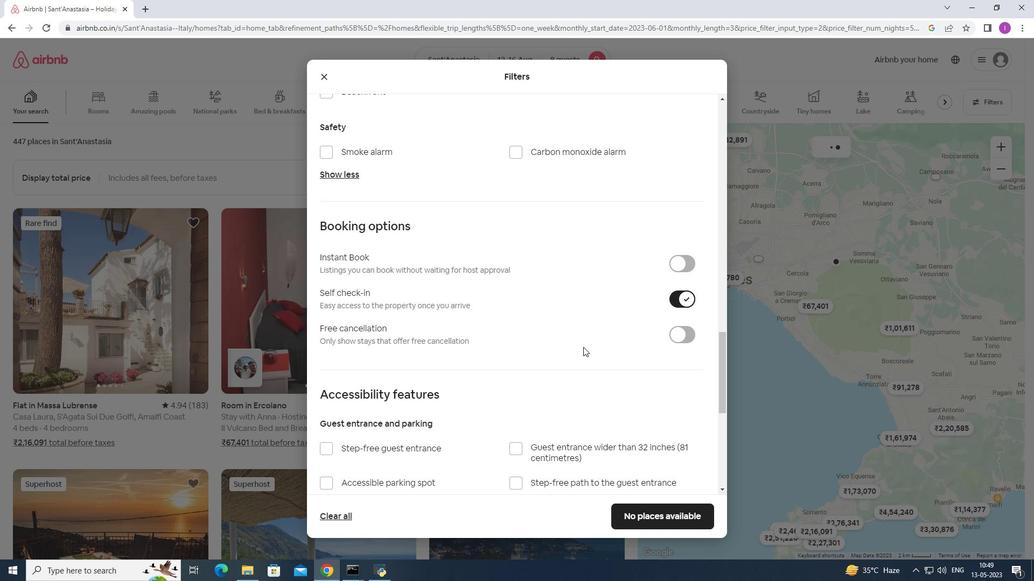 
Action: Mouse moved to (572, 355)
Screenshot: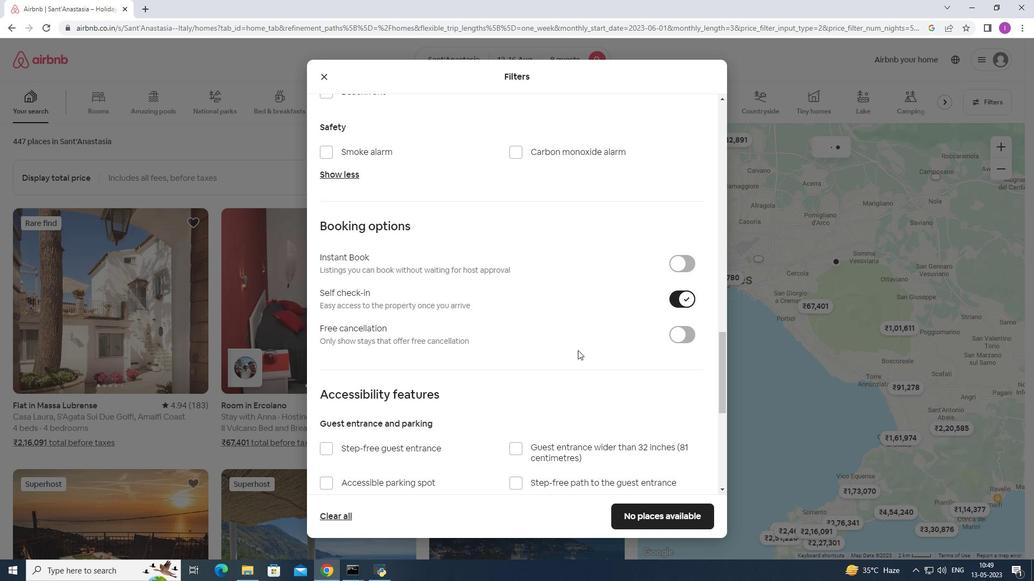
Action: Mouse scrolled (572, 354) with delta (0, 0)
Screenshot: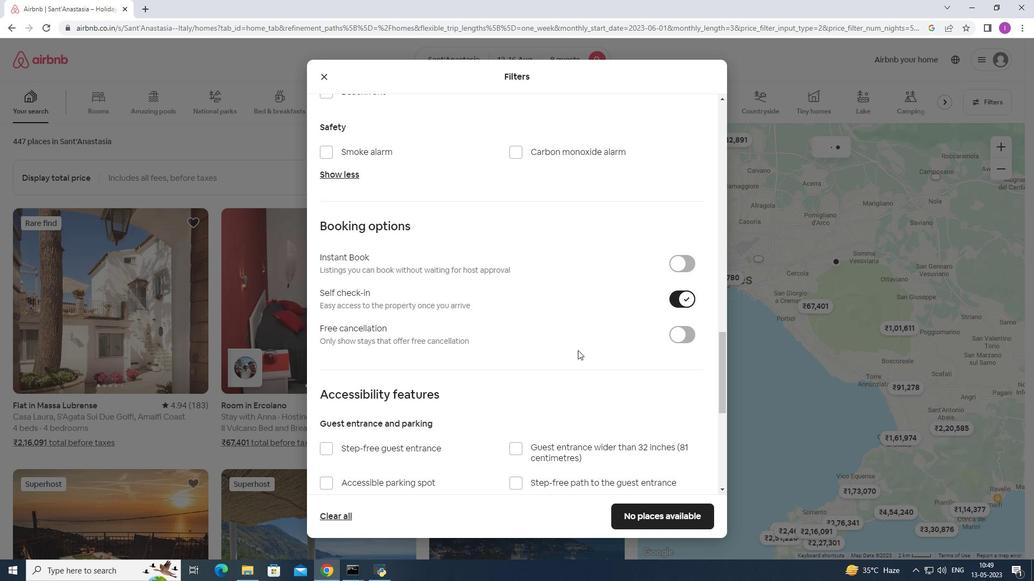 
Action: Mouse moved to (572, 355)
Screenshot: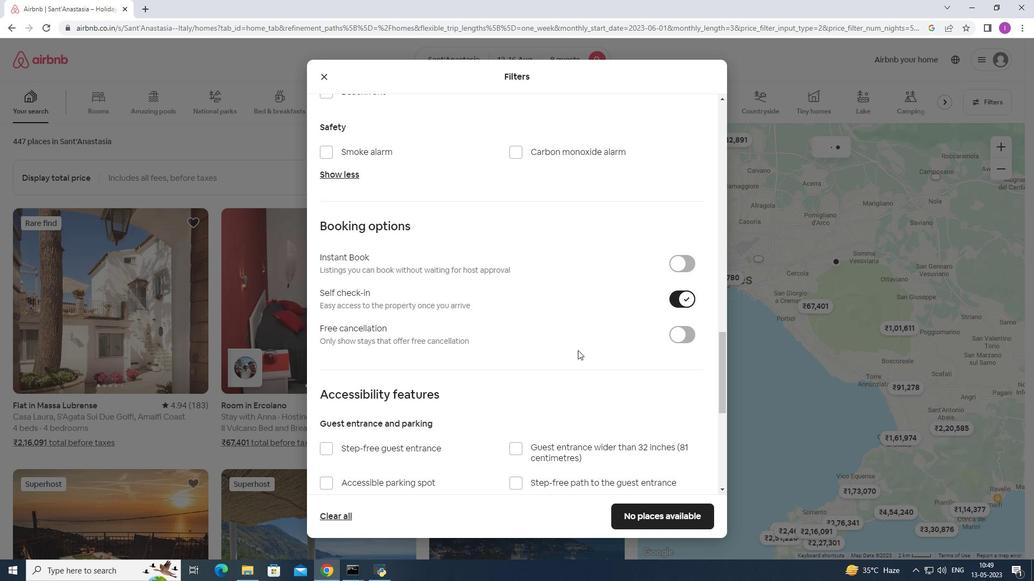 
Action: Mouse scrolled (572, 355) with delta (0, 0)
Screenshot: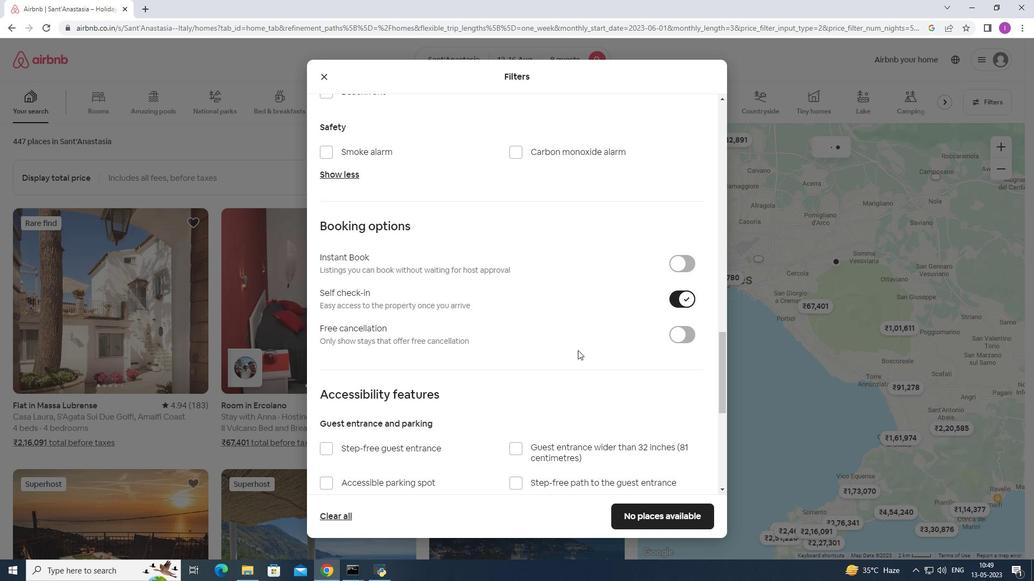 
Action: Mouse scrolled (572, 355) with delta (0, 0)
Screenshot: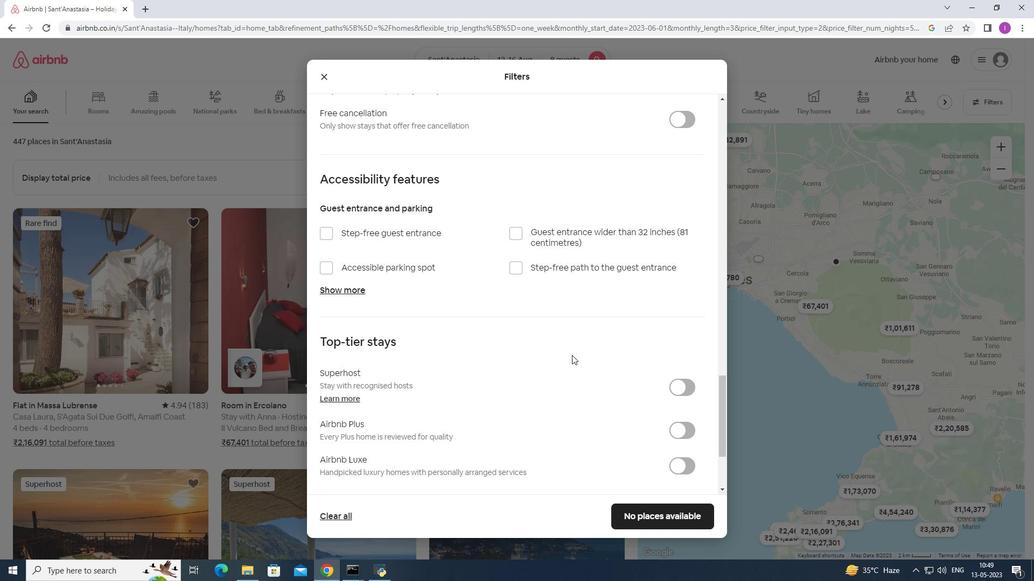 
Action: Mouse scrolled (572, 355) with delta (0, 0)
Screenshot: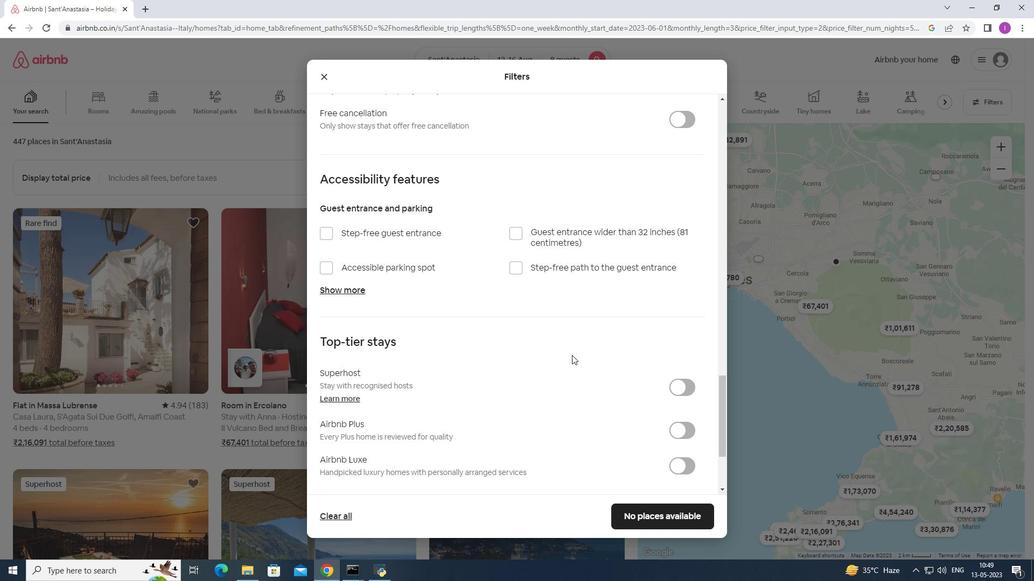
Action: Mouse scrolled (572, 355) with delta (0, 0)
Screenshot: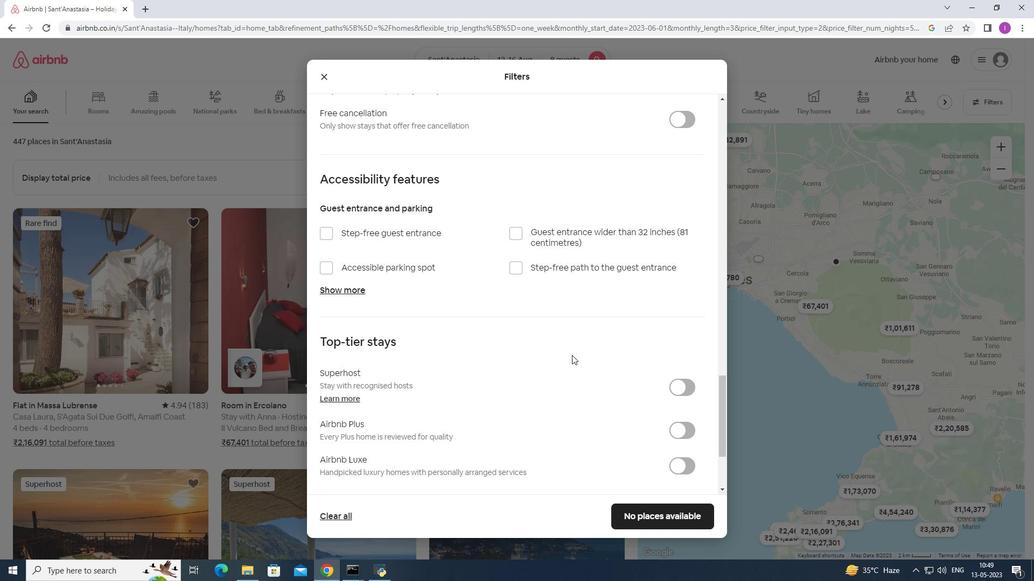 
Action: Mouse moved to (432, 369)
Screenshot: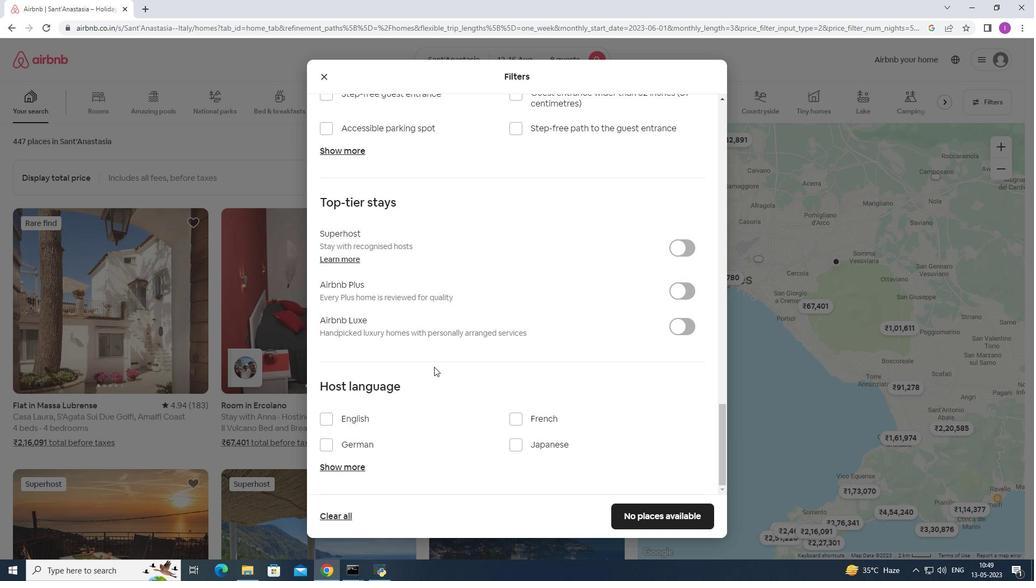 
Action: Mouse scrolled (432, 368) with delta (0, 0)
Screenshot: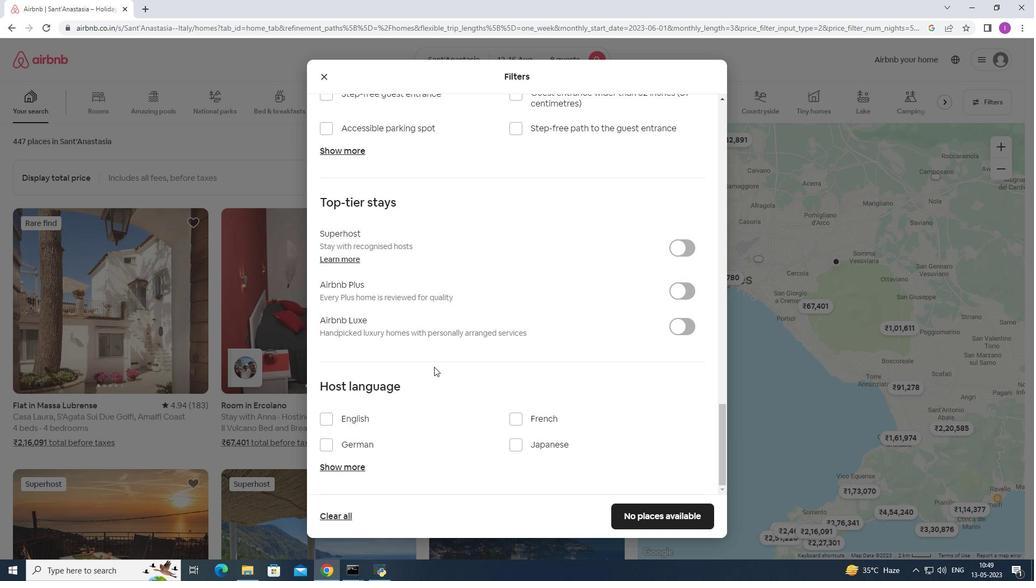 
Action: Mouse scrolled (432, 368) with delta (0, 0)
Screenshot: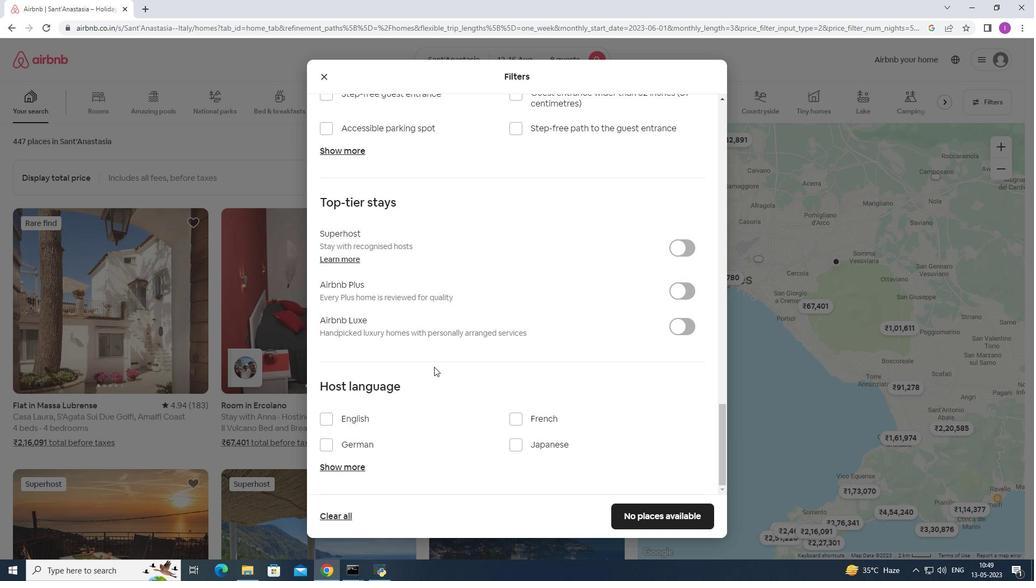 
Action: Mouse scrolled (432, 368) with delta (0, 0)
Screenshot: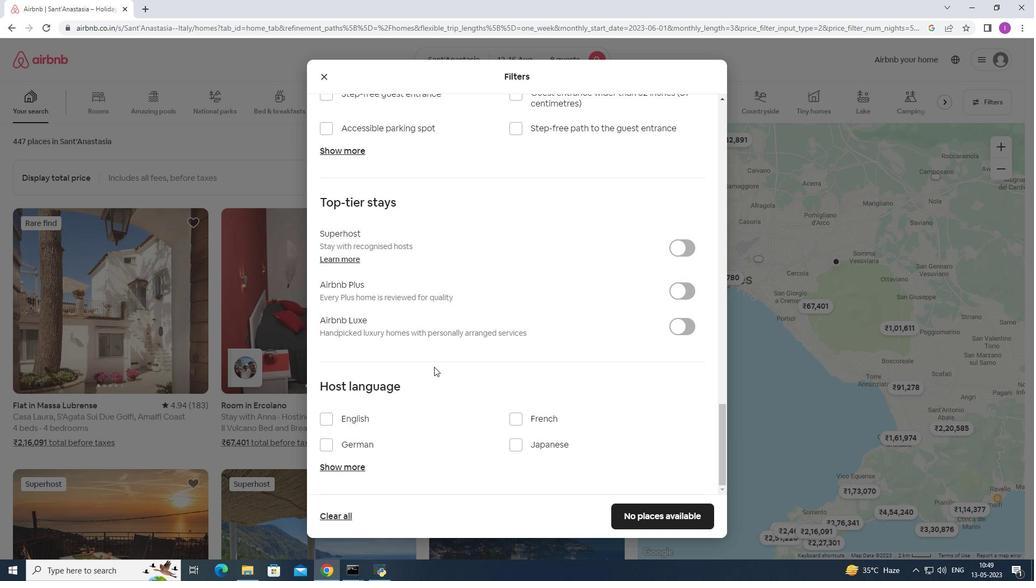 
Action: Mouse scrolled (432, 368) with delta (0, 0)
Screenshot: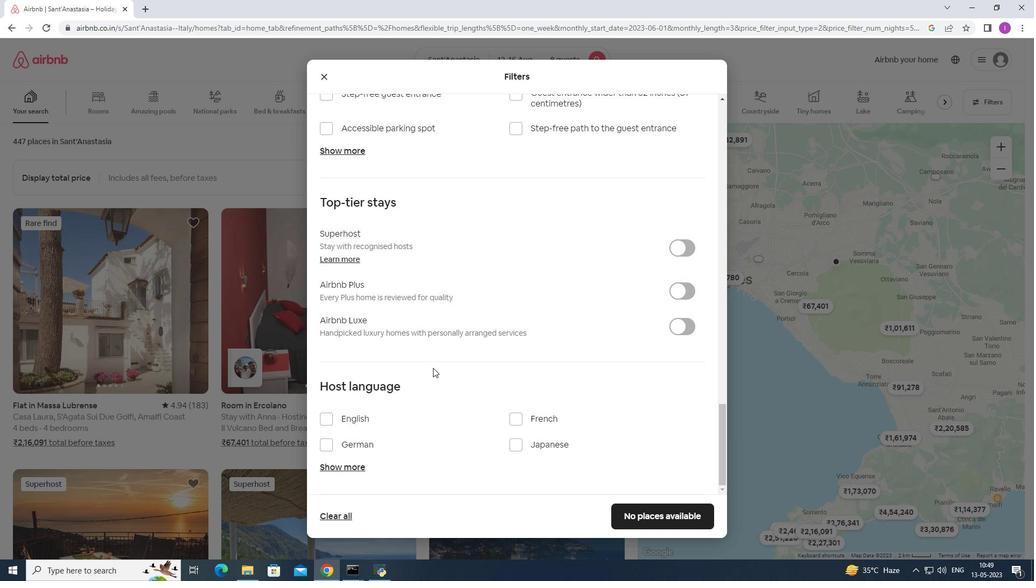 
Action: Mouse moved to (327, 421)
Screenshot: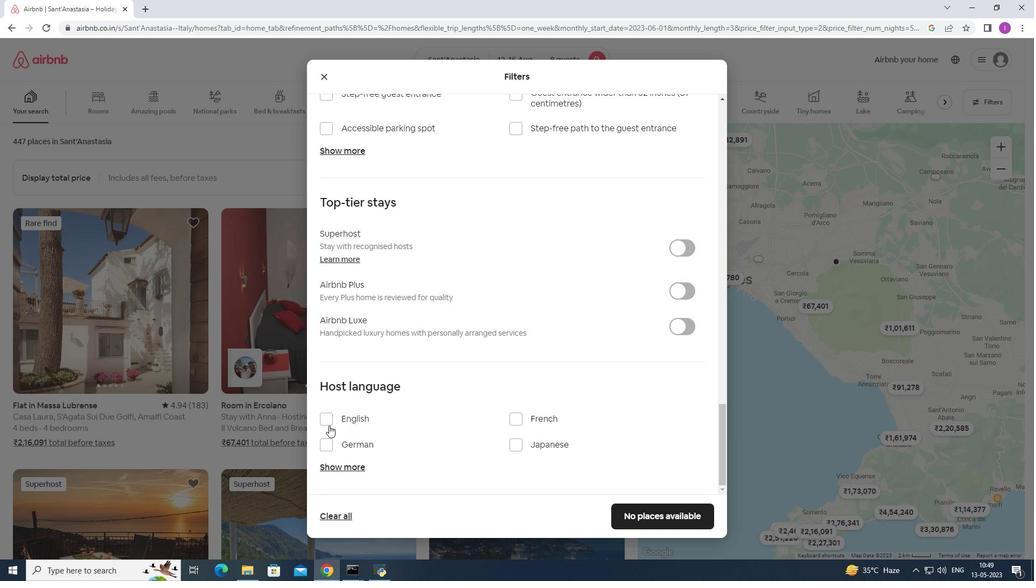 
Action: Mouse pressed left at (327, 421)
Screenshot: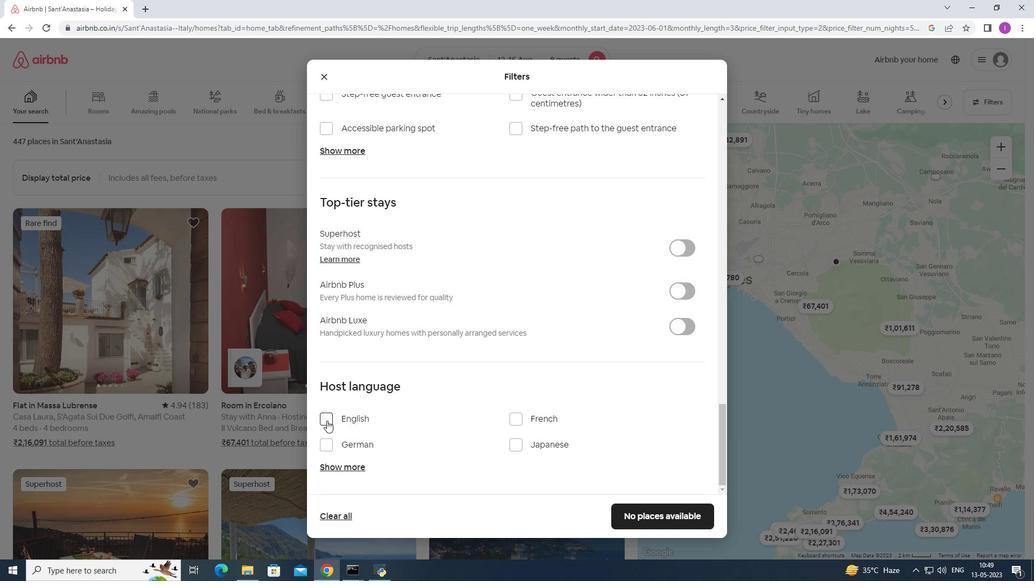 
Action: Mouse moved to (546, 474)
Screenshot: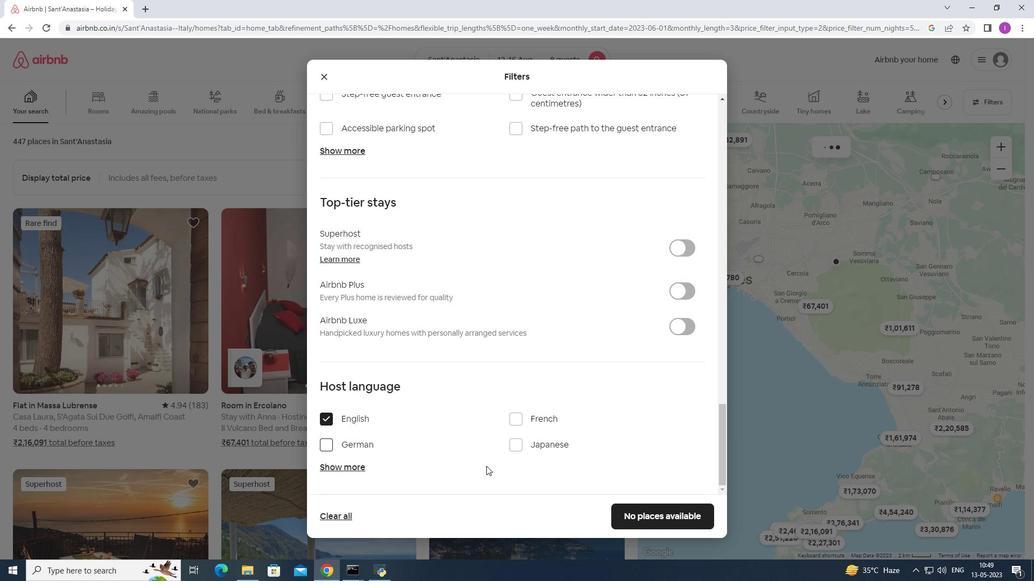 
Action: Mouse scrolled (546, 474) with delta (0, 0)
Screenshot: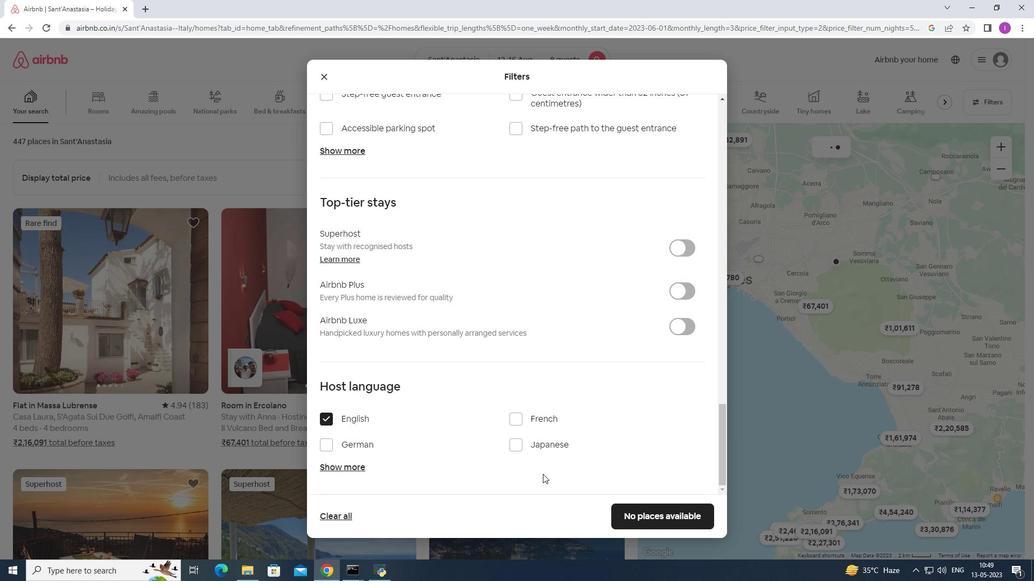 
Action: Mouse scrolled (546, 474) with delta (0, 0)
Screenshot: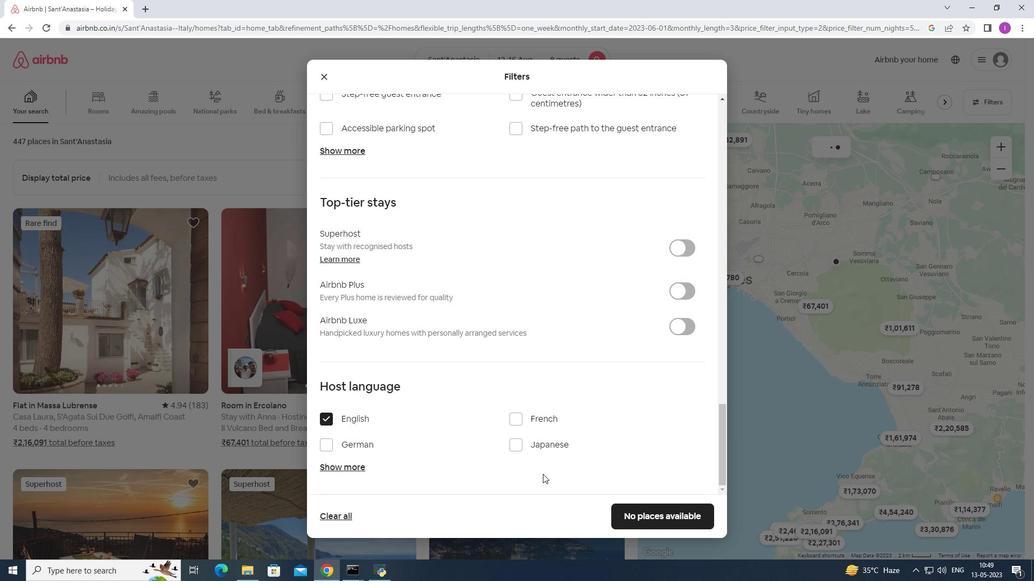 
Action: Mouse scrolled (546, 474) with delta (0, 0)
Screenshot: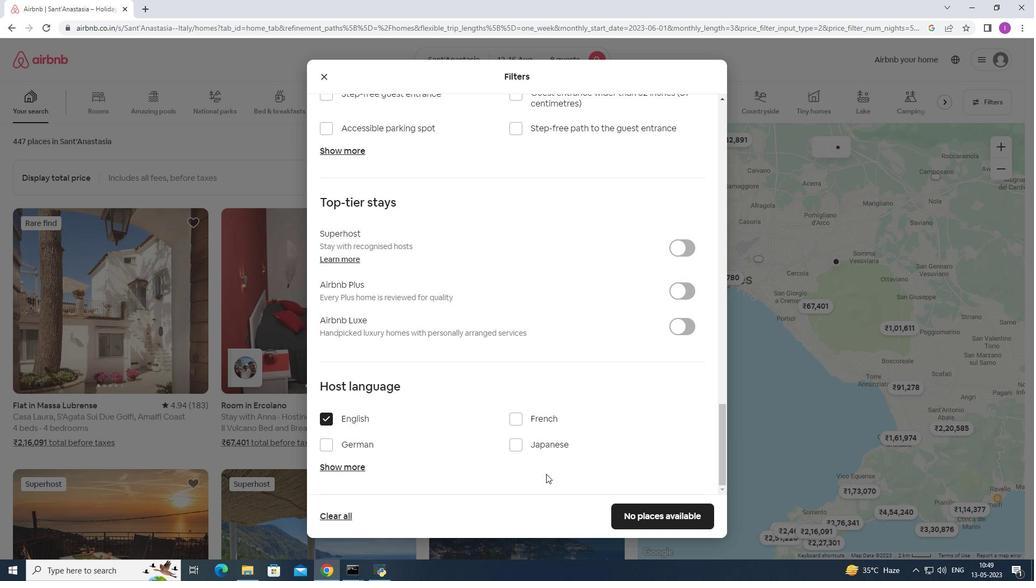 
Action: Mouse scrolled (546, 474) with delta (0, 0)
Screenshot: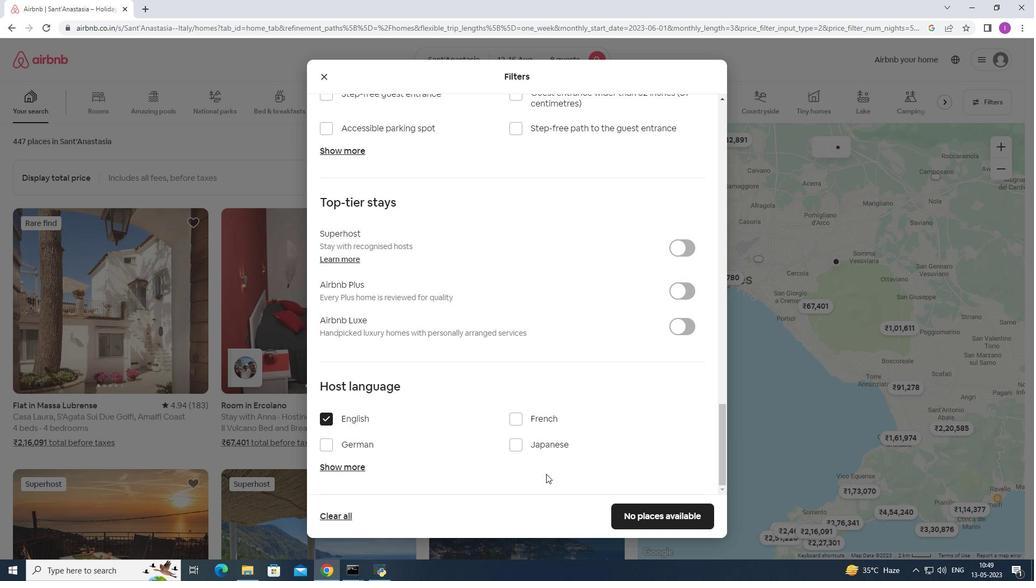 
Action: Mouse moved to (645, 515)
Screenshot: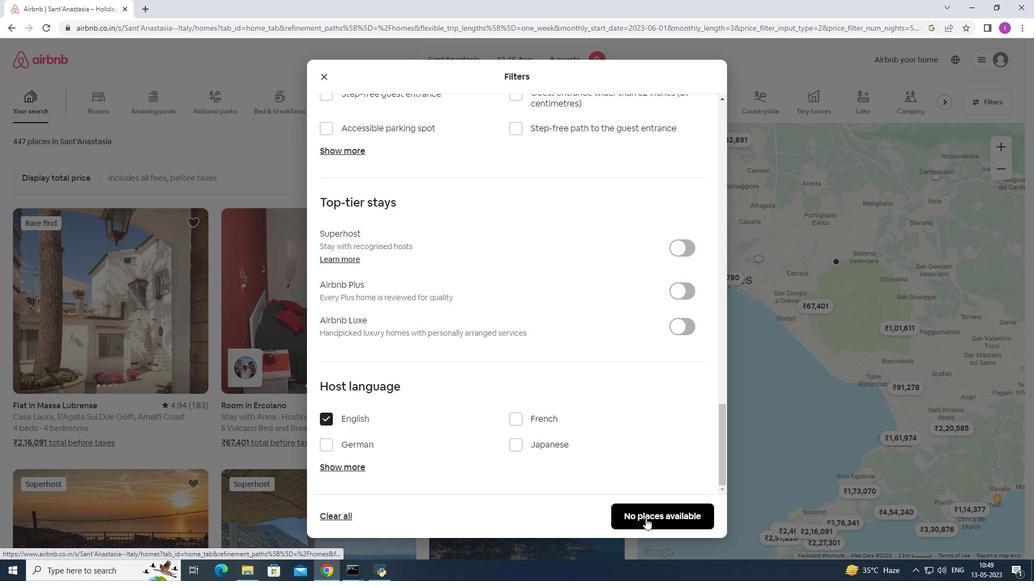 
Action: Mouse pressed left at (645, 515)
Screenshot: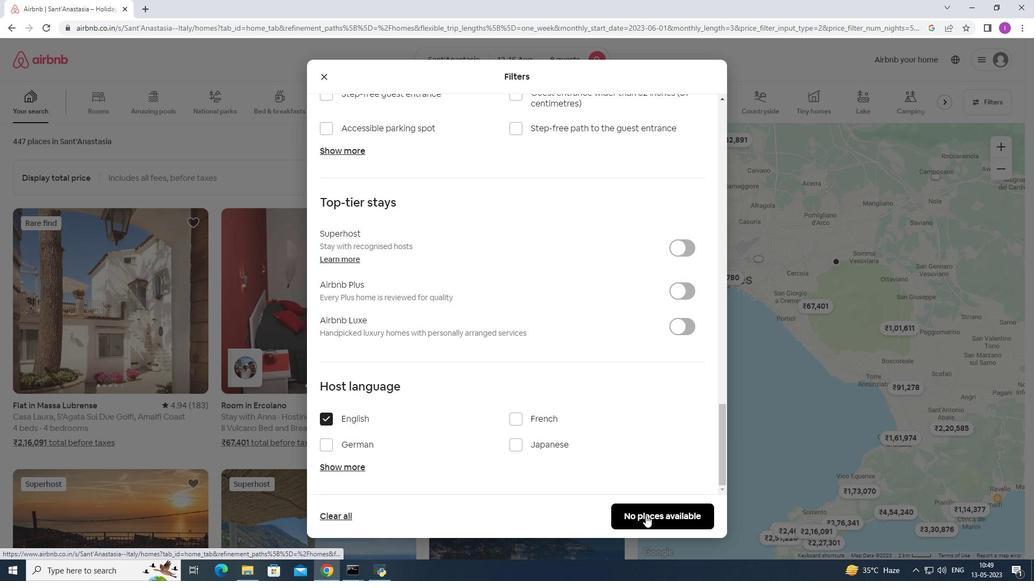 
Action: Mouse moved to (649, 511)
Screenshot: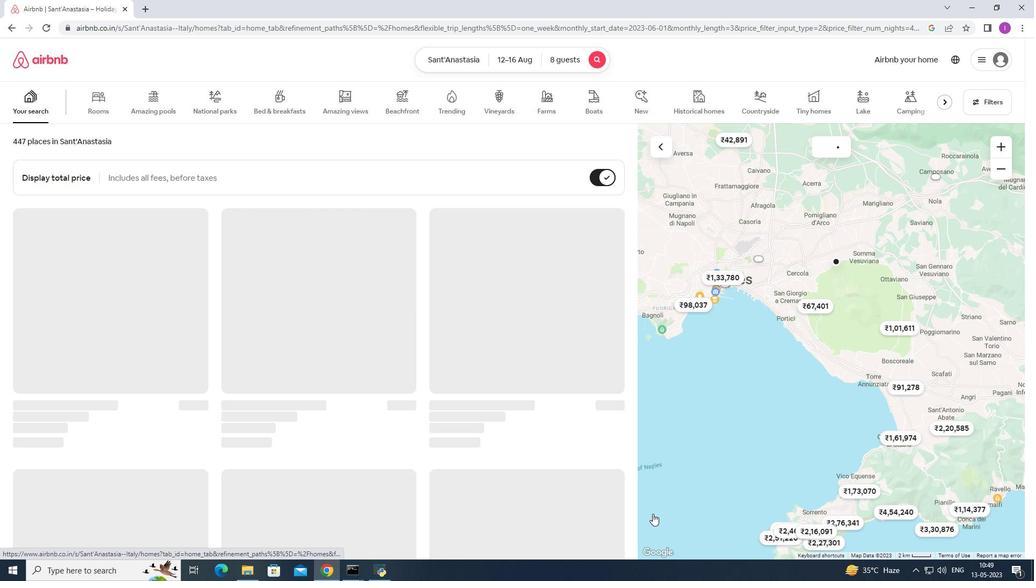 
